 Task: Select Kindle E-Readers from Kindle E-readers & Books. Add to cart Kindle Fire HD Kids Edition-1. Place order for _x000D_
365 Crescent St_x000D_
Brockton, Massachusetts(MA), 02302, Cell Number (508) 897-0853
Action: Mouse moved to (17, 109)
Screenshot: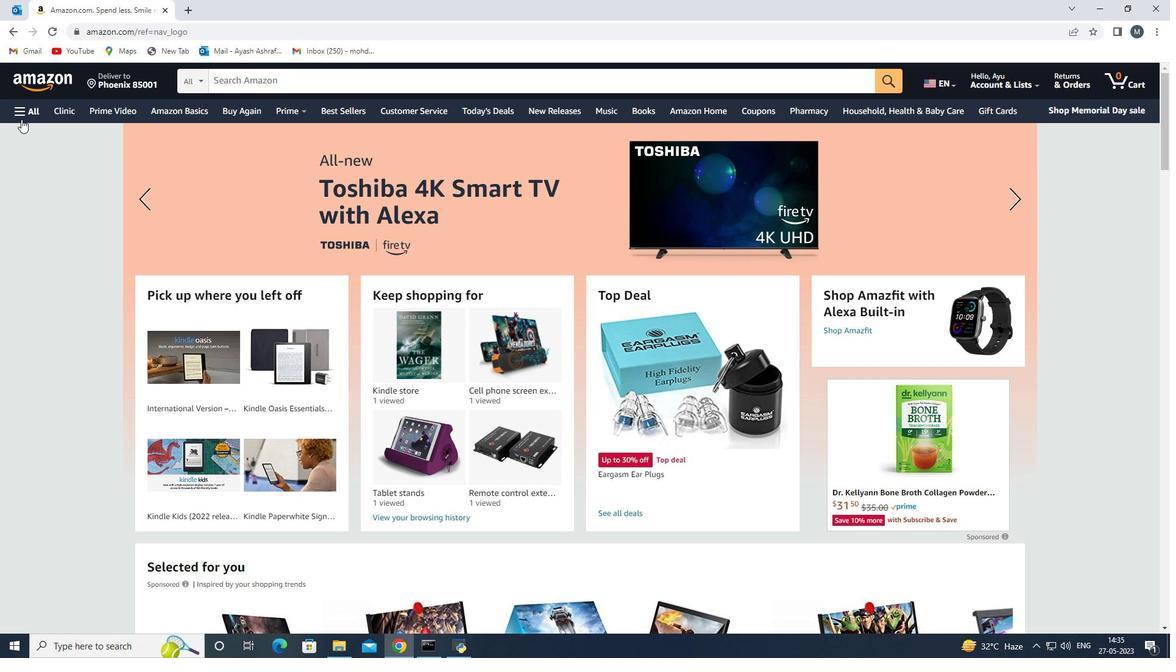 
Action: Mouse pressed left at (17, 109)
Screenshot: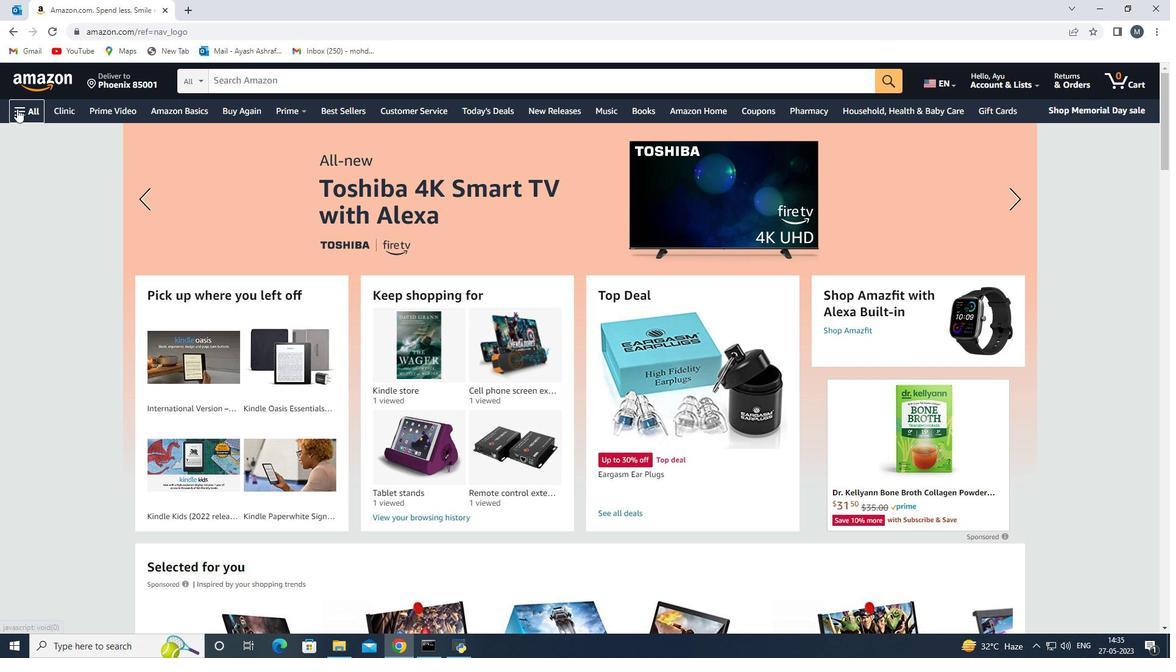 
Action: Mouse moved to (110, 385)
Screenshot: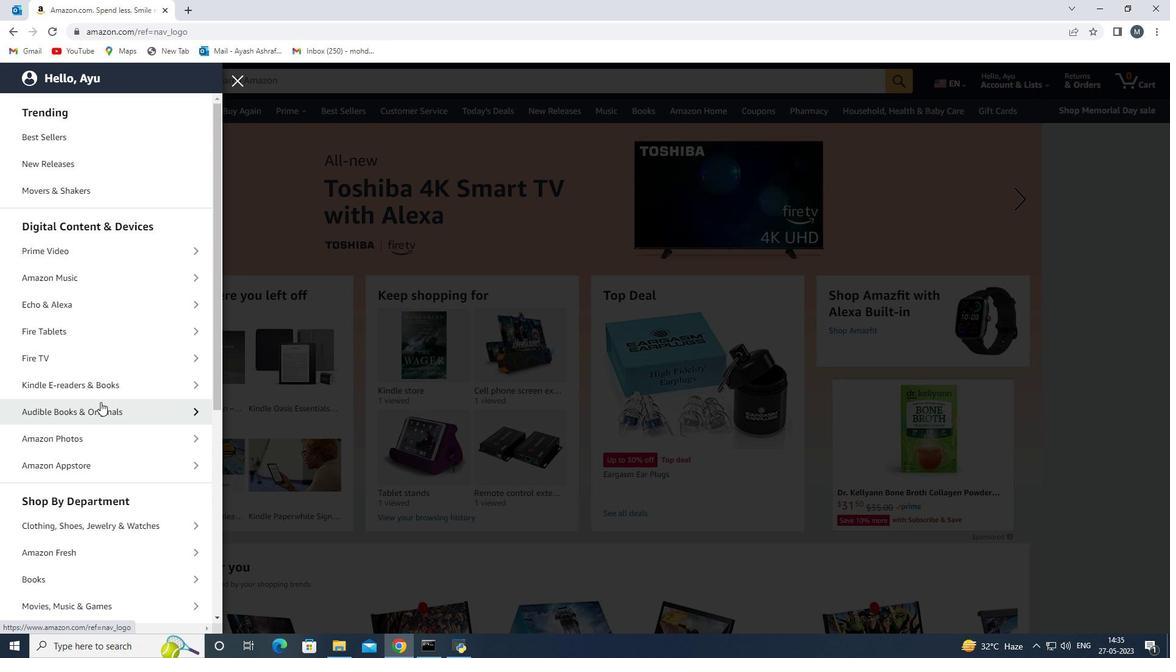 
Action: Mouse pressed left at (110, 385)
Screenshot: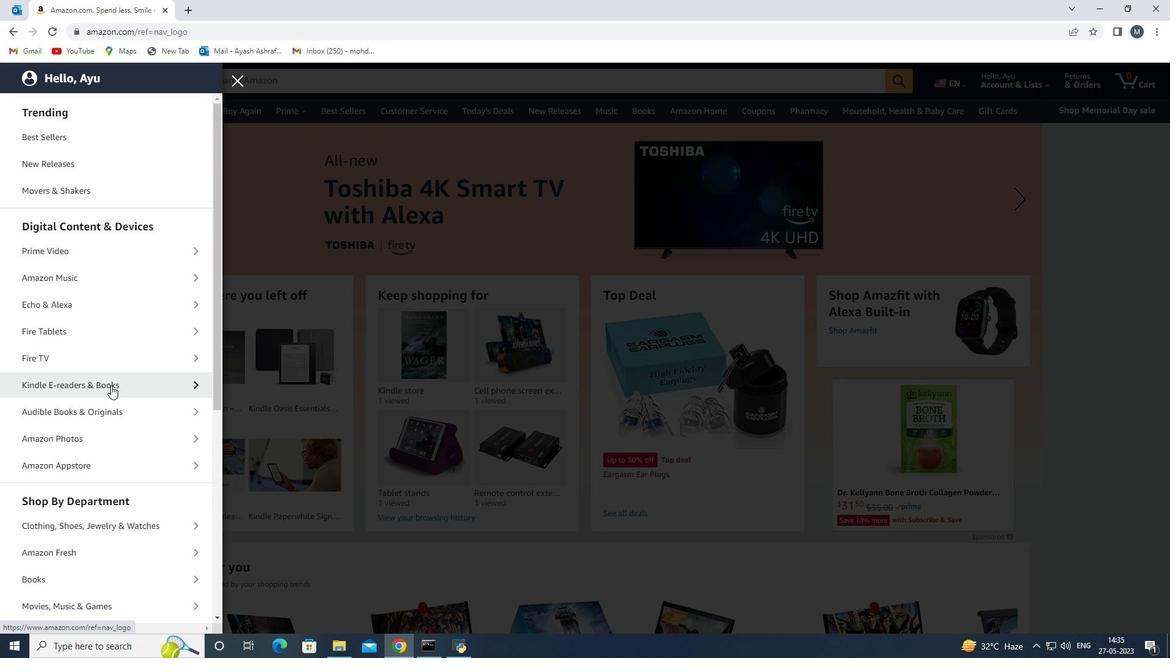 
Action: Mouse pressed left at (110, 385)
Screenshot: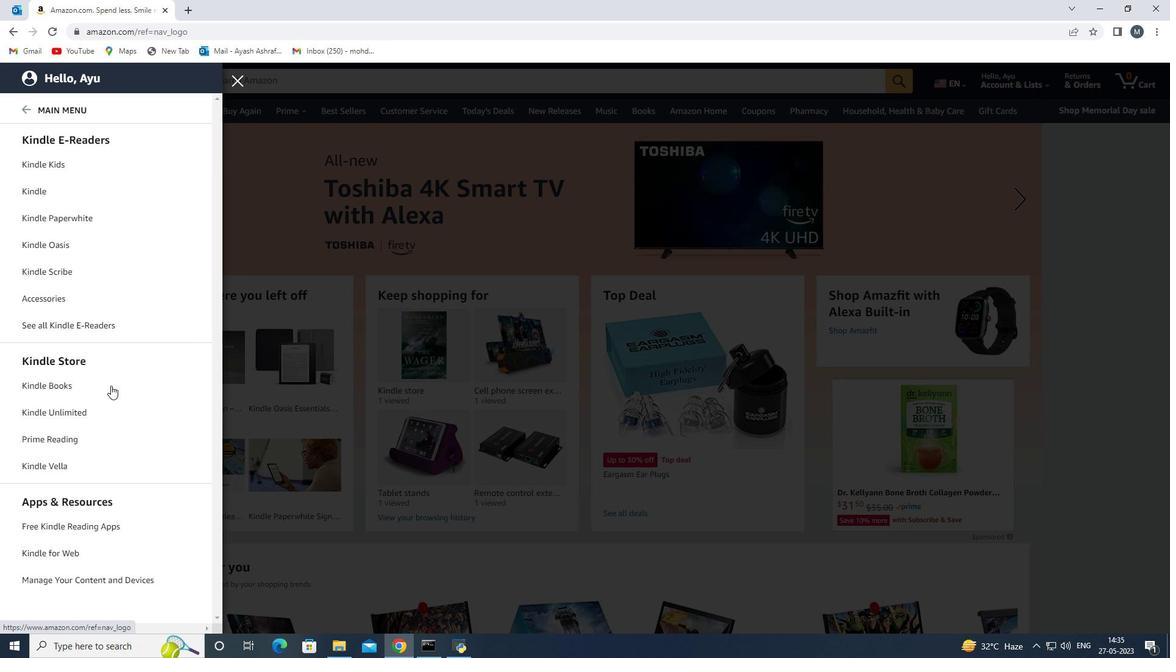 
Action: Mouse moved to (330, 81)
Screenshot: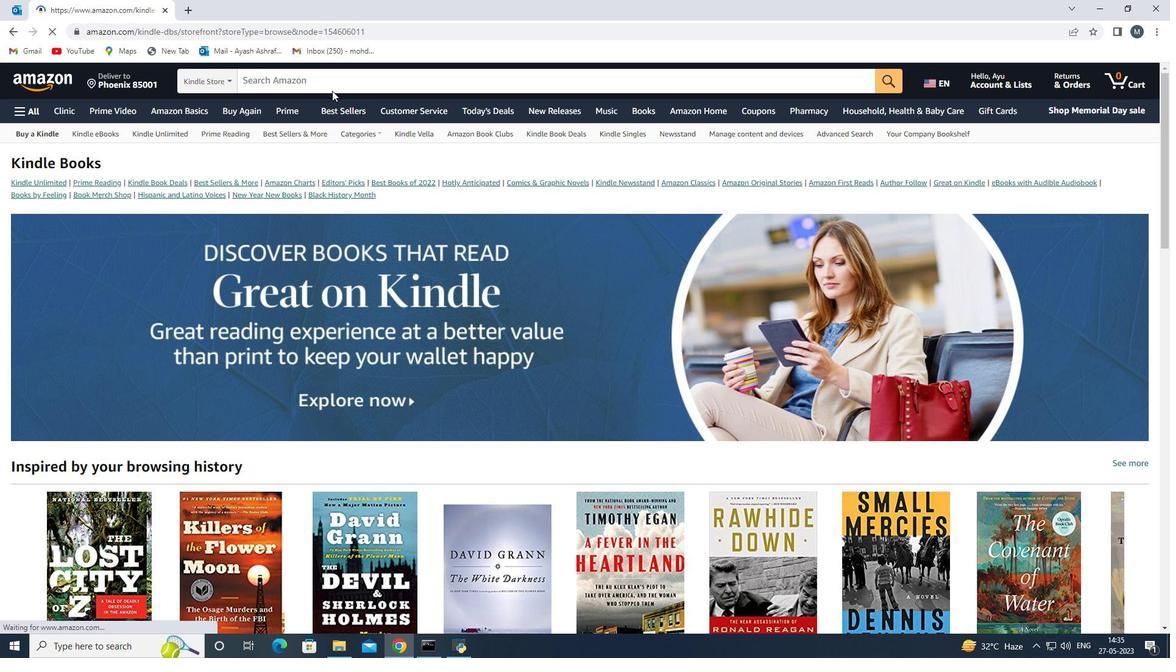 
Action: Mouse pressed left at (330, 81)
Screenshot: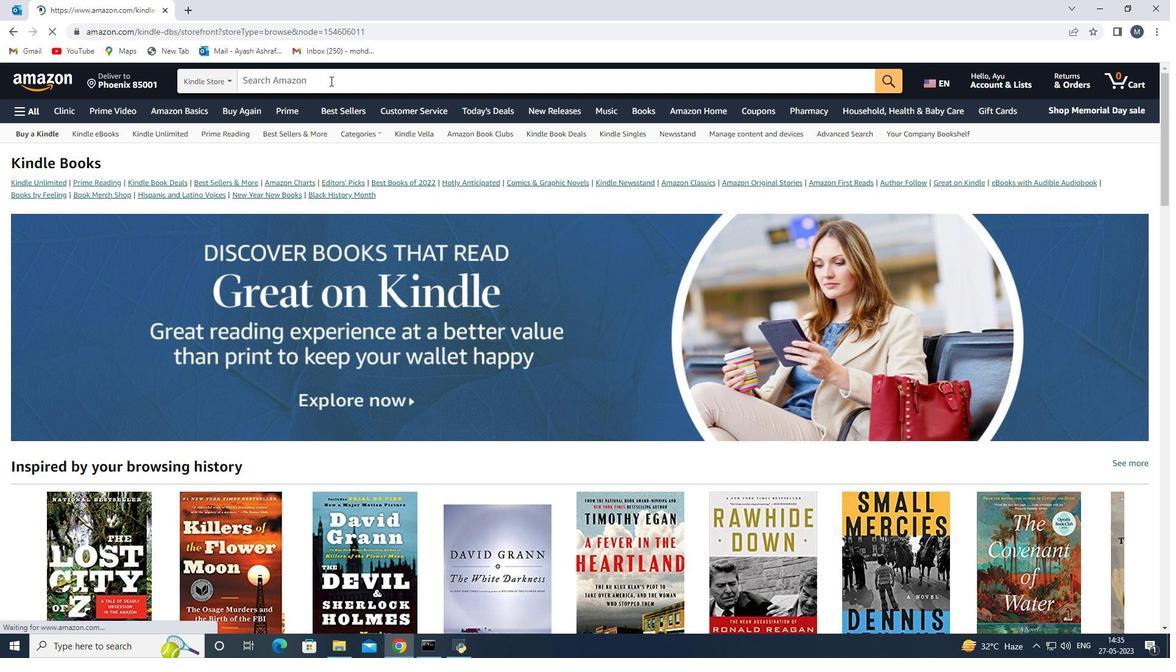 
Action: Key pressed <Key.shift>Kindle<Key.space><Key.shift>Fire<Key.space><Key.shift>Hd<Key.space>kids<Key.space><Key.shift>edition<Key.enter>
Screenshot: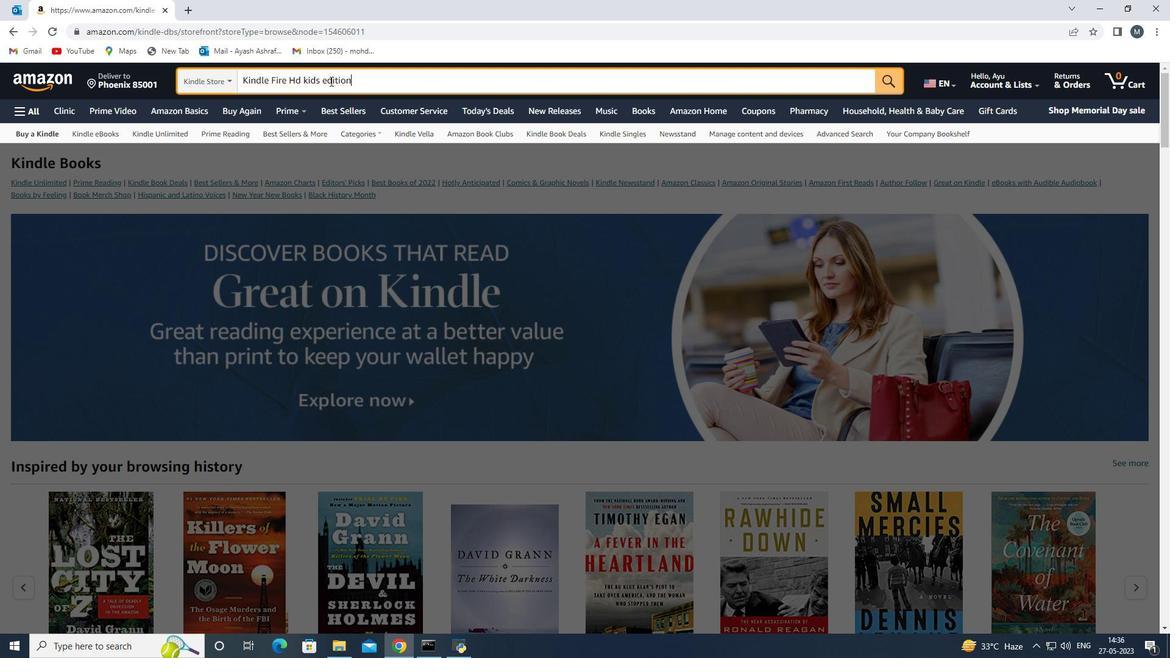 
Action: Mouse moved to (434, 281)
Screenshot: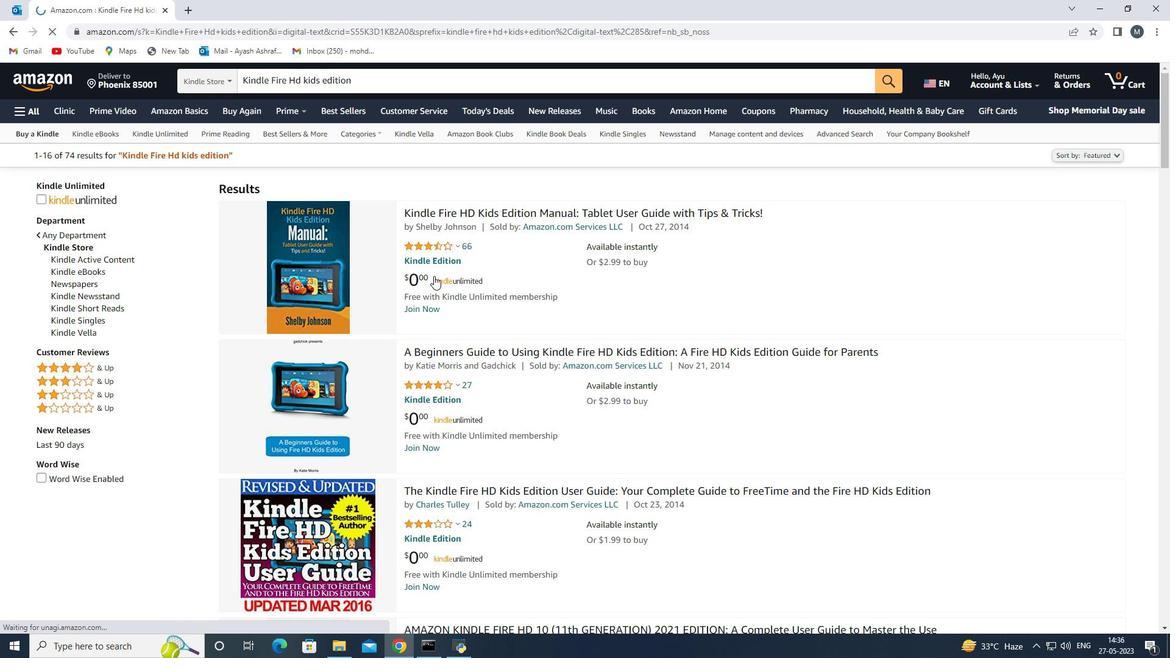 
Action: Mouse scrolled (434, 280) with delta (0, 0)
Screenshot: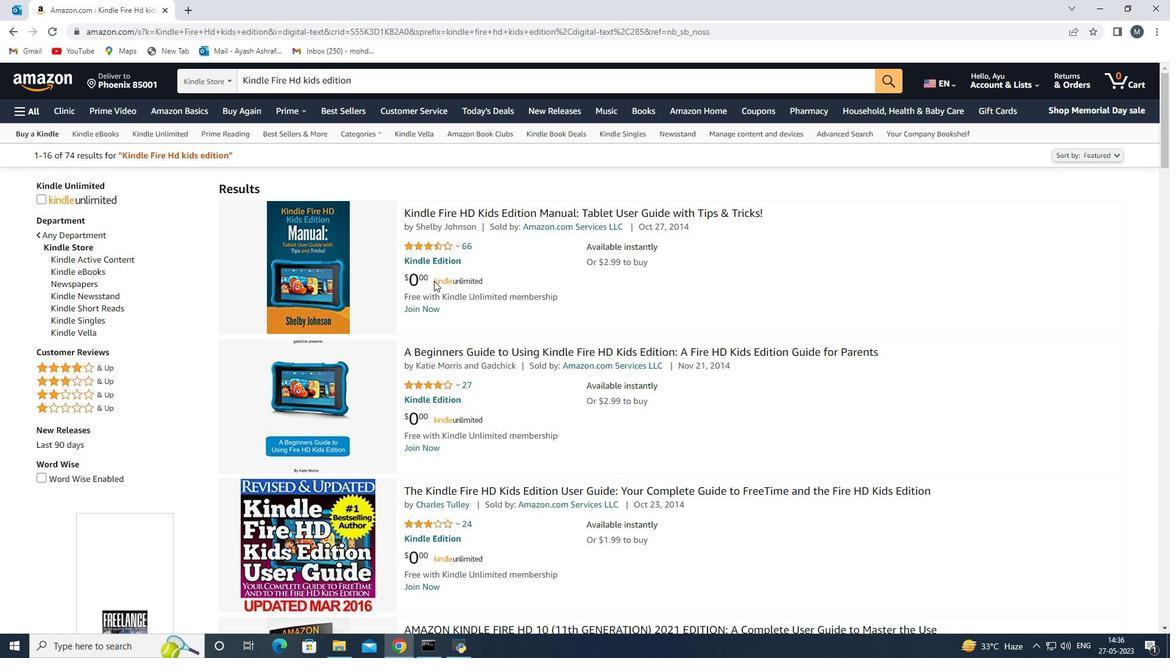 
Action: Mouse scrolled (434, 280) with delta (0, 0)
Screenshot: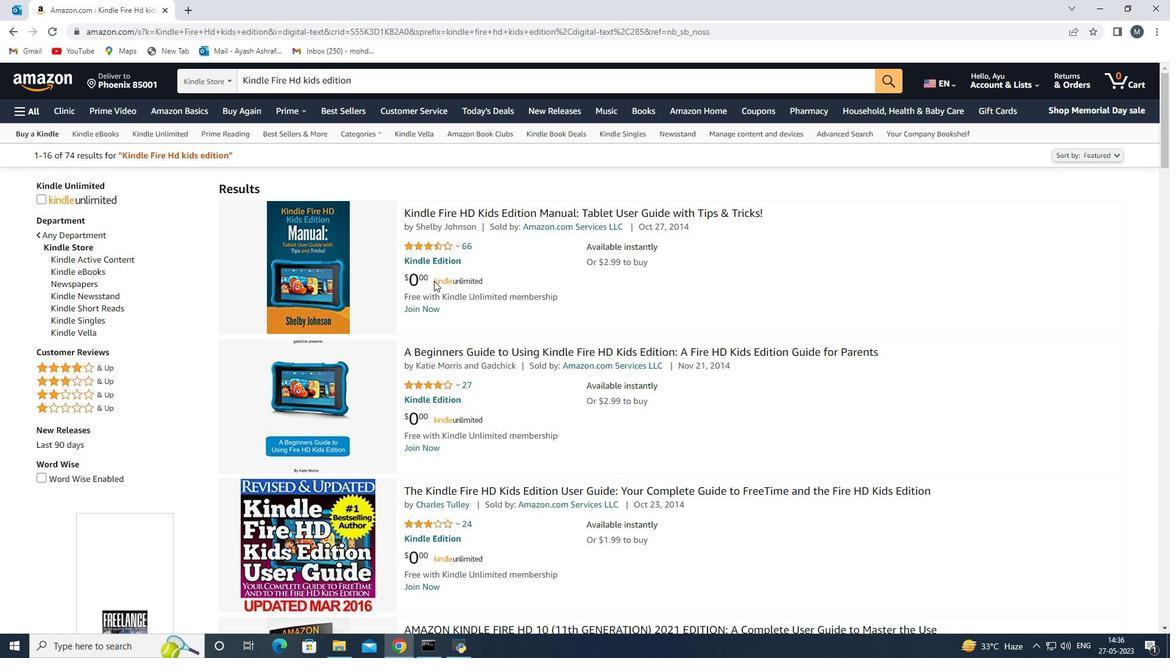 
Action: Mouse scrolled (434, 280) with delta (0, 0)
Screenshot: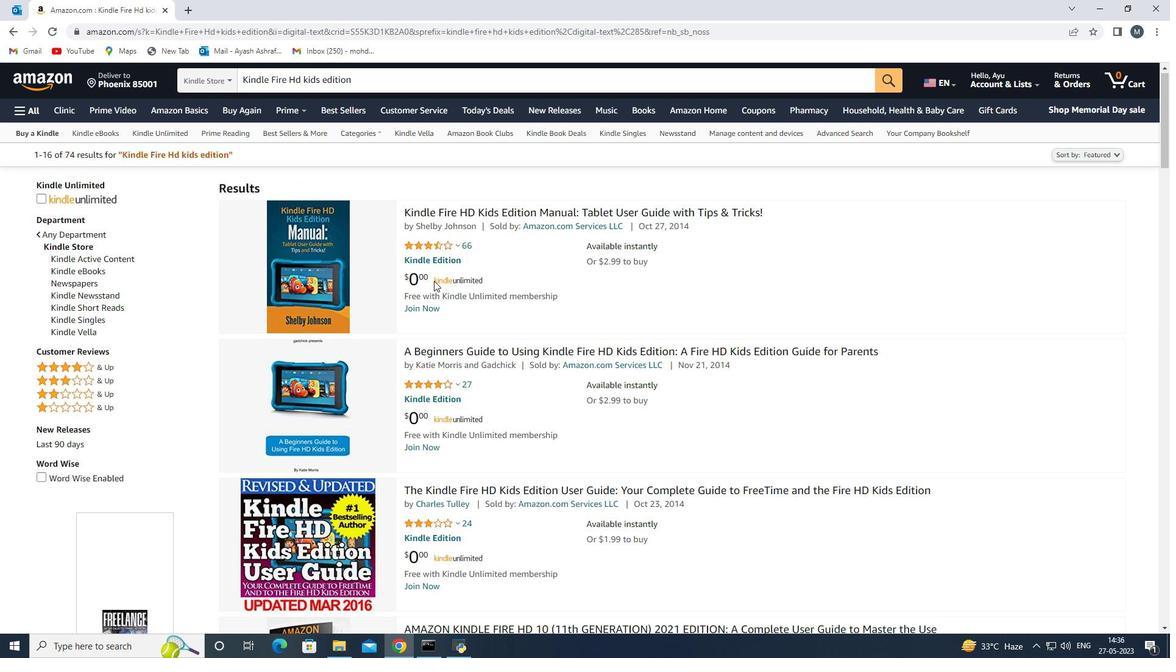 
Action: Mouse scrolled (434, 280) with delta (0, 0)
Screenshot: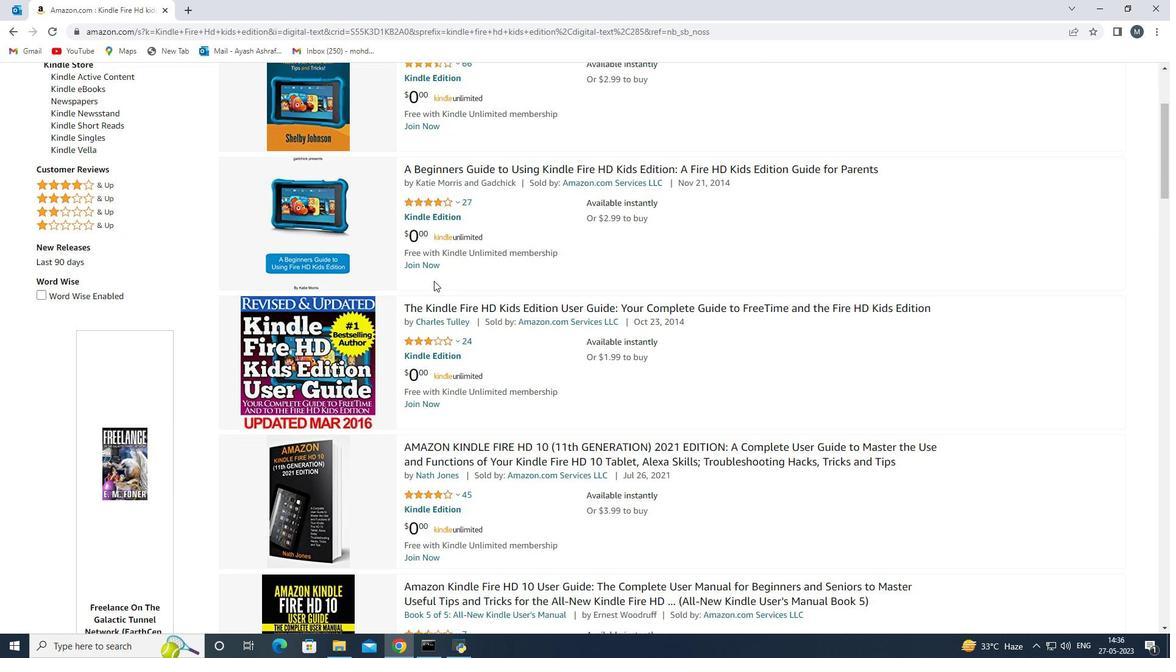 
Action: Mouse scrolled (434, 280) with delta (0, 0)
Screenshot: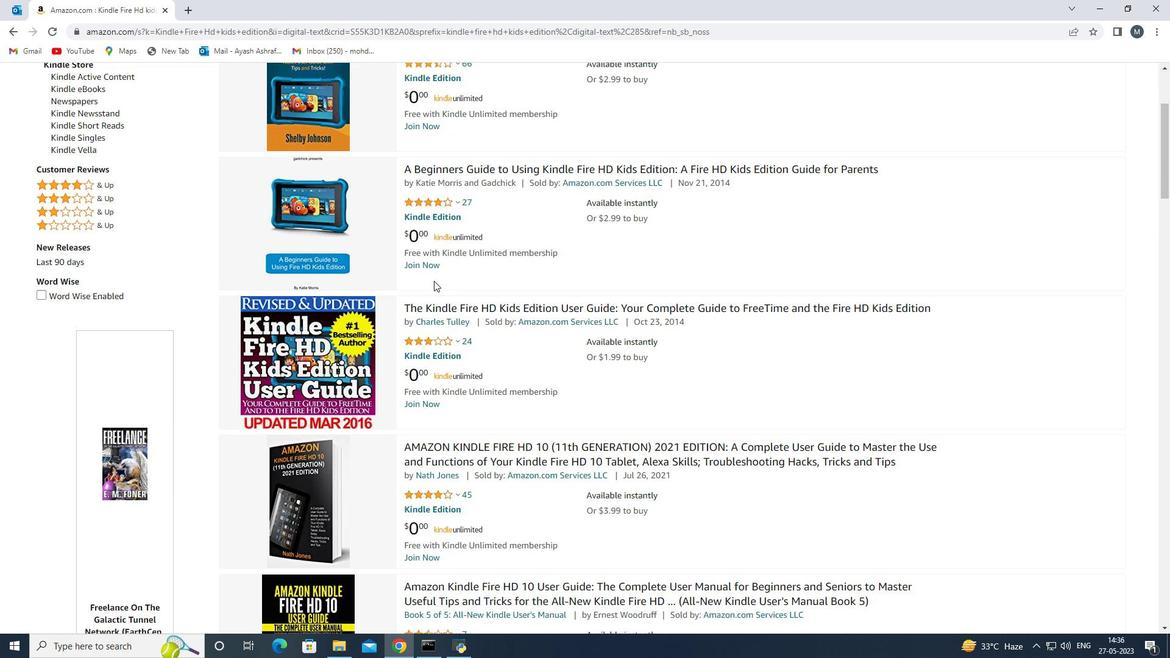 
Action: Mouse scrolled (434, 280) with delta (0, 0)
Screenshot: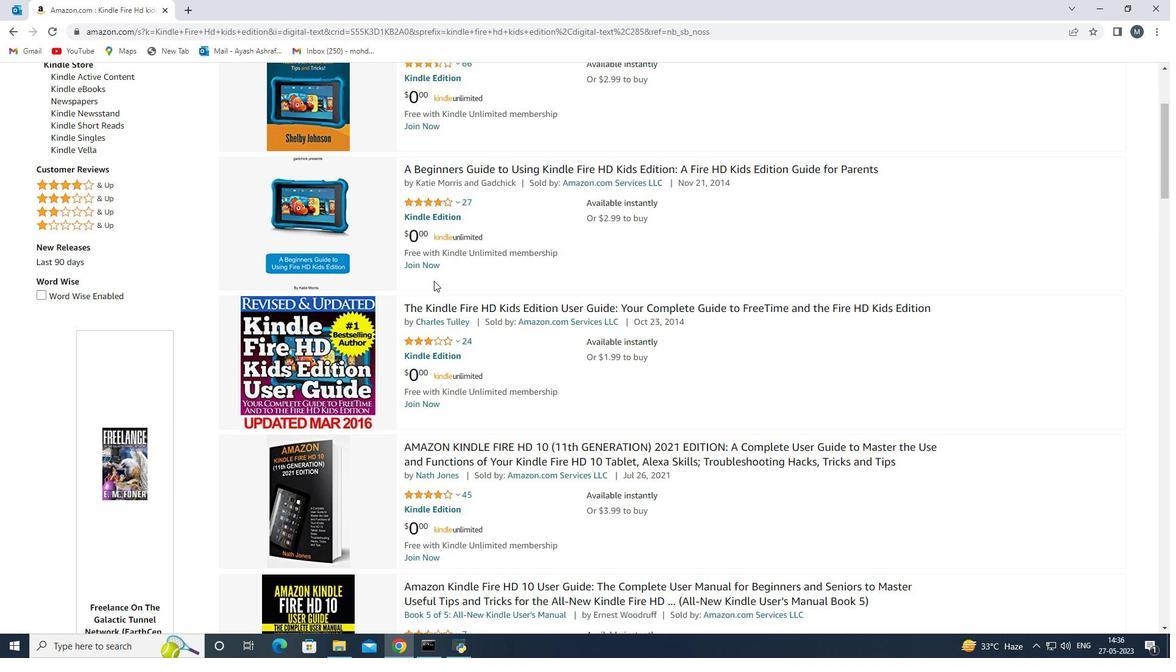 
Action: Mouse scrolled (434, 280) with delta (0, 0)
Screenshot: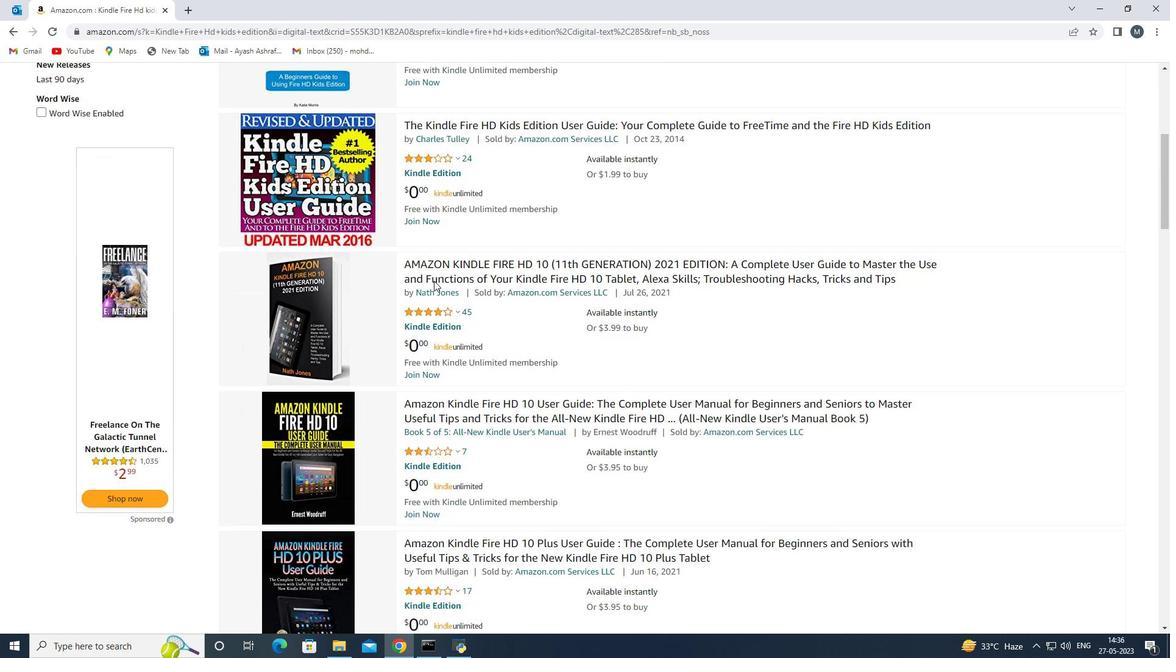 
Action: Mouse scrolled (434, 280) with delta (0, 0)
Screenshot: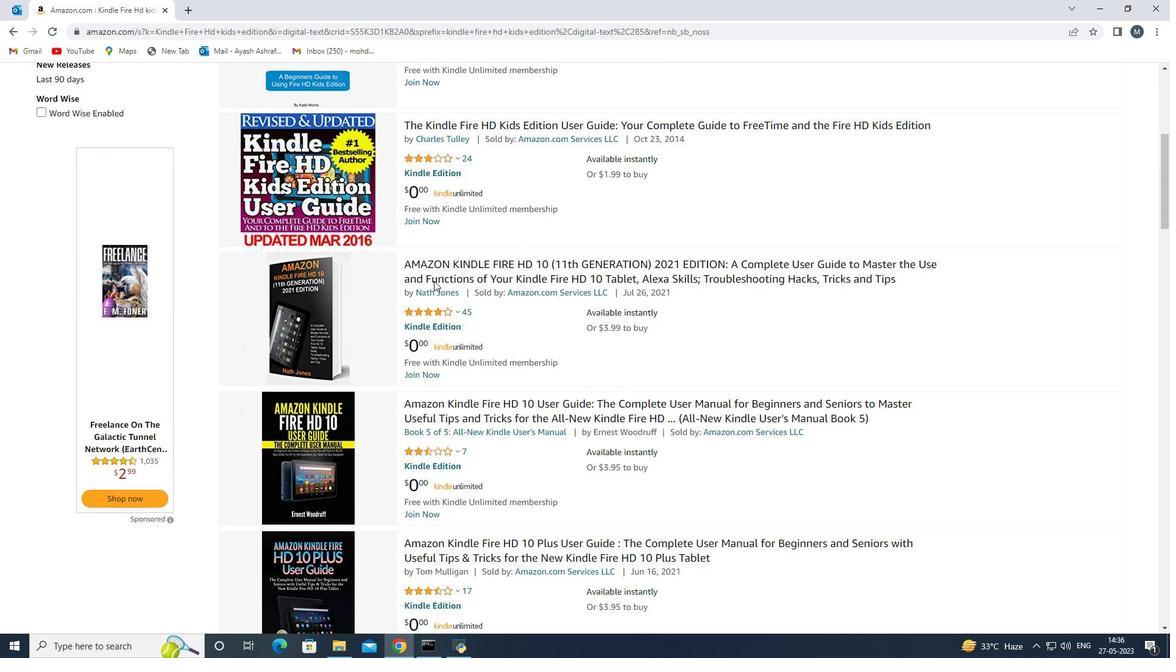 
Action: Mouse scrolled (434, 280) with delta (0, 0)
Screenshot: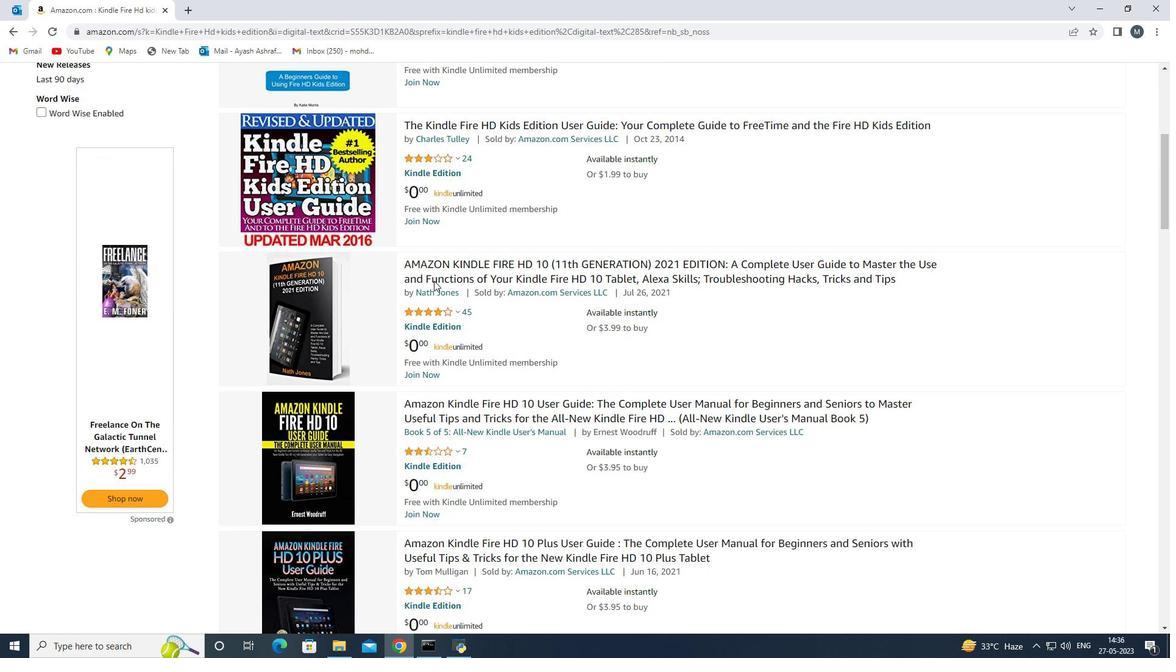 
Action: Mouse scrolled (434, 280) with delta (0, 0)
Screenshot: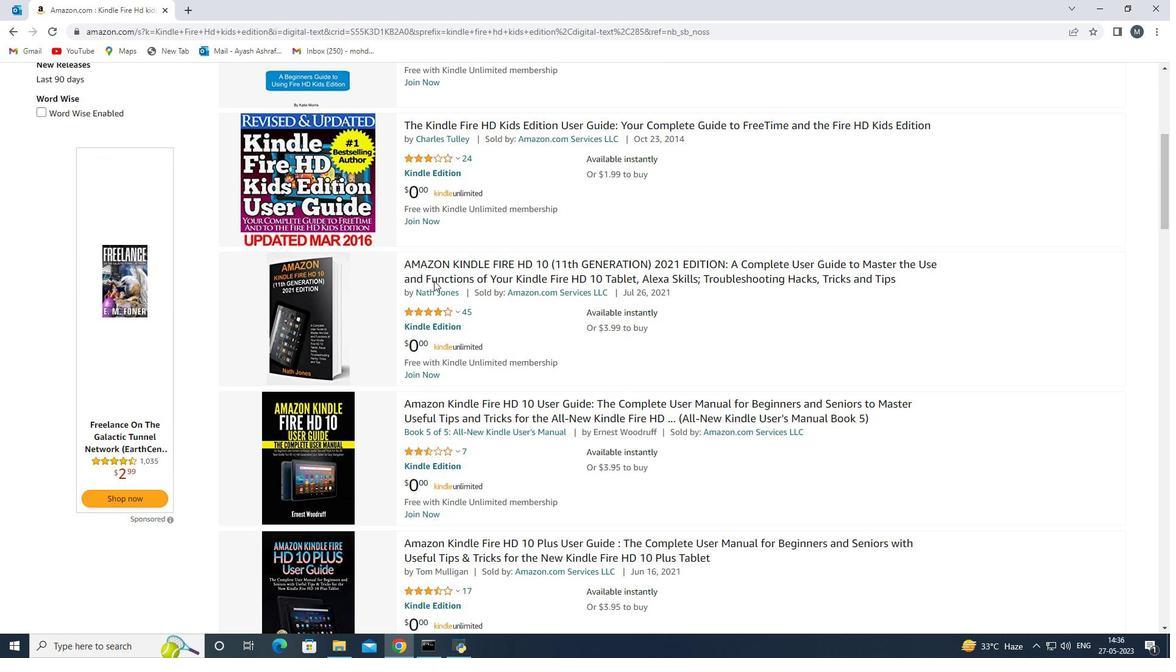 
Action: Mouse scrolled (434, 281) with delta (0, 0)
Screenshot: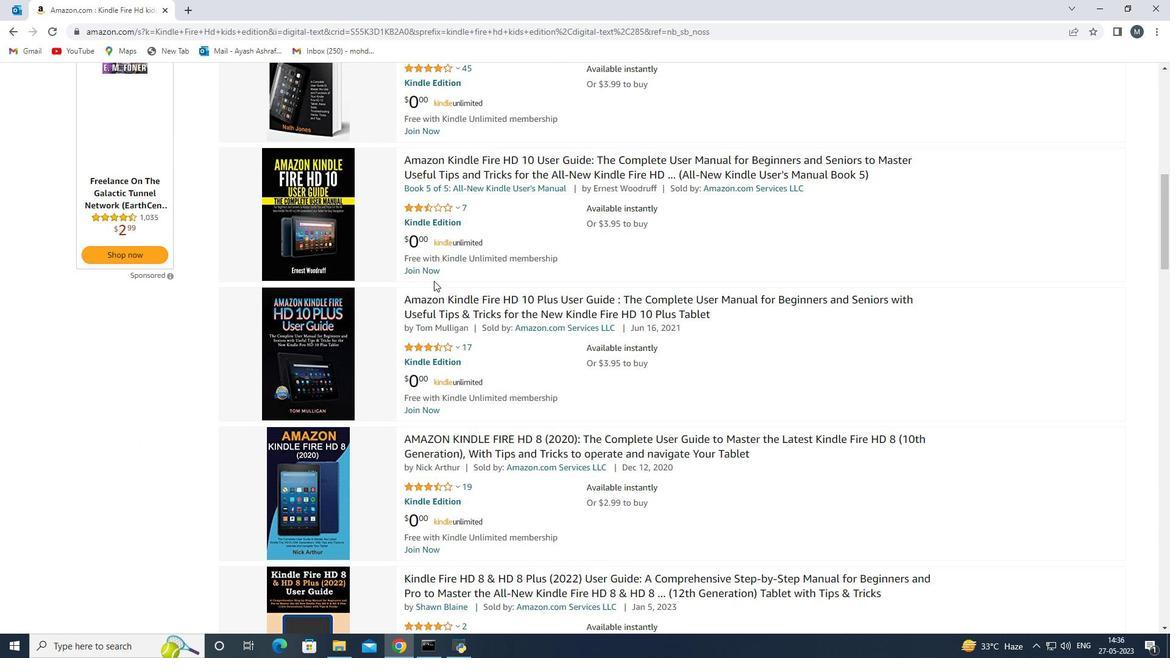 
Action: Mouse scrolled (434, 281) with delta (0, 0)
Screenshot: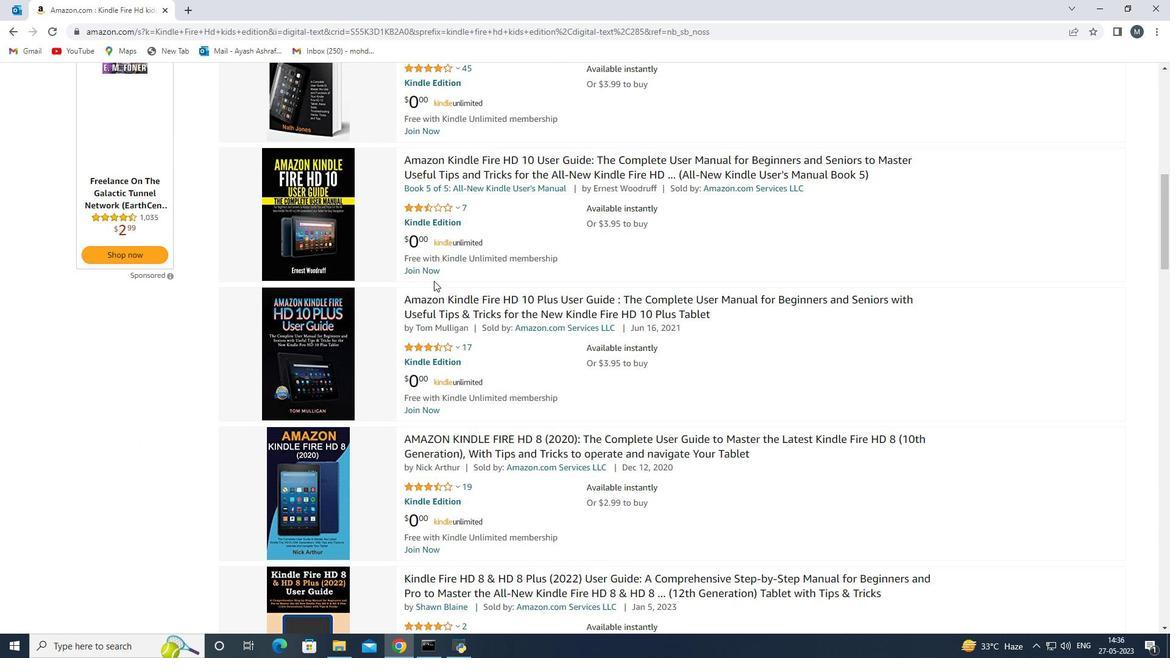 
Action: Mouse scrolled (434, 281) with delta (0, 0)
Screenshot: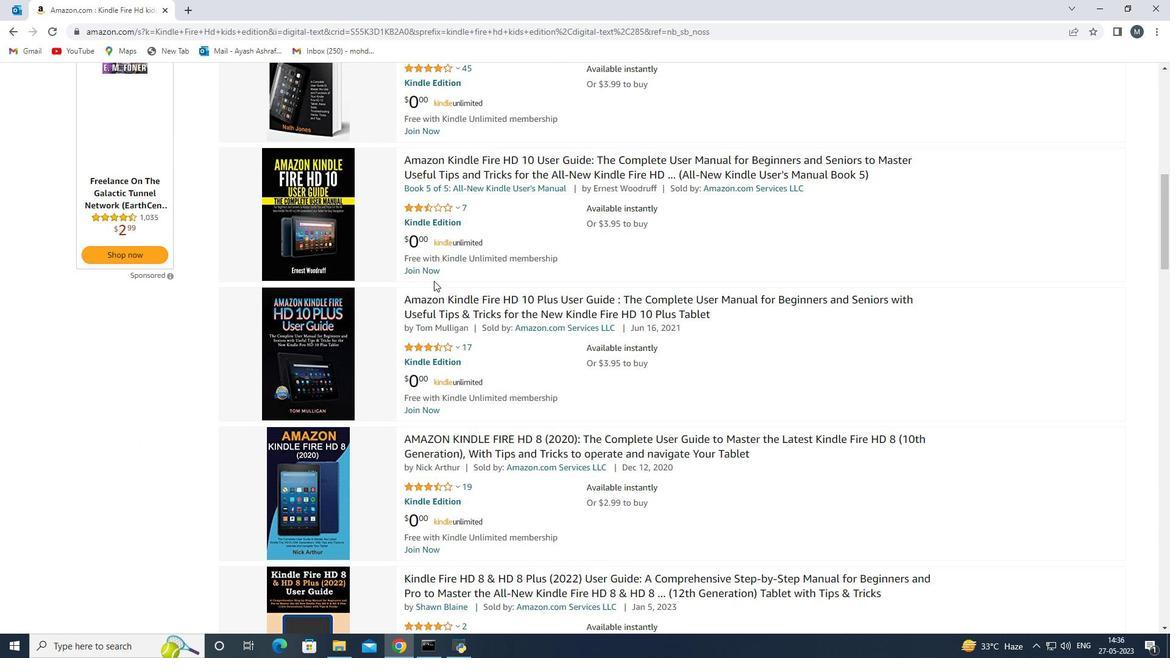 
Action: Mouse scrolled (434, 281) with delta (0, 0)
Screenshot: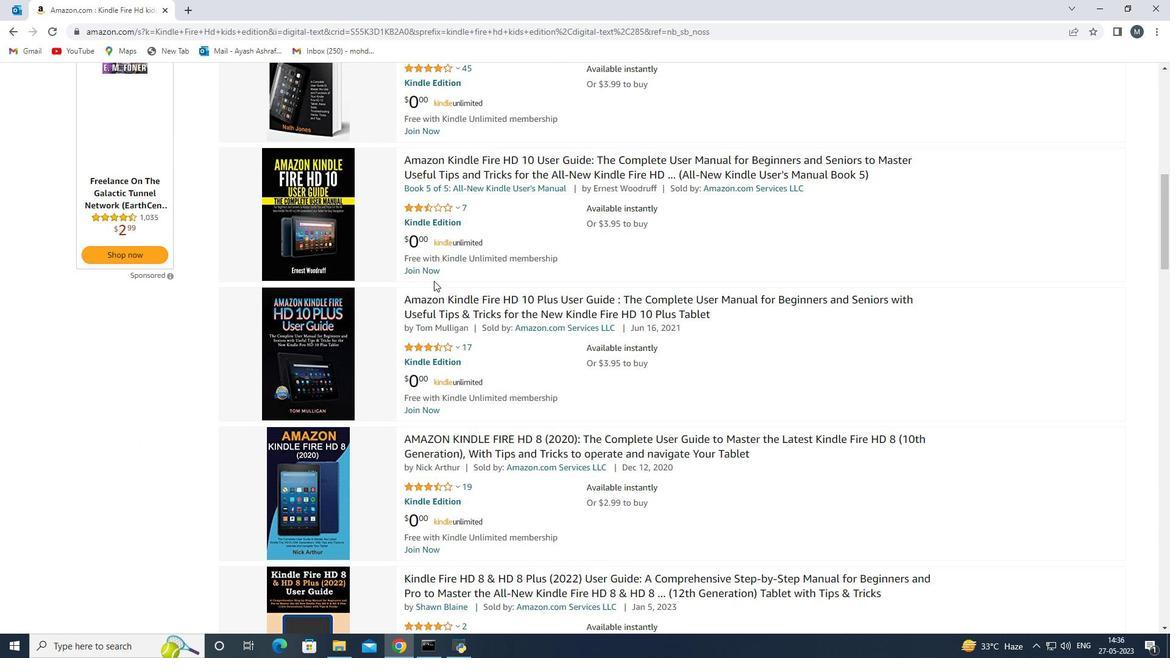 
Action: Mouse scrolled (434, 281) with delta (0, 0)
Screenshot: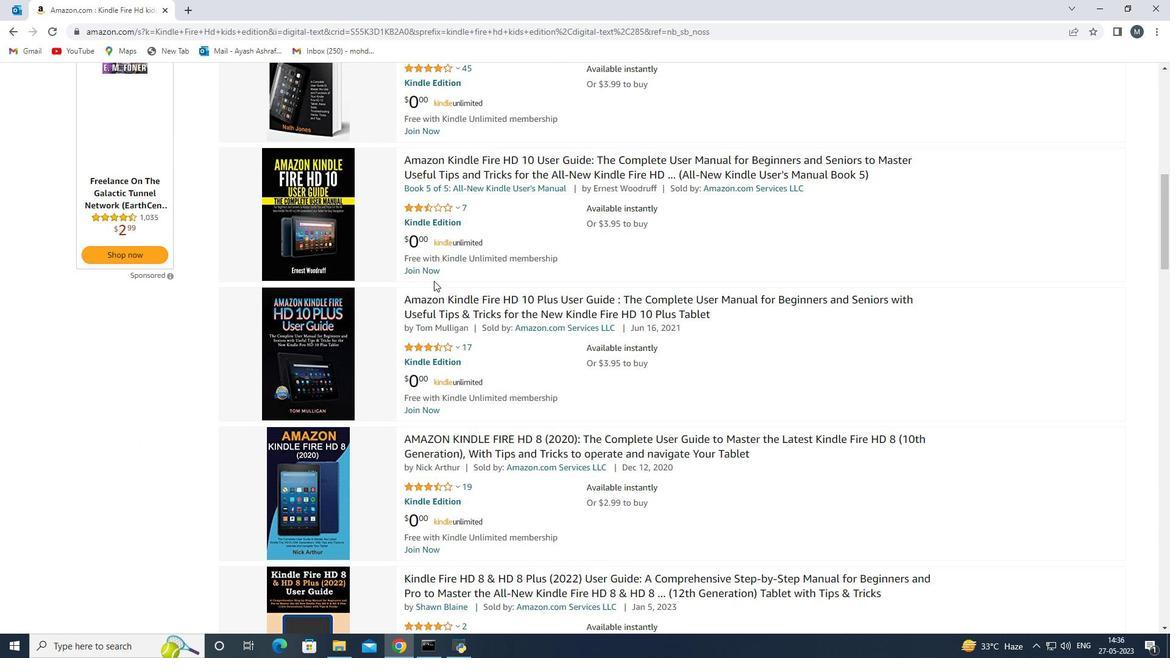 
Action: Mouse scrolled (434, 281) with delta (0, 0)
Screenshot: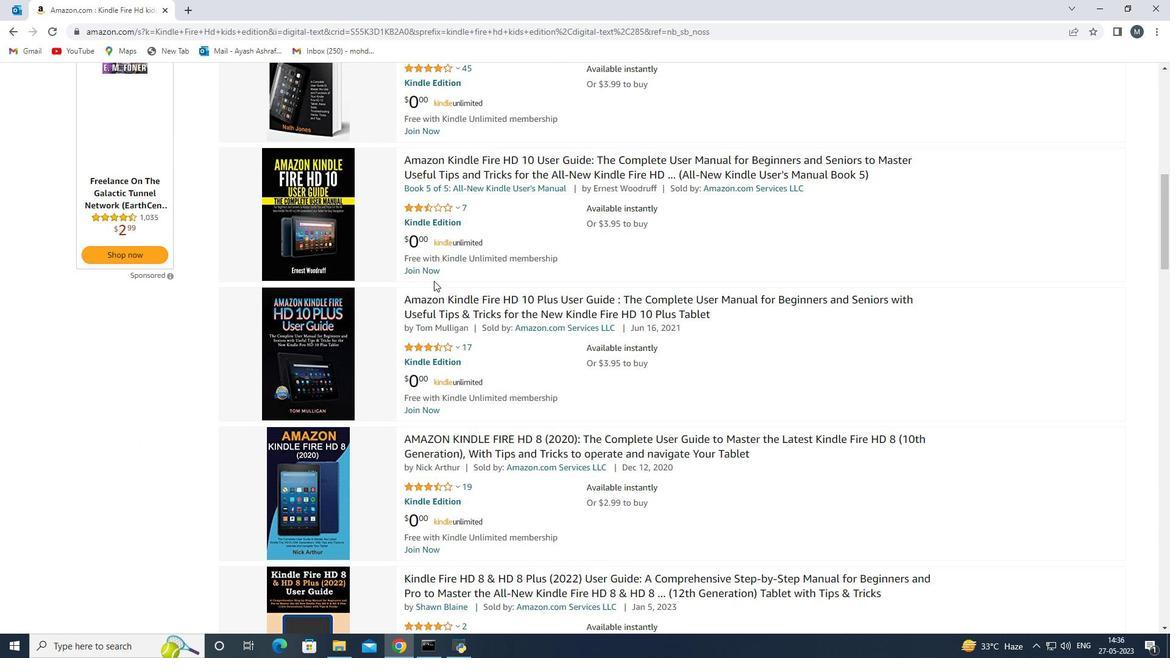 
Action: Mouse scrolled (434, 281) with delta (0, 0)
Screenshot: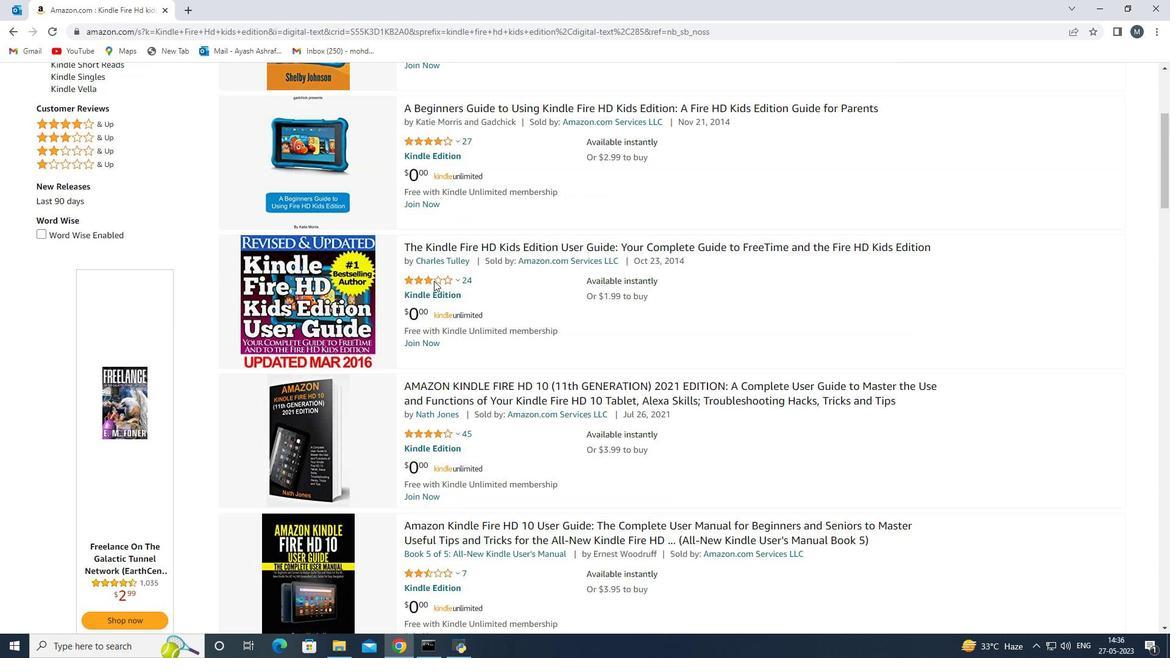
Action: Mouse scrolled (434, 281) with delta (0, 0)
Screenshot: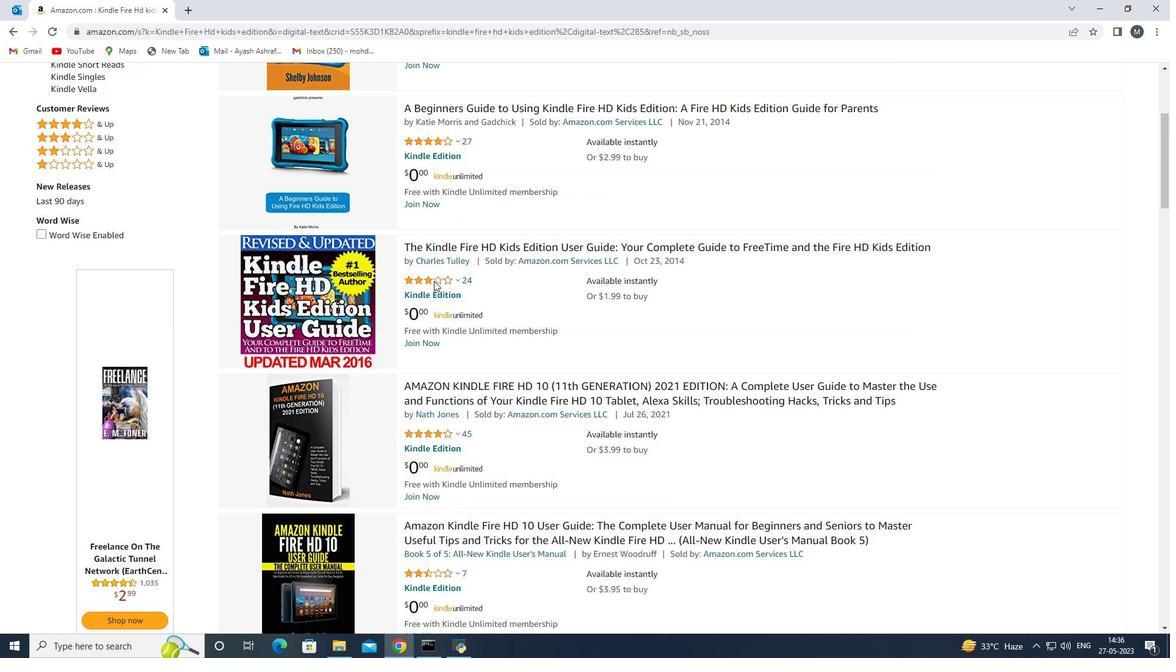
Action: Mouse scrolled (434, 281) with delta (0, 0)
Screenshot: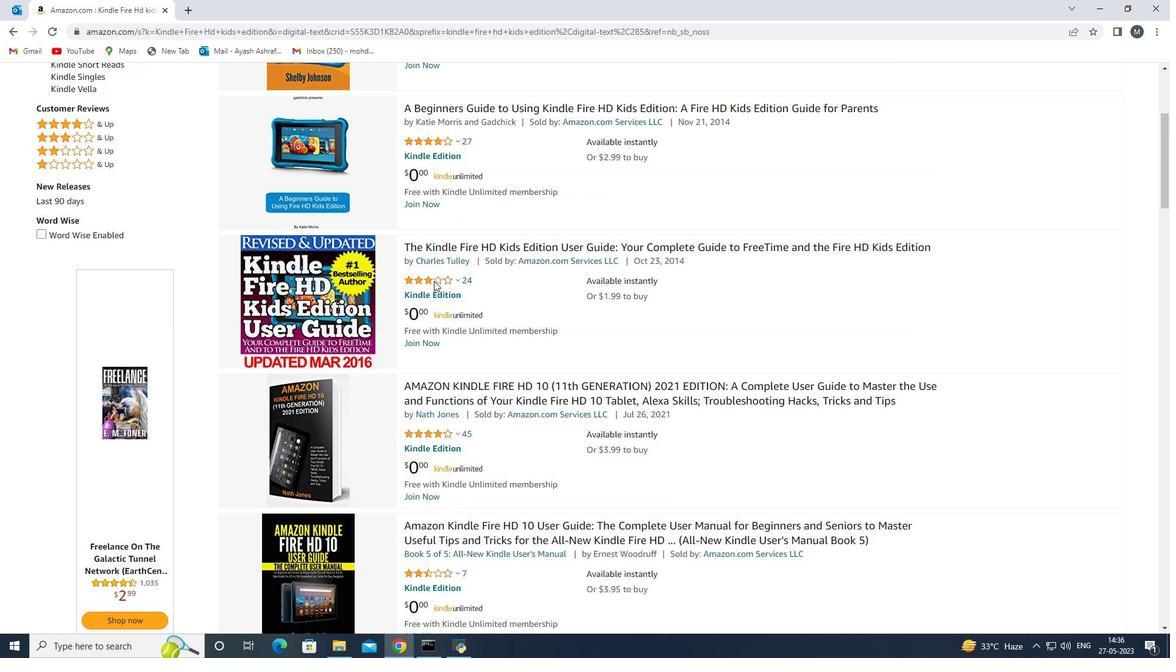 
Action: Mouse scrolled (434, 281) with delta (0, 0)
Screenshot: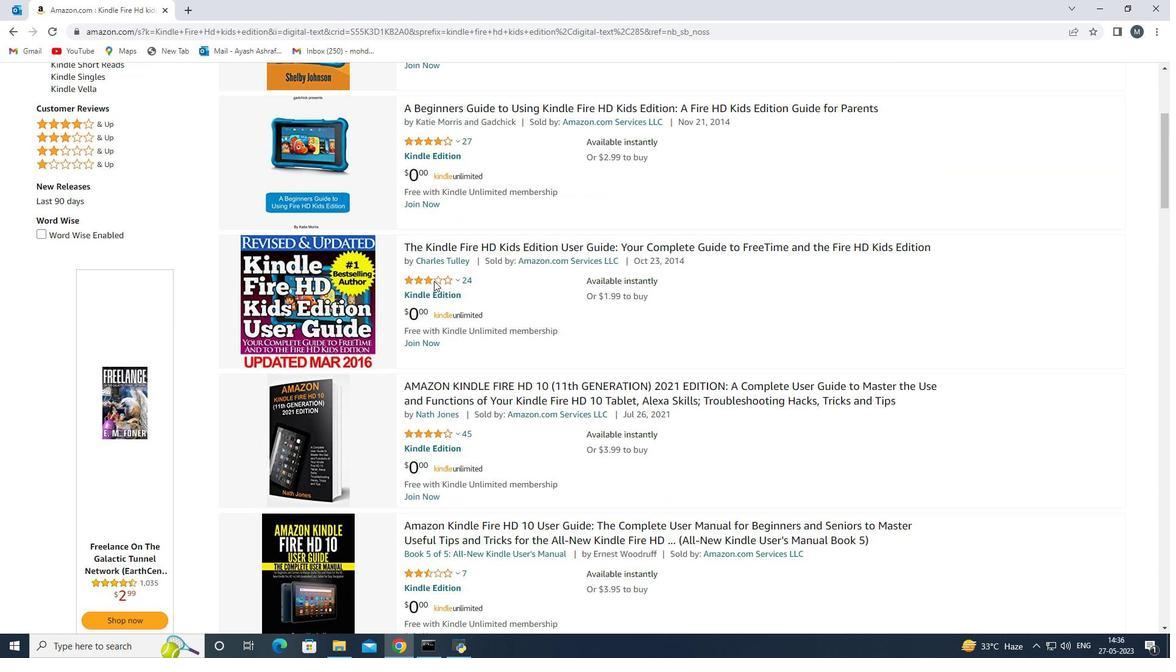 
Action: Mouse scrolled (434, 281) with delta (0, 0)
Screenshot: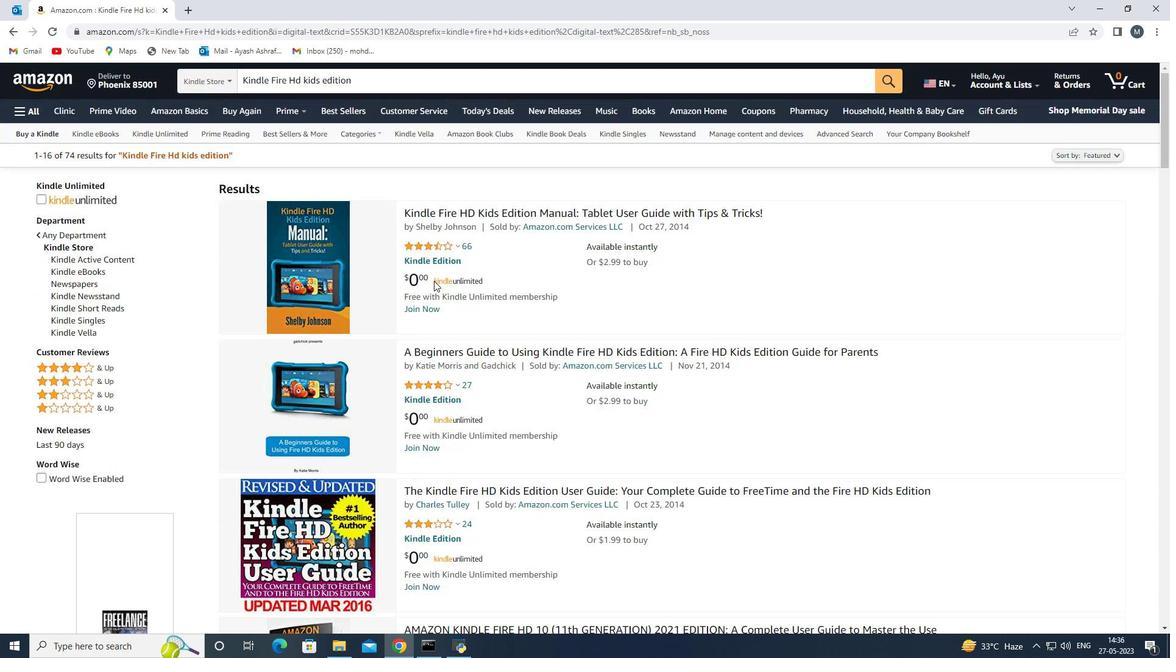 
Action: Mouse scrolled (434, 281) with delta (0, 0)
Screenshot: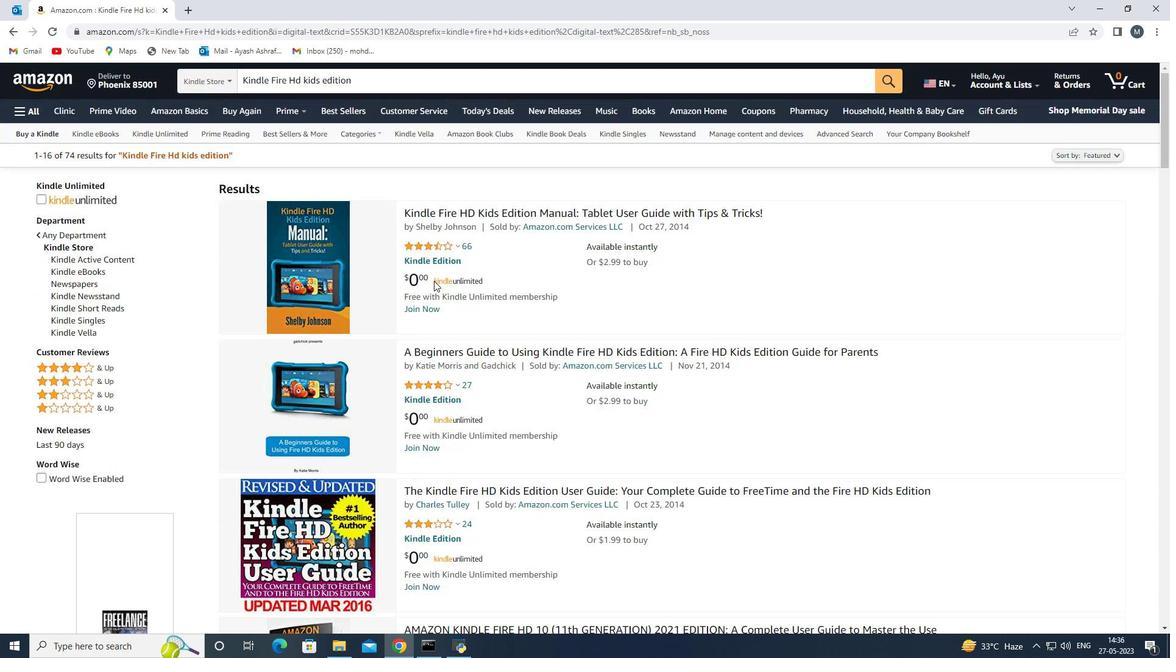 
Action: Mouse scrolled (434, 281) with delta (0, 0)
Screenshot: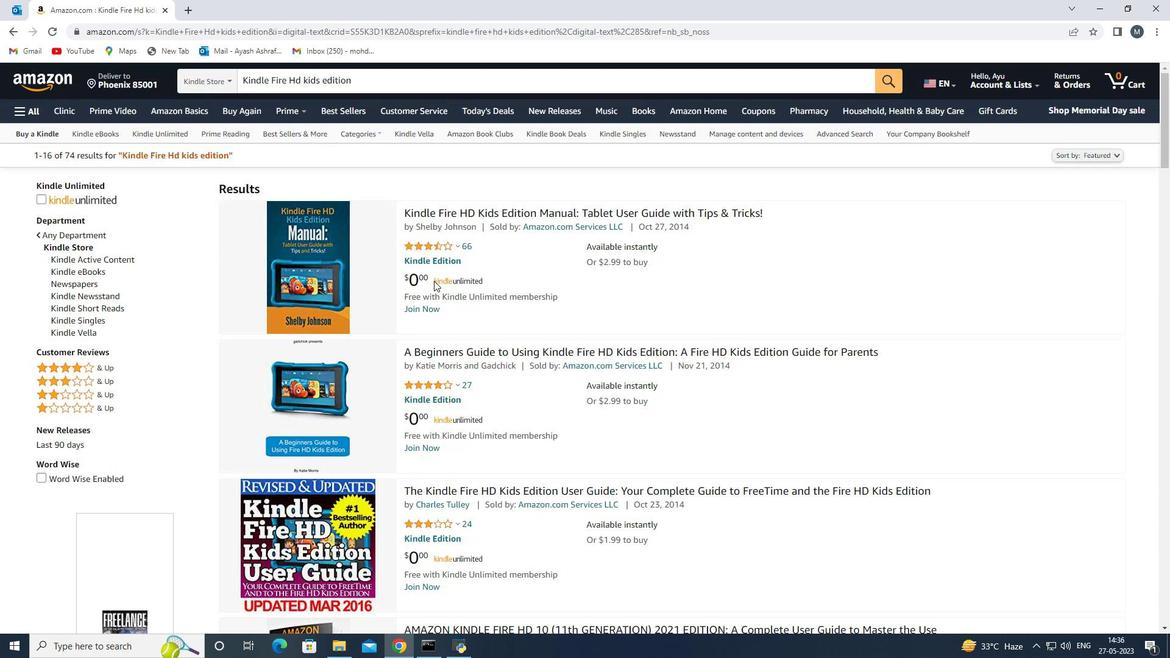 
Action: Mouse scrolled (434, 281) with delta (0, 0)
Screenshot: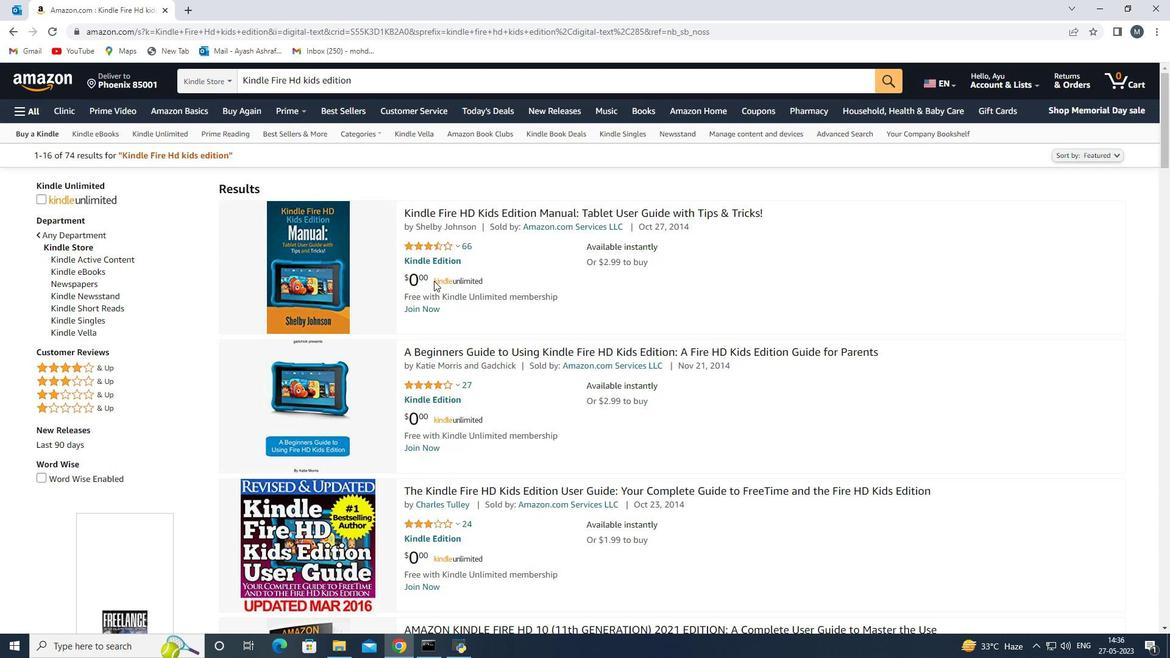 
Action: Mouse moved to (347, 271)
Screenshot: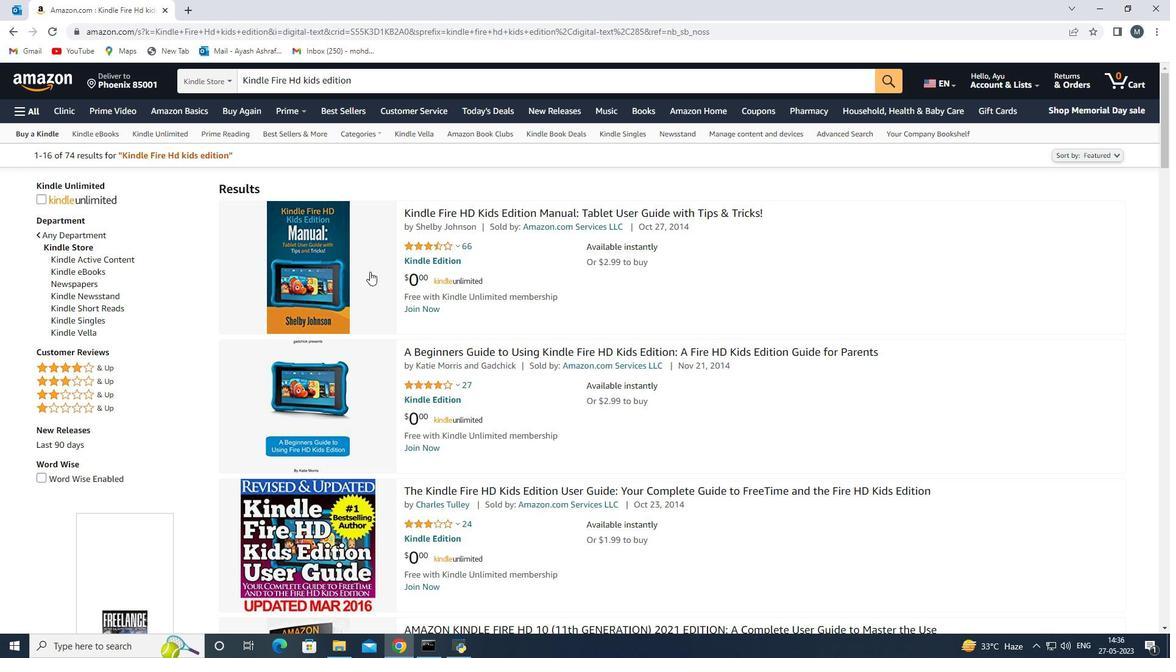 
Action: Mouse pressed left at (347, 271)
Screenshot: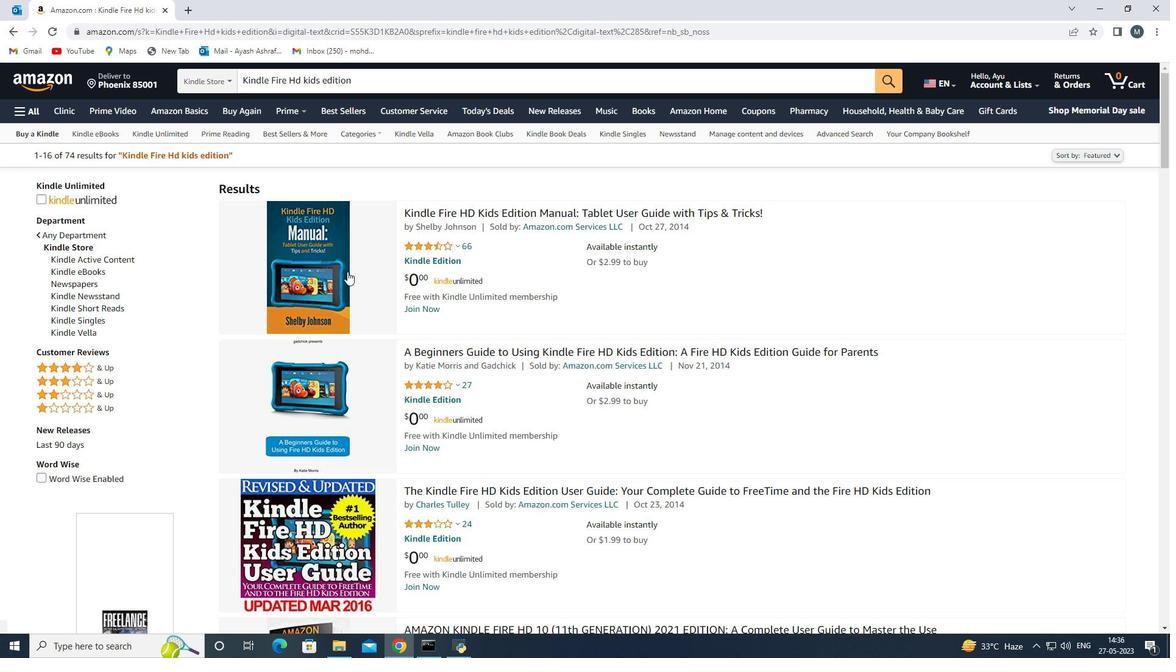 
Action: Mouse moved to (334, 444)
Screenshot: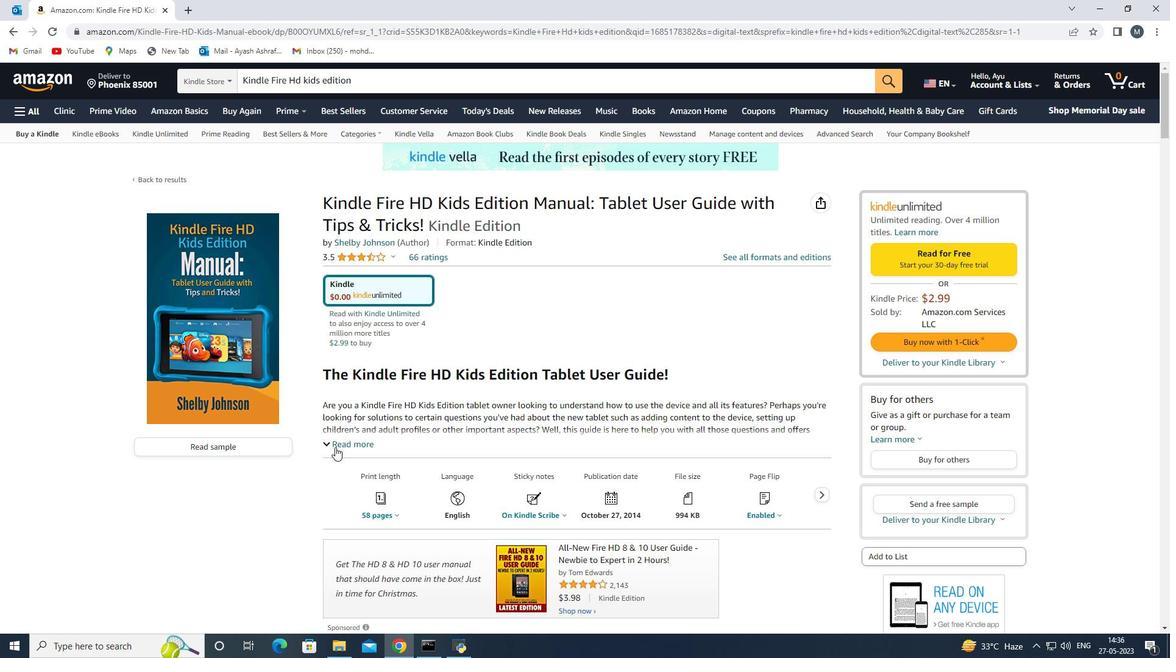 
Action: Mouse pressed left at (334, 444)
Screenshot: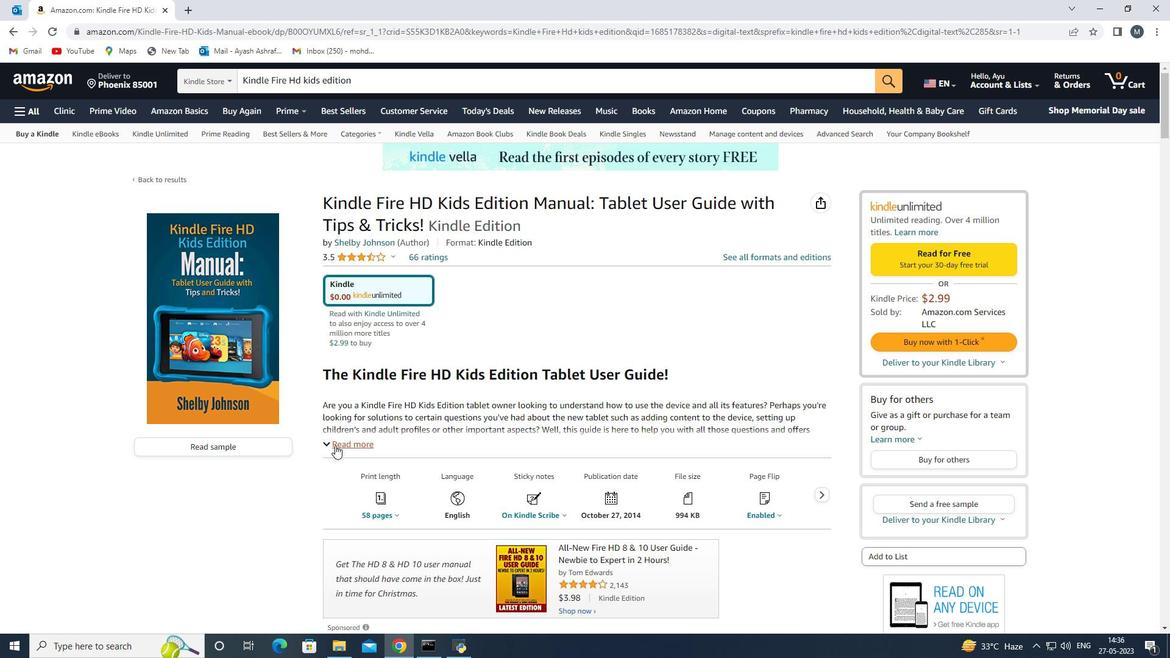 
Action: Mouse moved to (420, 375)
Screenshot: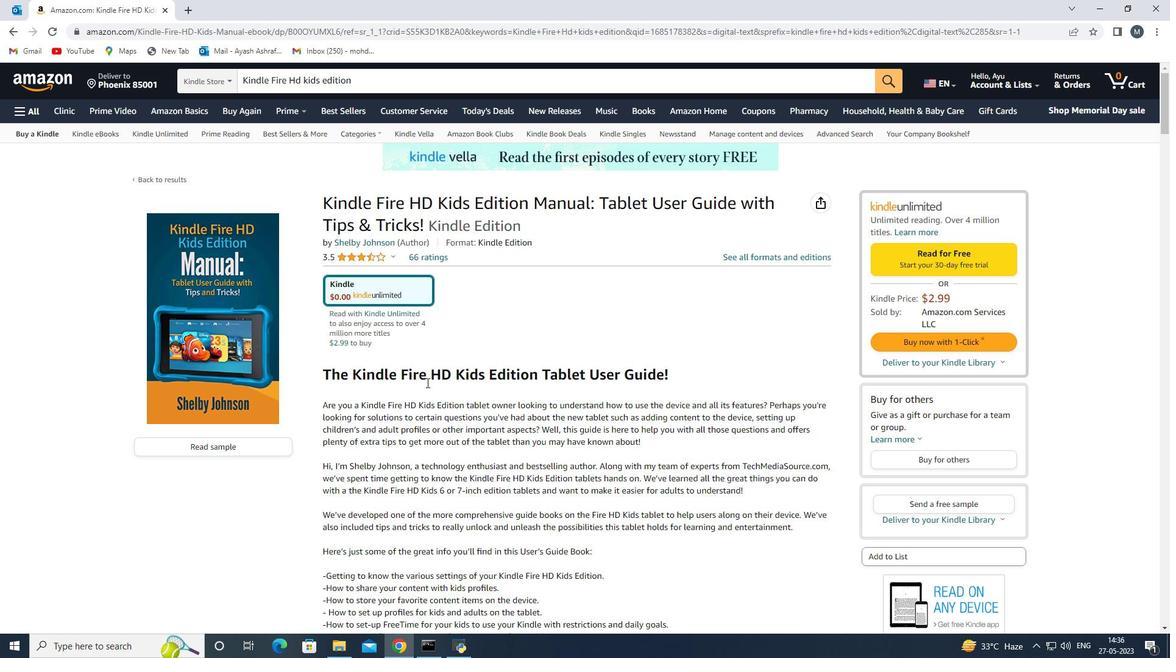 
Action: Mouse scrolled (420, 374) with delta (0, 0)
Screenshot: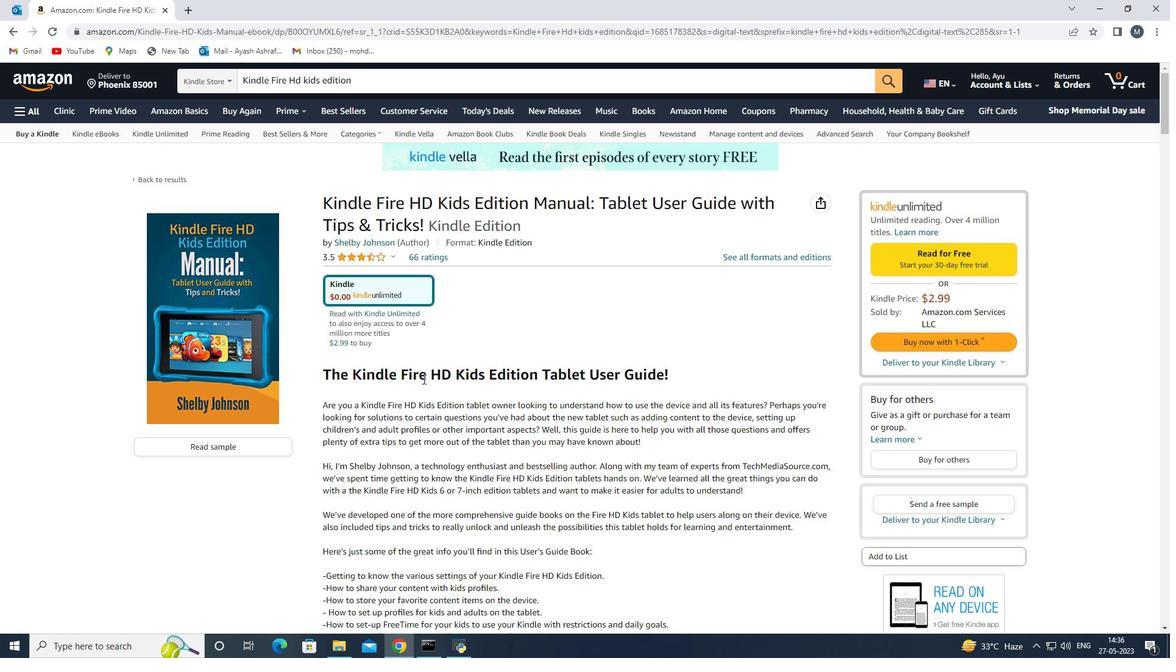 
Action: Mouse moved to (473, 357)
Screenshot: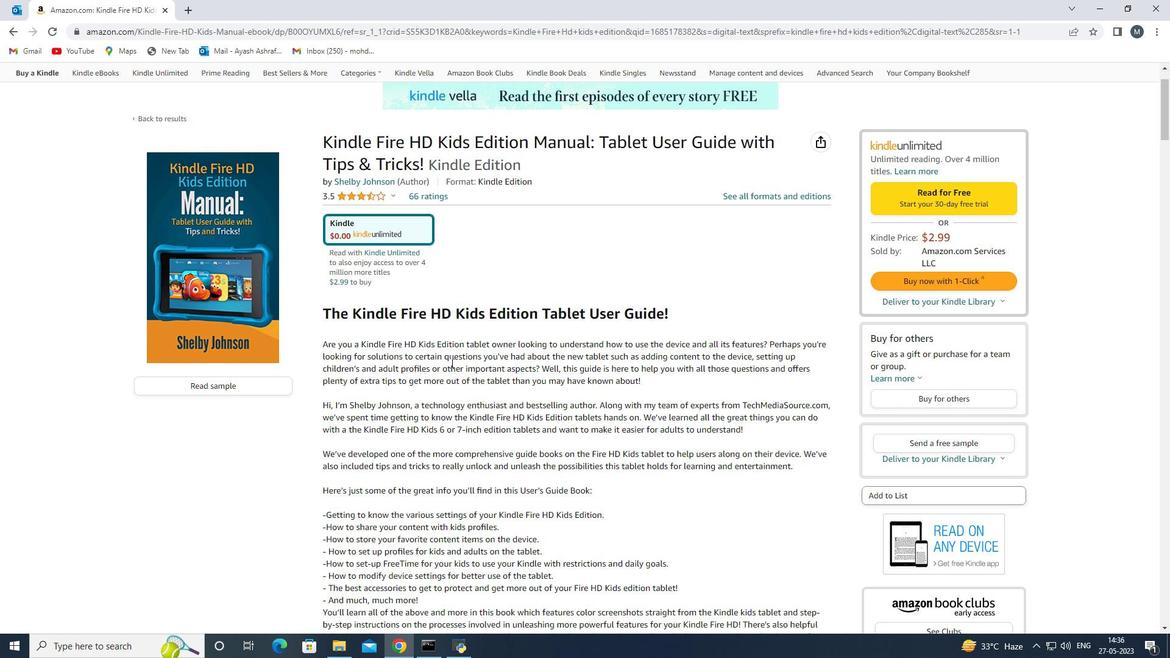 
Action: Mouse pressed left at (473, 357)
Screenshot: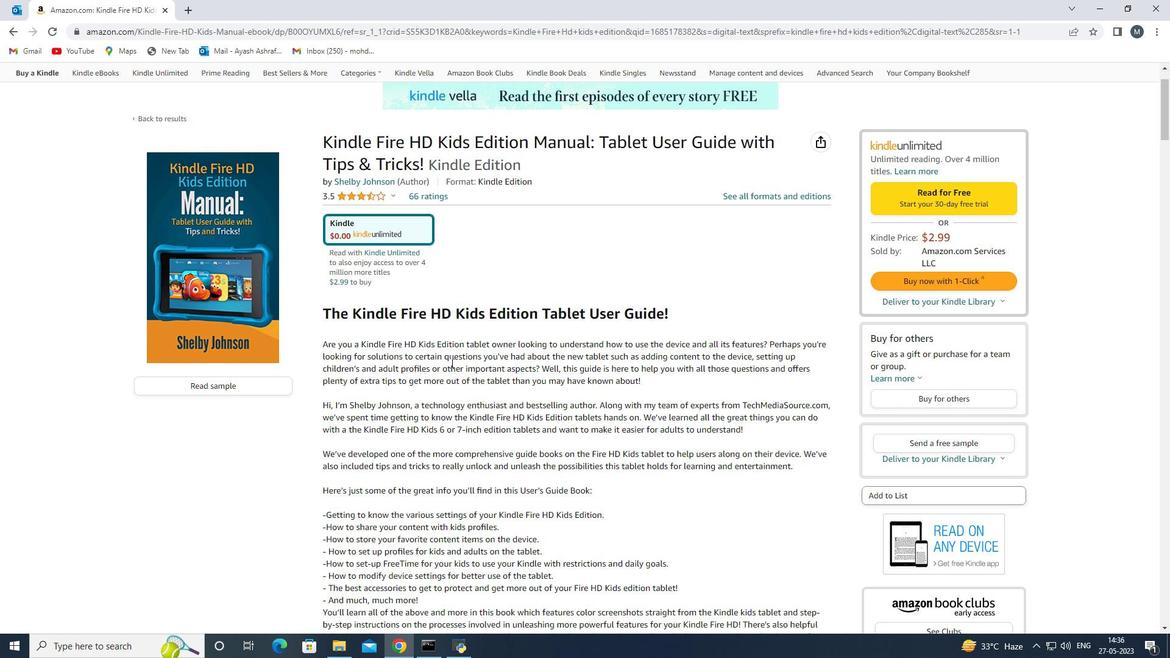 
Action: Mouse moved to (587, 370)
Screenshot: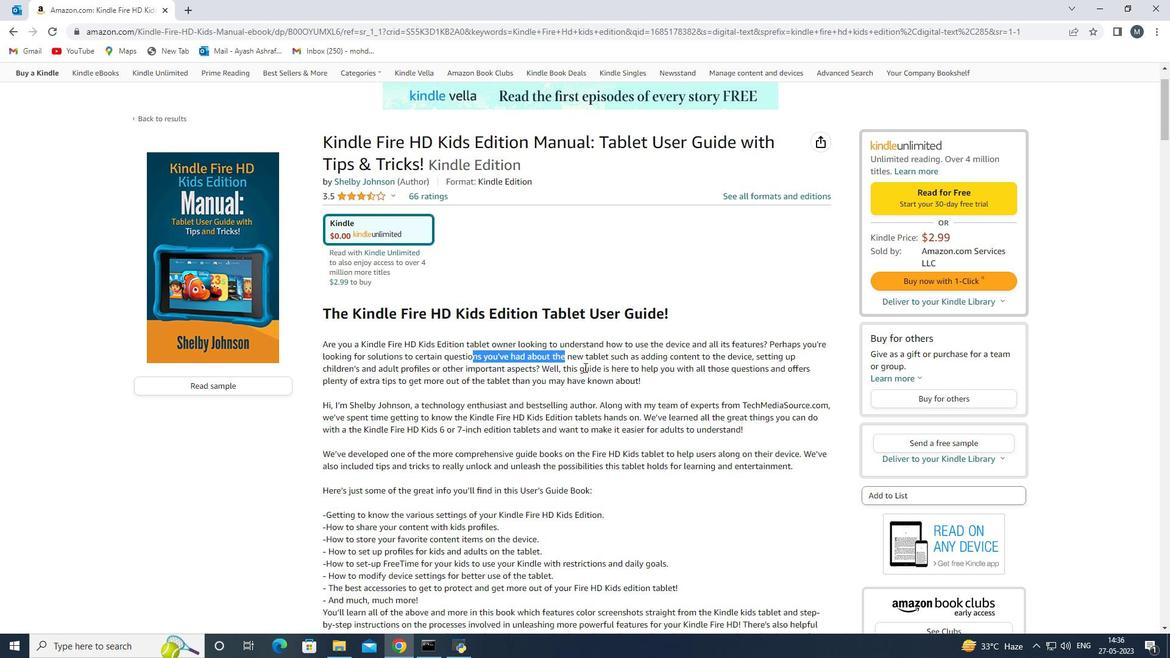 
Action: Mouse pressed left at (587, 370)
Screenshot: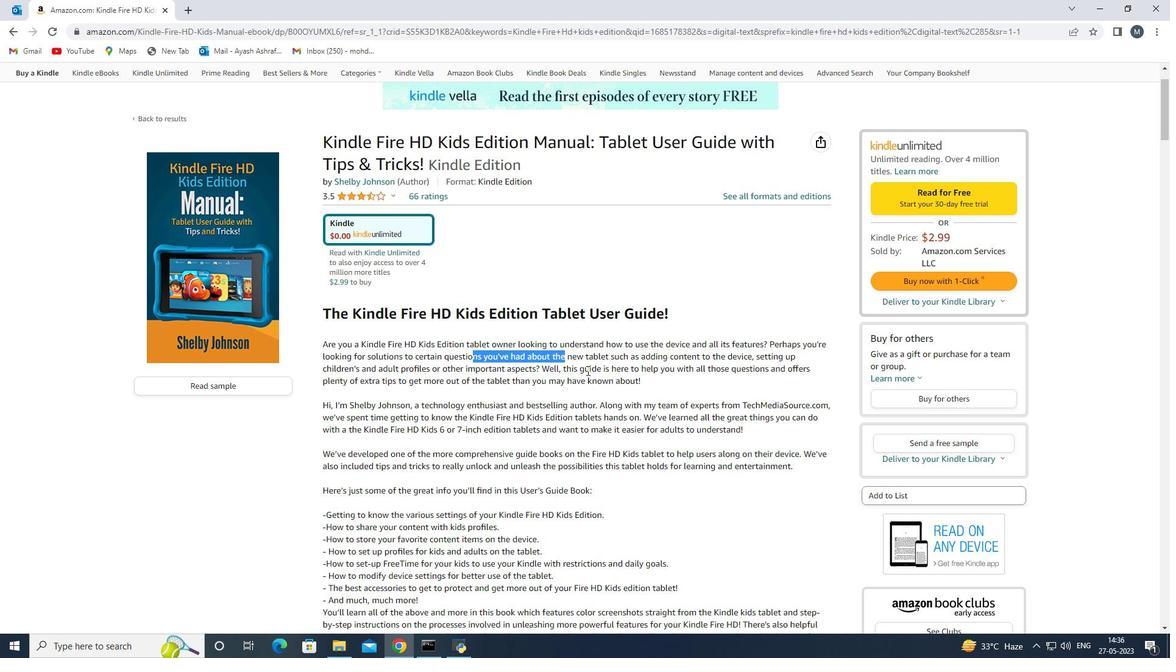 
Action: Mouse moved to (627, 347)
Screenshot: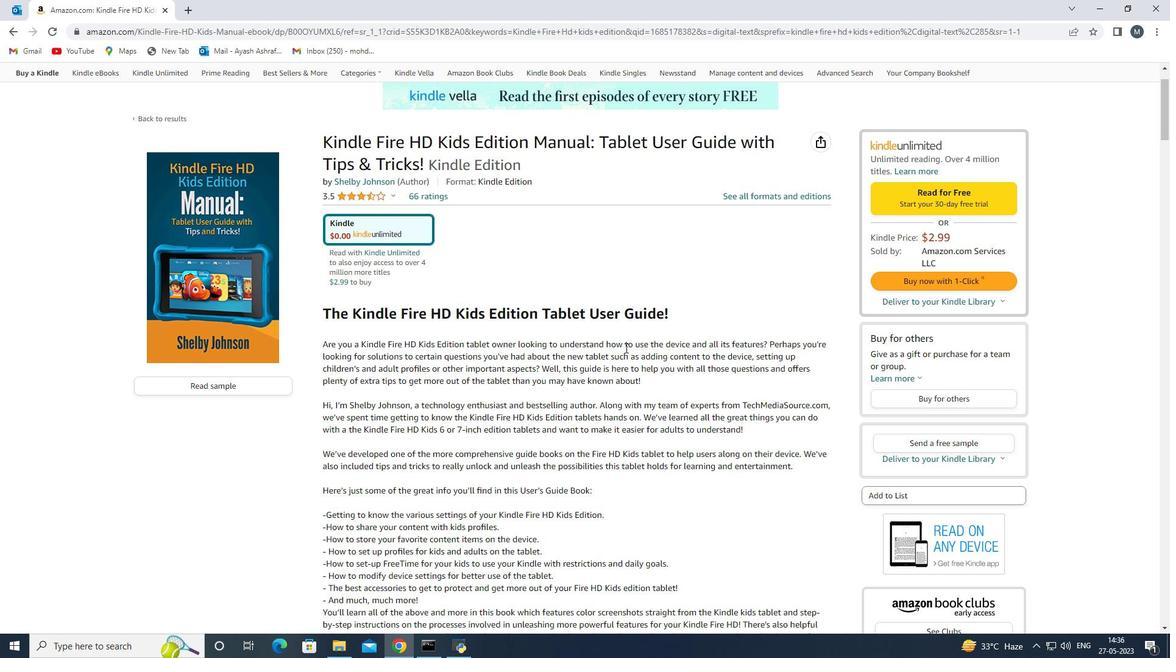 
Action: Mouse pressed left at (627, 347)
Screenshot: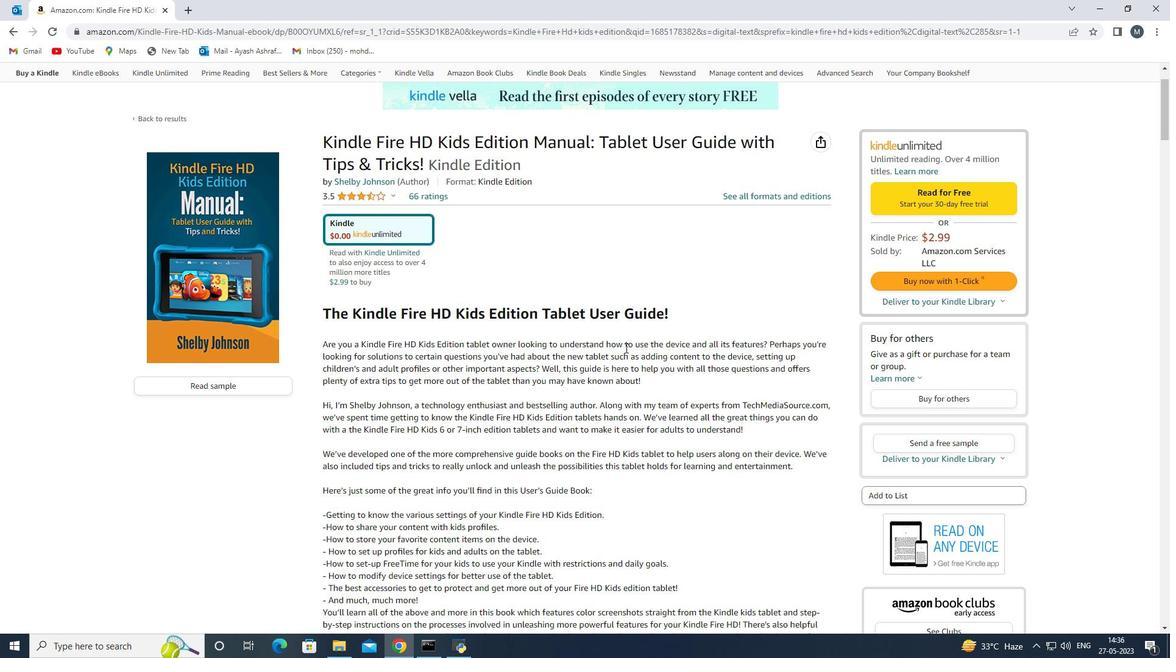 
Action: Mouse moved to (804, 345)
Screenshot: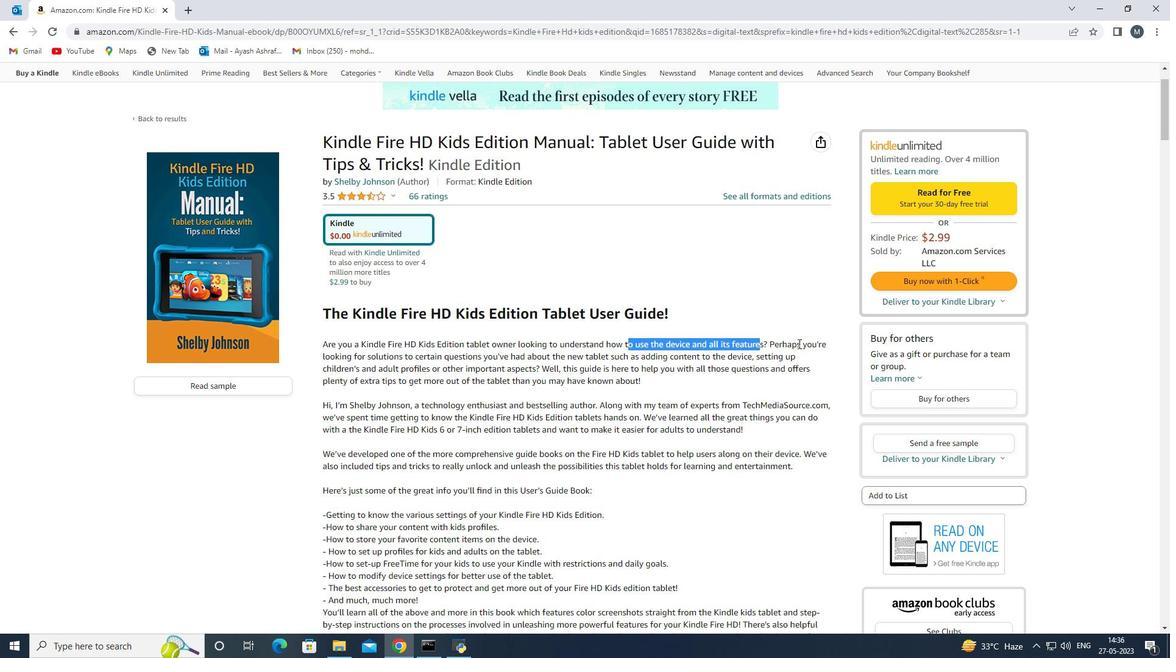 
Action: Mouse pressed left at (804, 345)
Screenshot: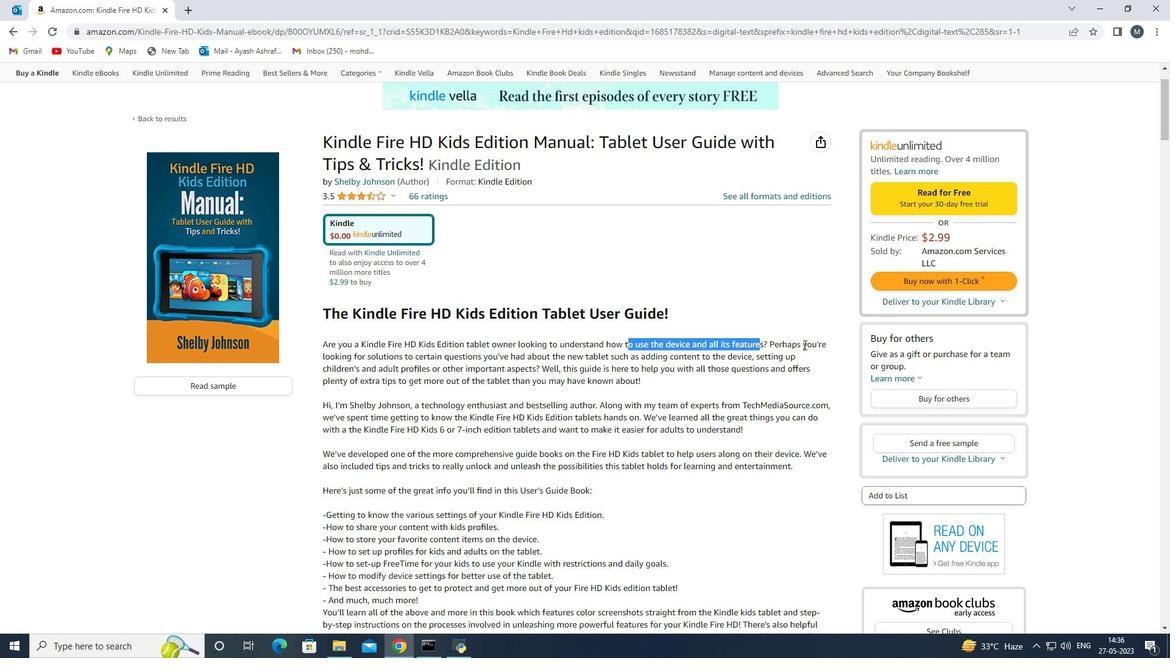 
Action: Mouse moved to (383, 381)
Screenshot: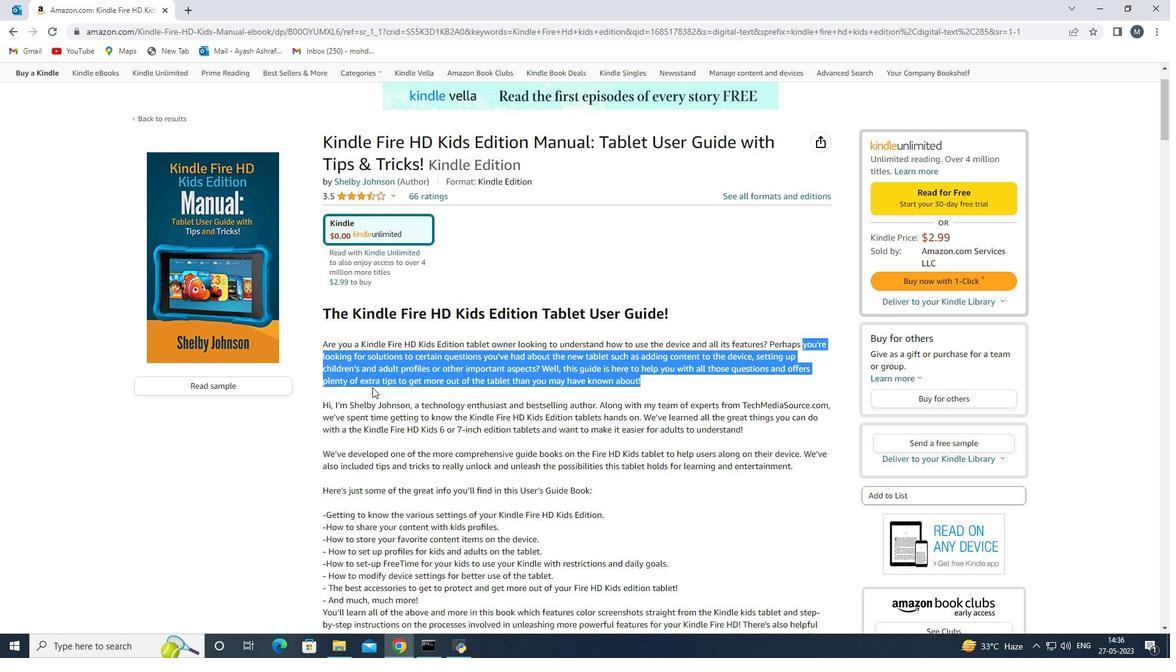 
Action: Mouse scrolled (383, 381) with delta (0, 0)
Screenshot: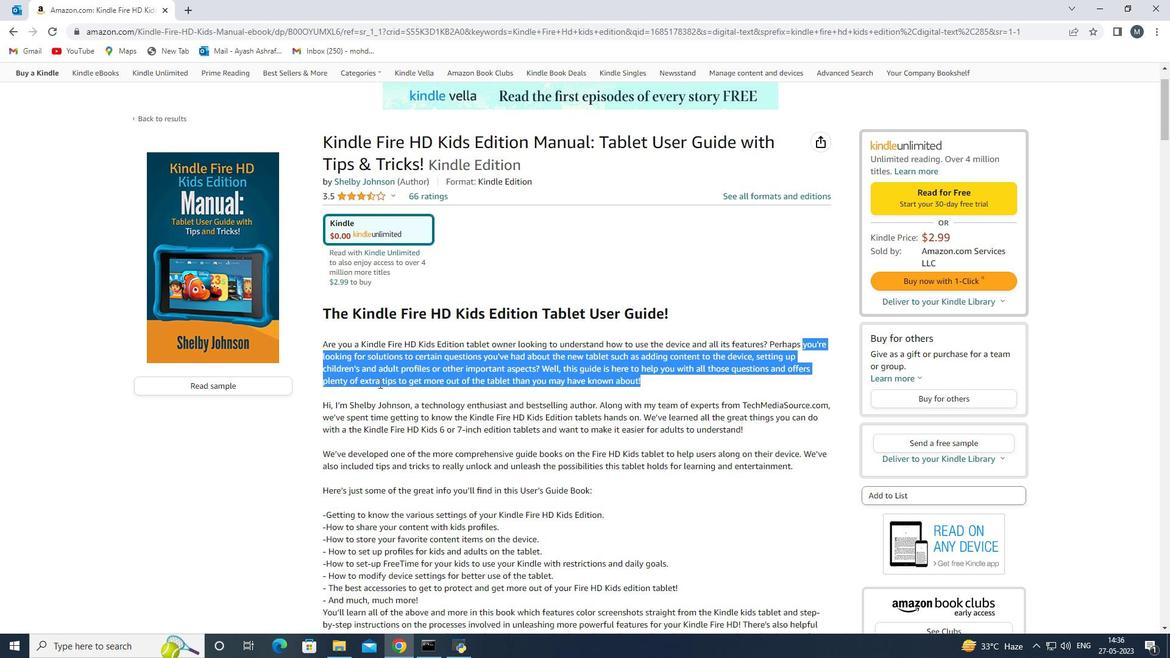 
Action: Mouse moved to (420, 343)
Screenshot: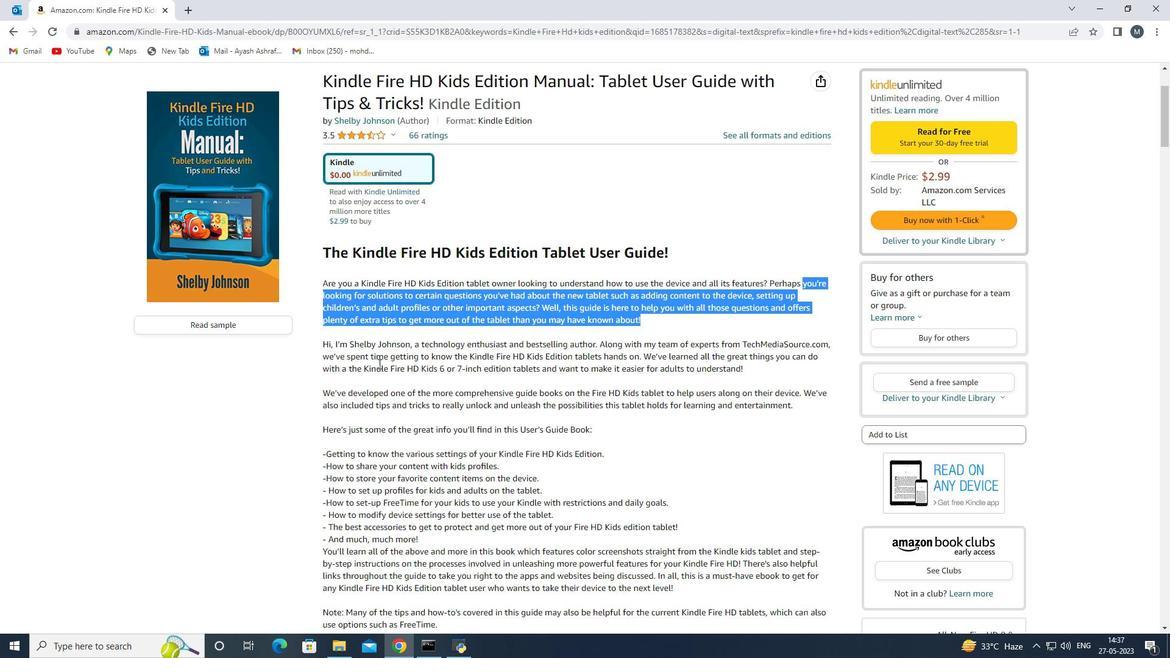 
Action: Mouse scrolled (420, 343) with delta (0, 0)
Screenshot: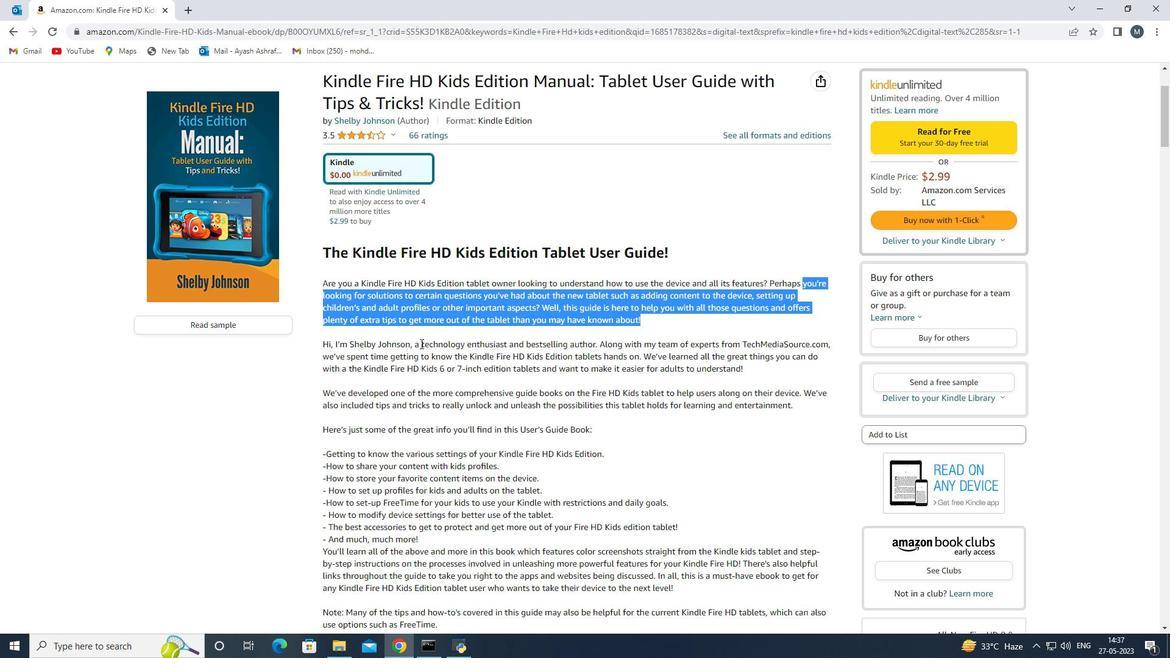 
Action: Mouse scrolled (420, 343) with delta (0, 0)
Screenshot: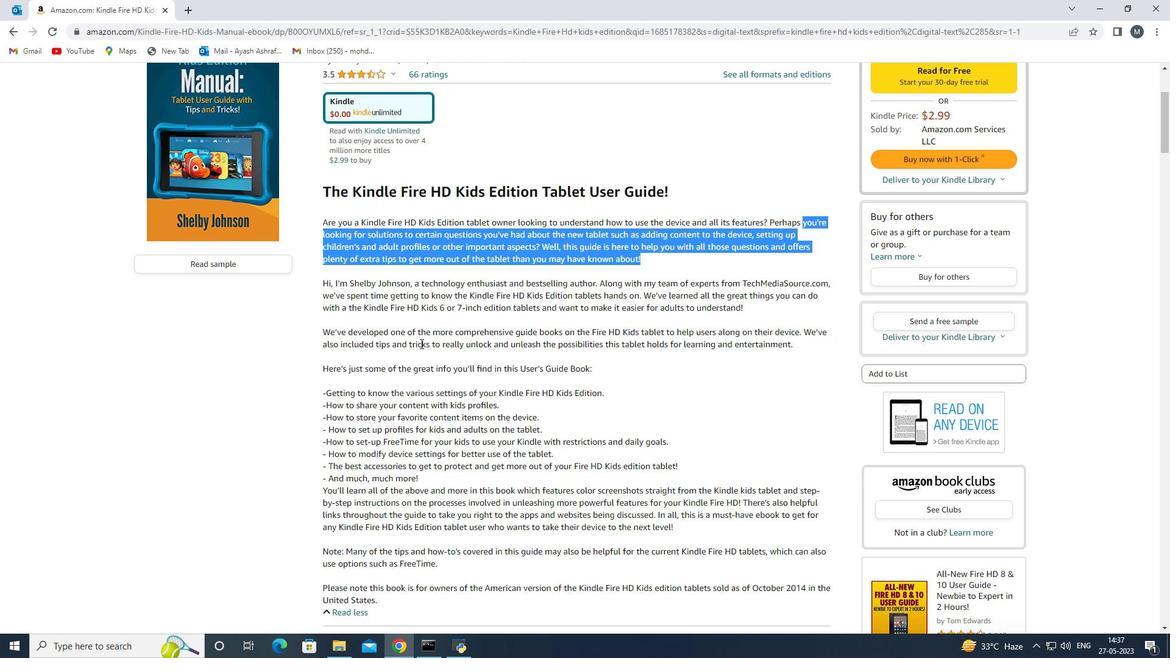 
Action: Mouse moved to (420, 343)
Screenshot: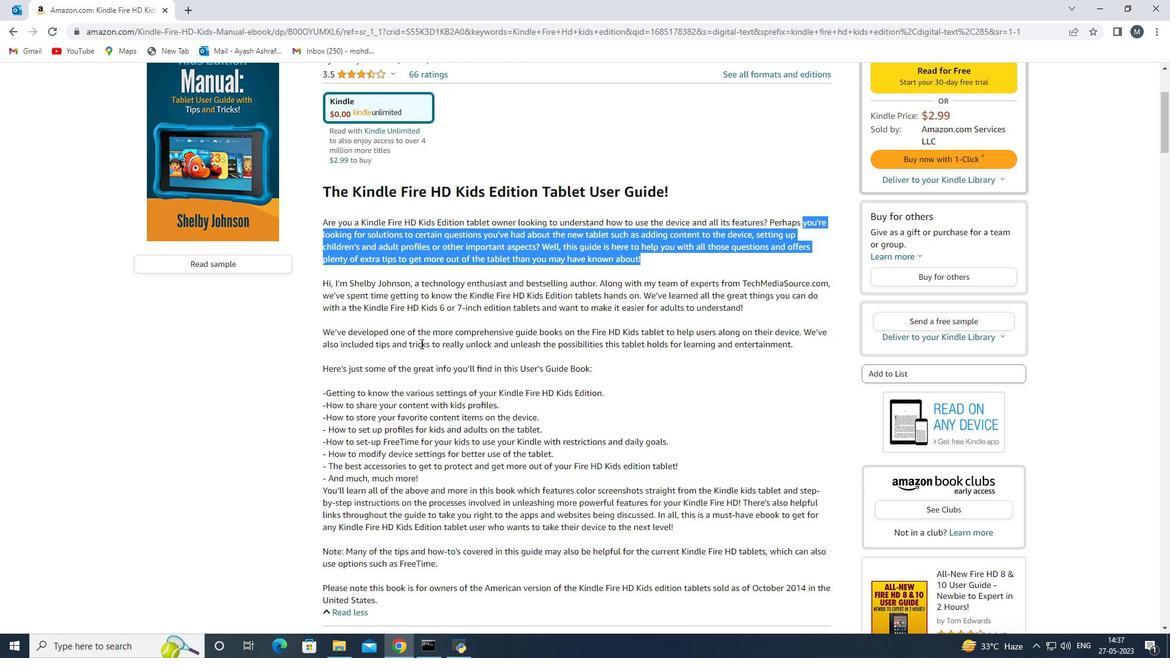 
Action: Mouse scrolled (420, 343) with delta (0, 0)
Screenshot: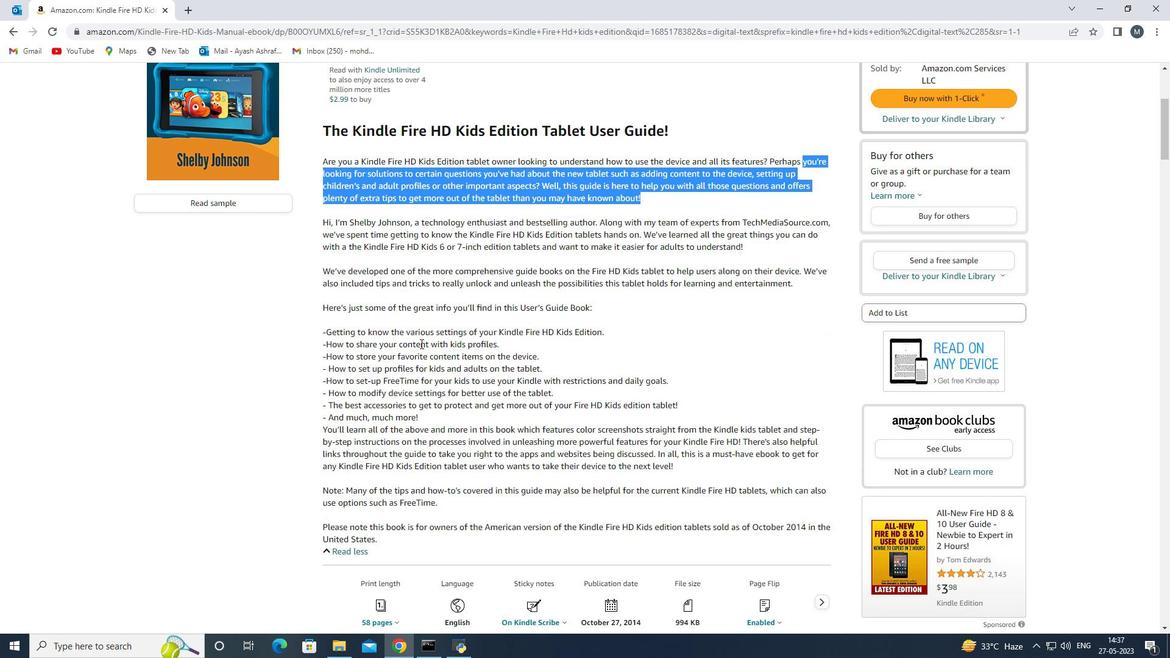 
Action: Mouse moved to (412, 347)
Screenshot: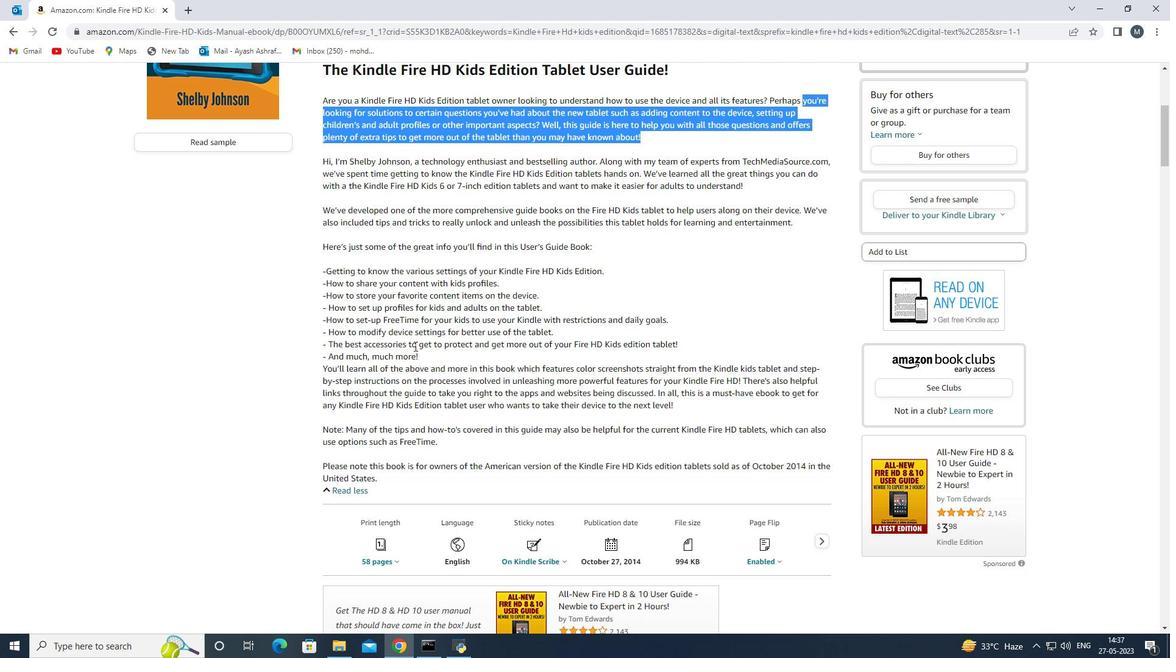 
Action: Mouse scrolled (412, 348) with delta (0, 0)
Screenshot: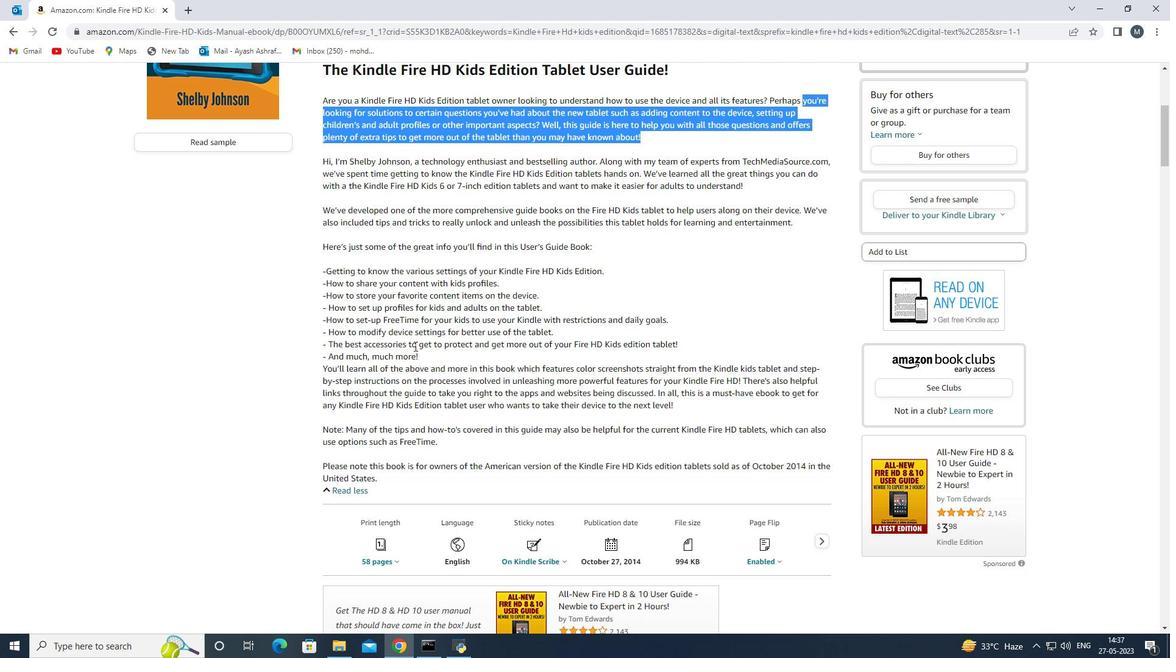 
Action: Mouse scrolled (412, 348) with delta (0, 0)
Screenshot: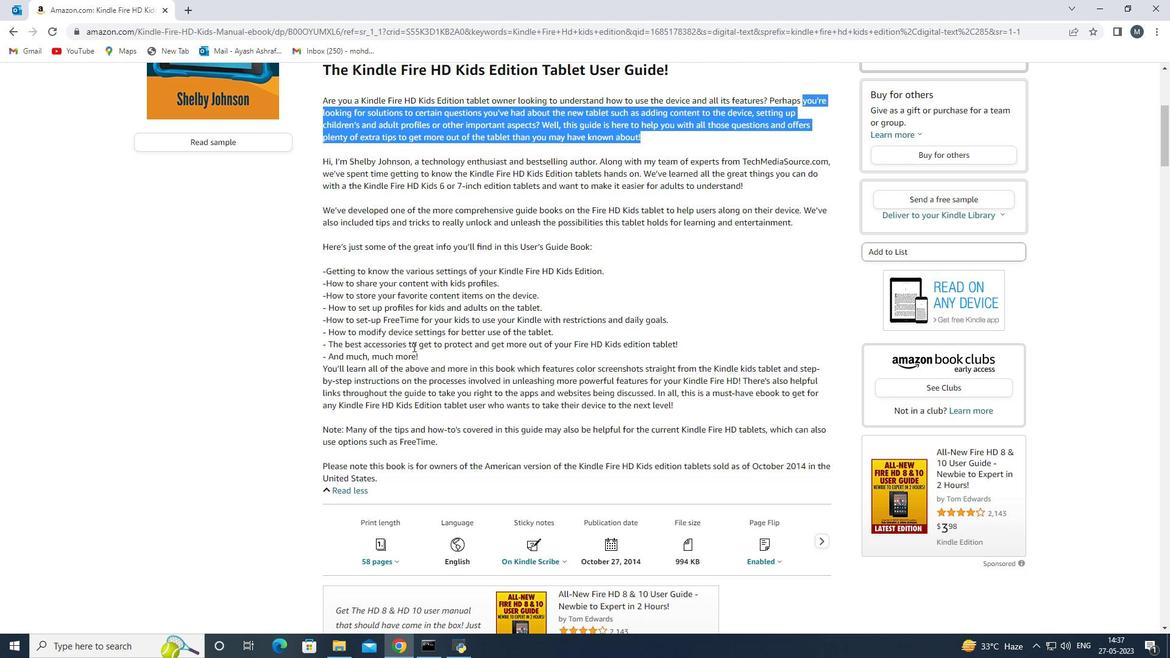 
Action: Mouse moved to (378, 281)
Screenshot: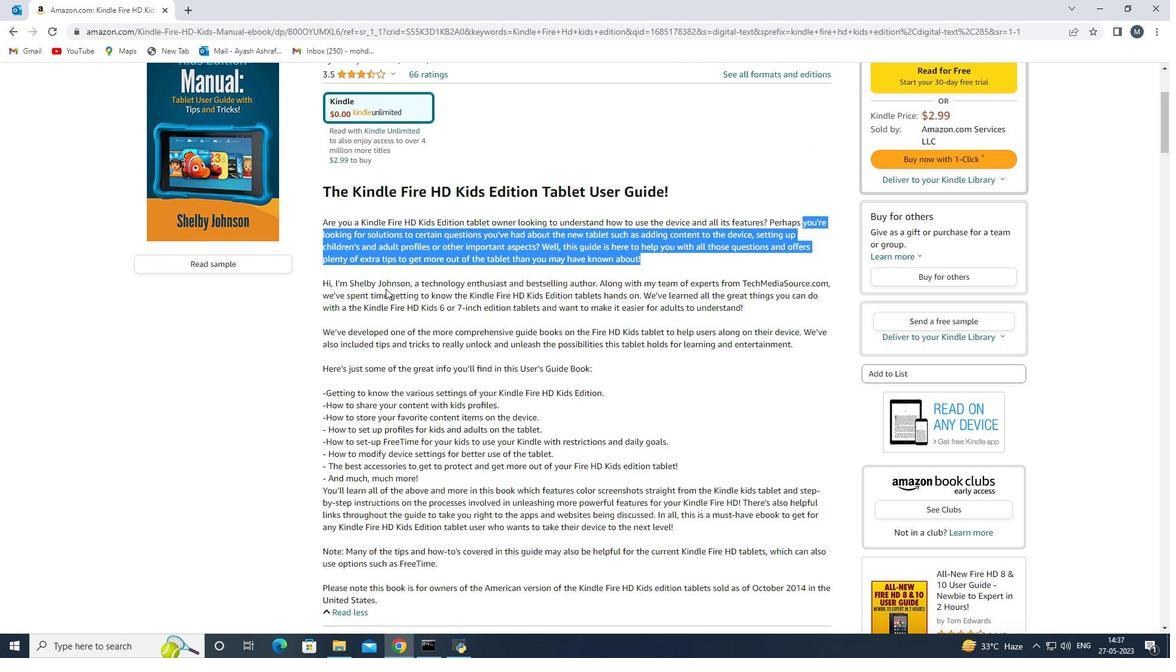 
Action: Mouse pressed left at (378, 281)
Screenshot: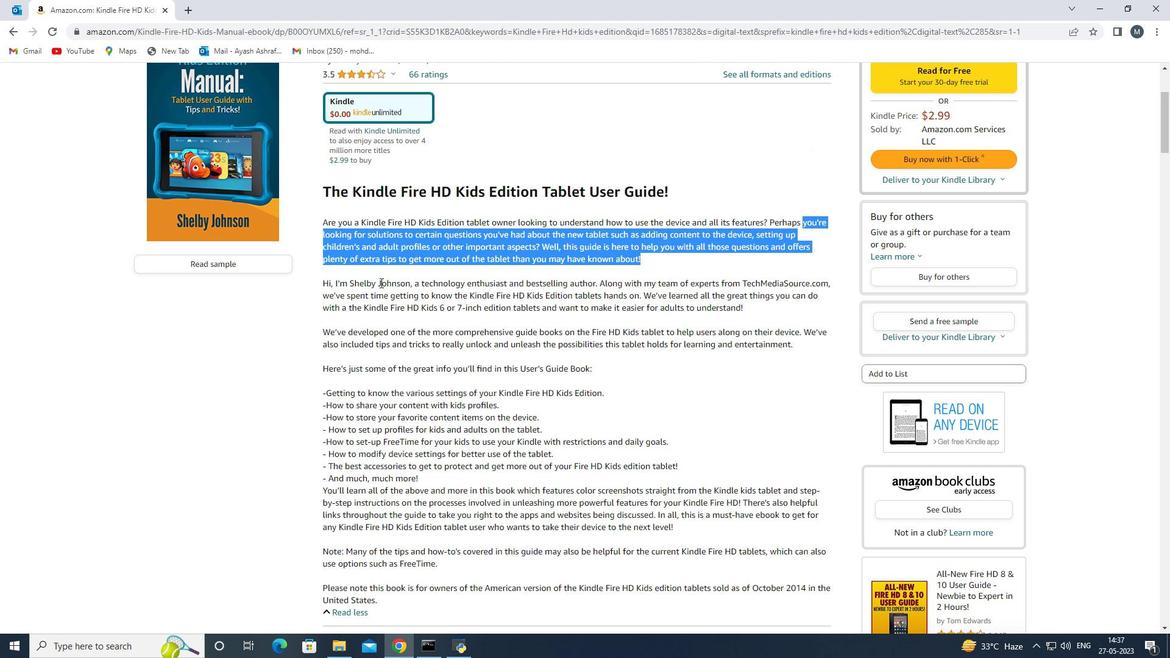 
Action: Mouse moved to (336, 284)
Screenshot: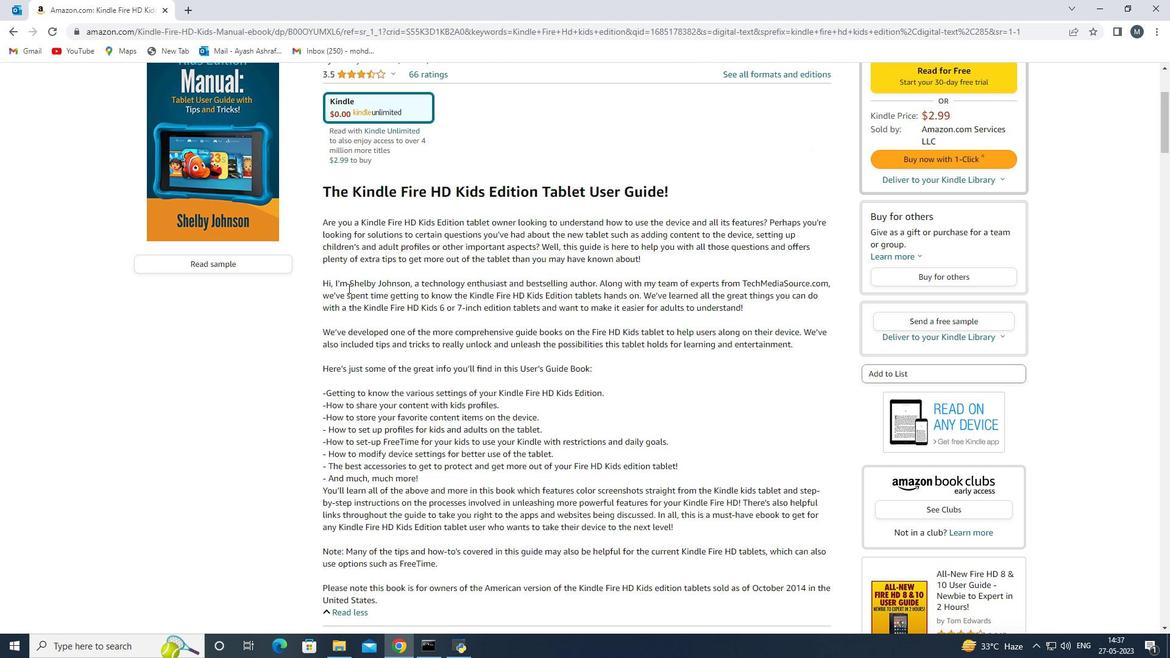 
Action: Mouse pressed left at (336, 284)
Screenshot: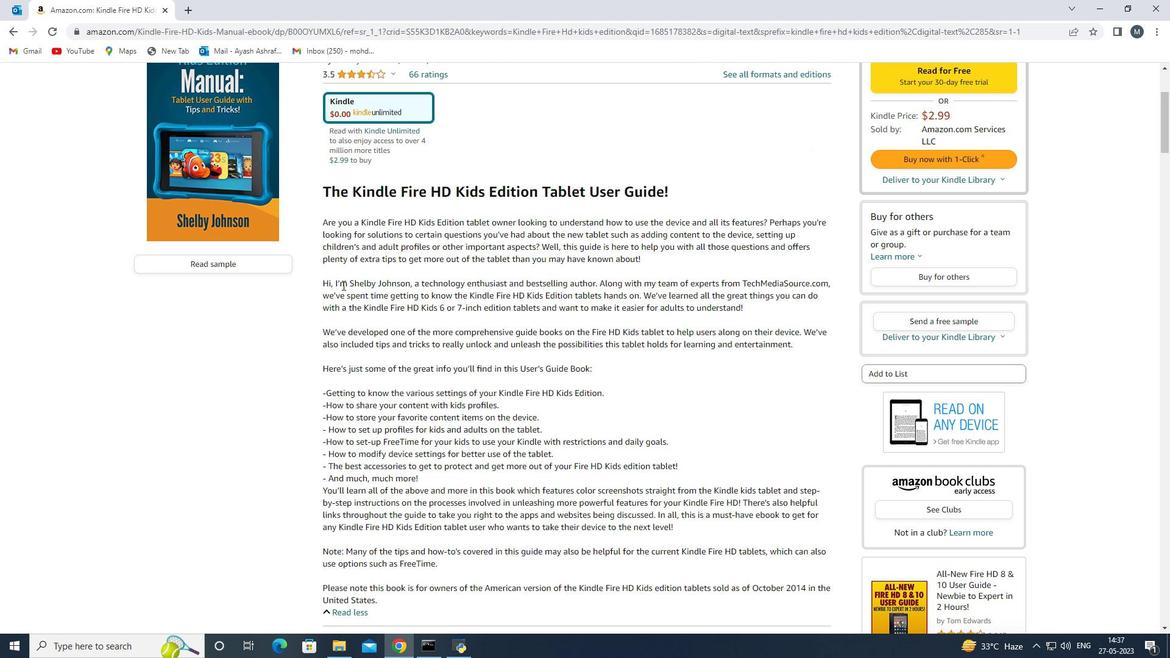 
Action: Mouse moved to (515, 287)
Screenshot: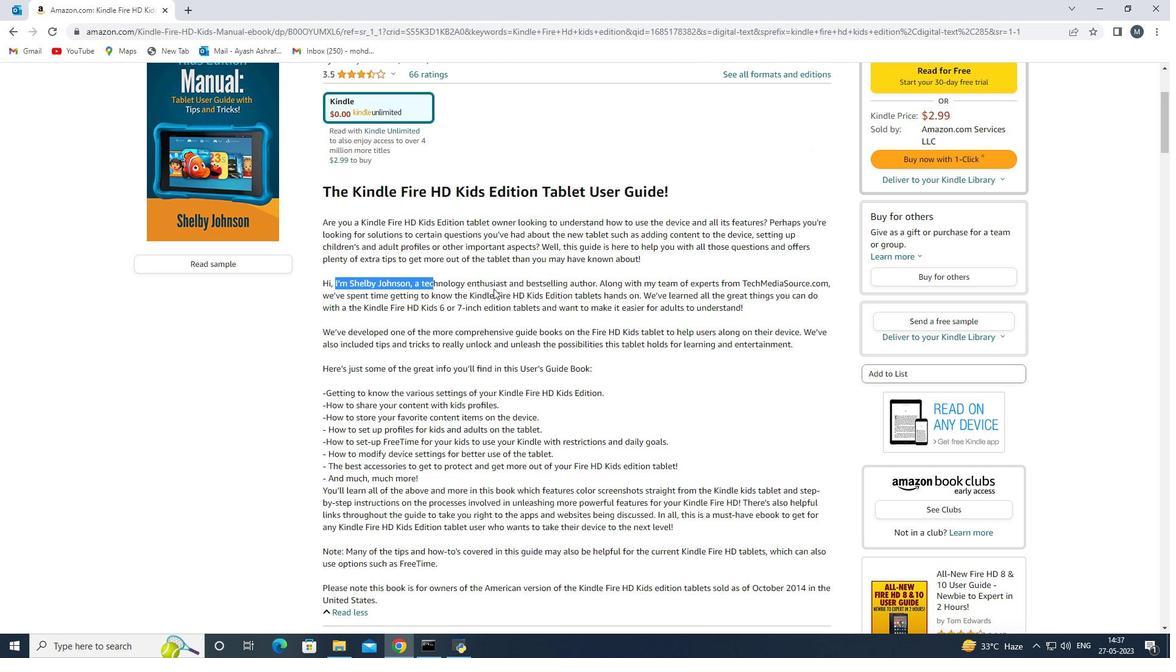 
Action: Mouse pressed left at (515, 287)
Screenshot: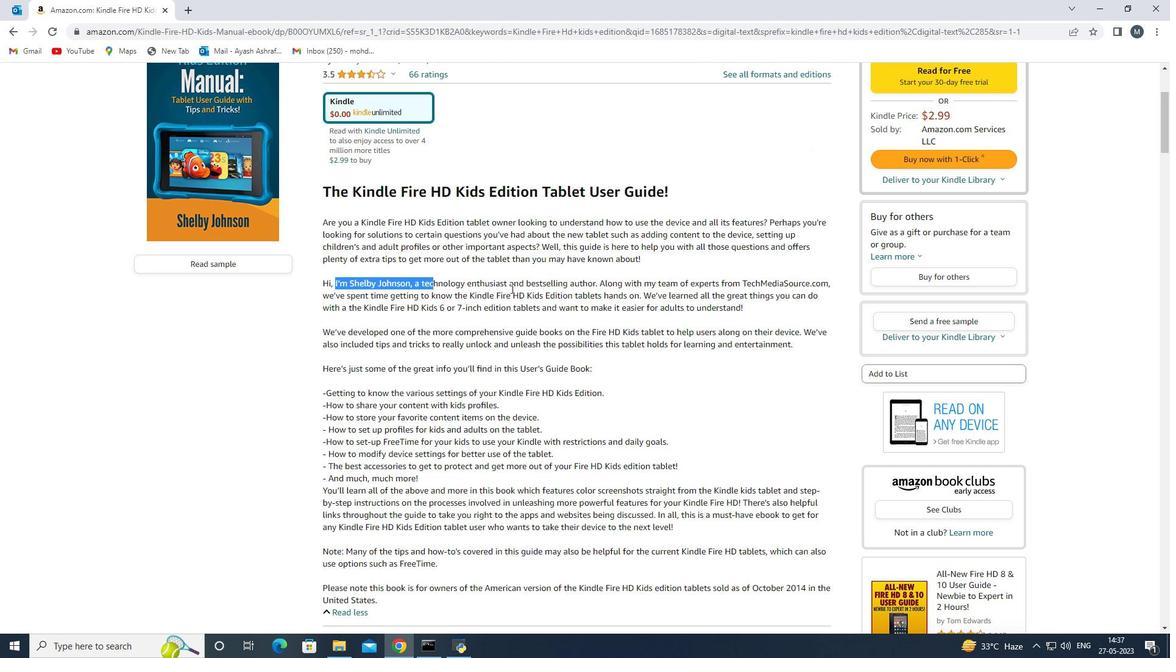 
Action: Mouse moved to (677, 285)
Screenshot: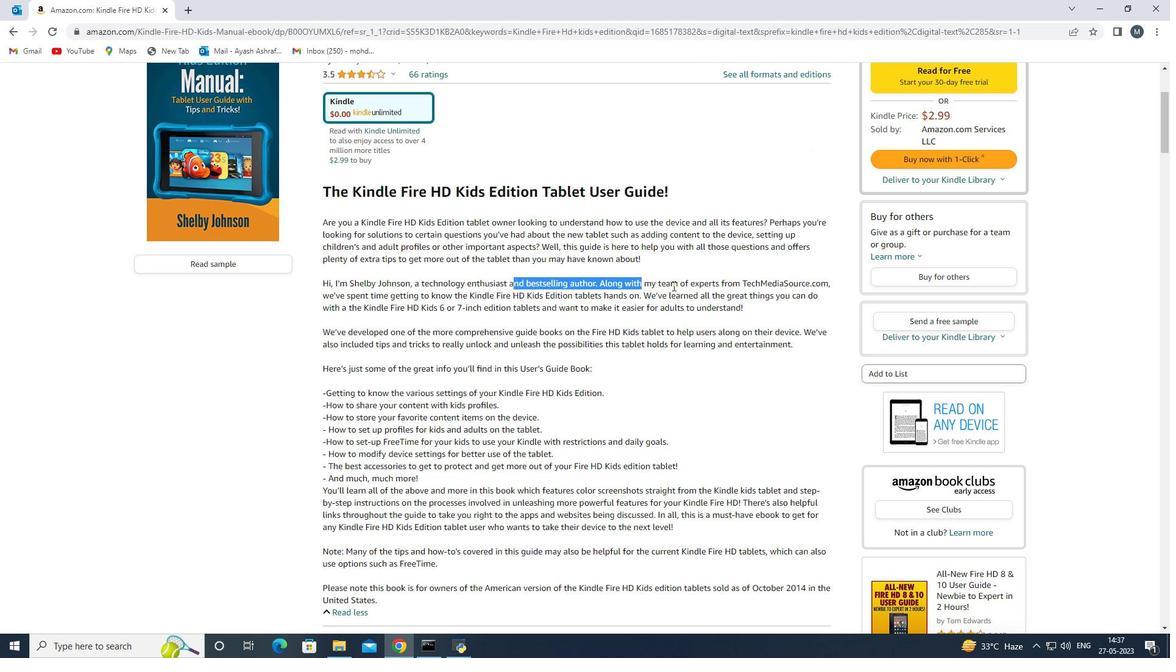 
Action: Mouse pressed left at (677, 285)
Screenshot: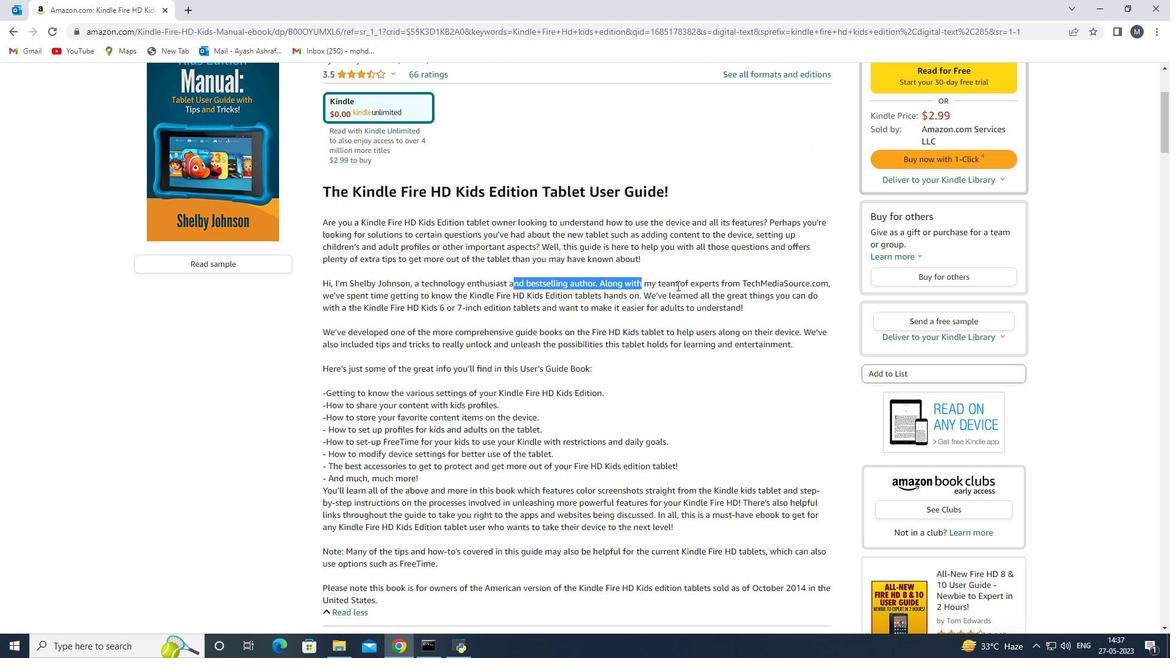 
Action: Mouse moved to (812, 288)
Screenshot: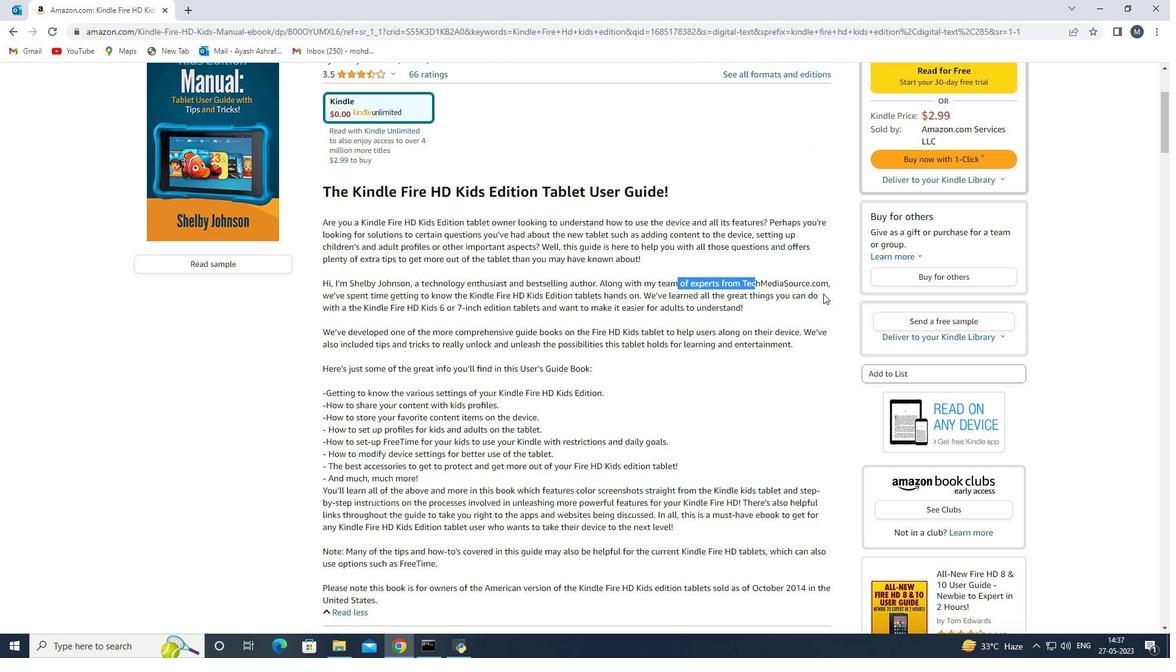 
Action: Mouse pressed left at (812, 288)
Screenshot: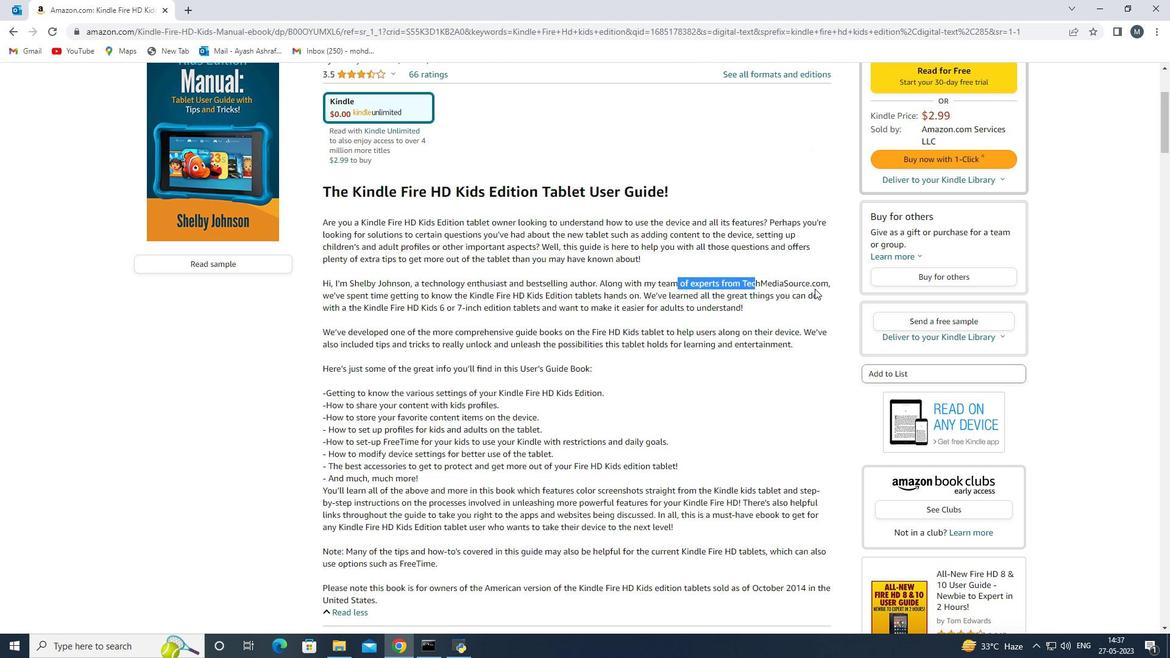 
Action: Mouse moved to (293, 309)
Screenshot: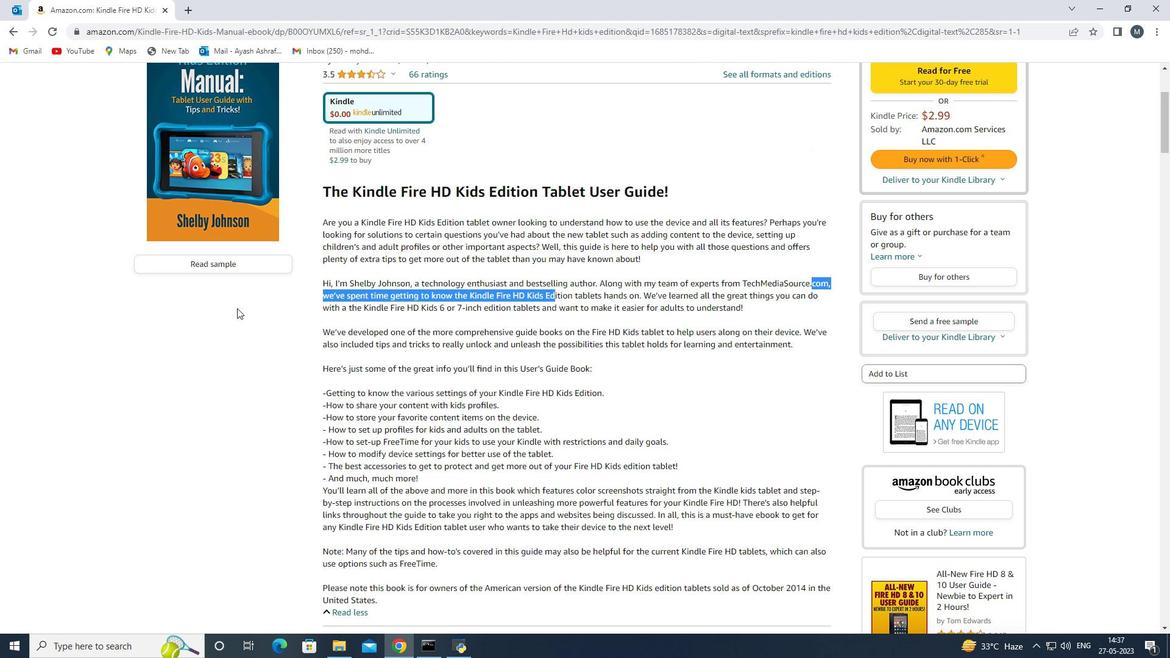 
Action: Mouse pressed left at (293, 309)
Screenshot: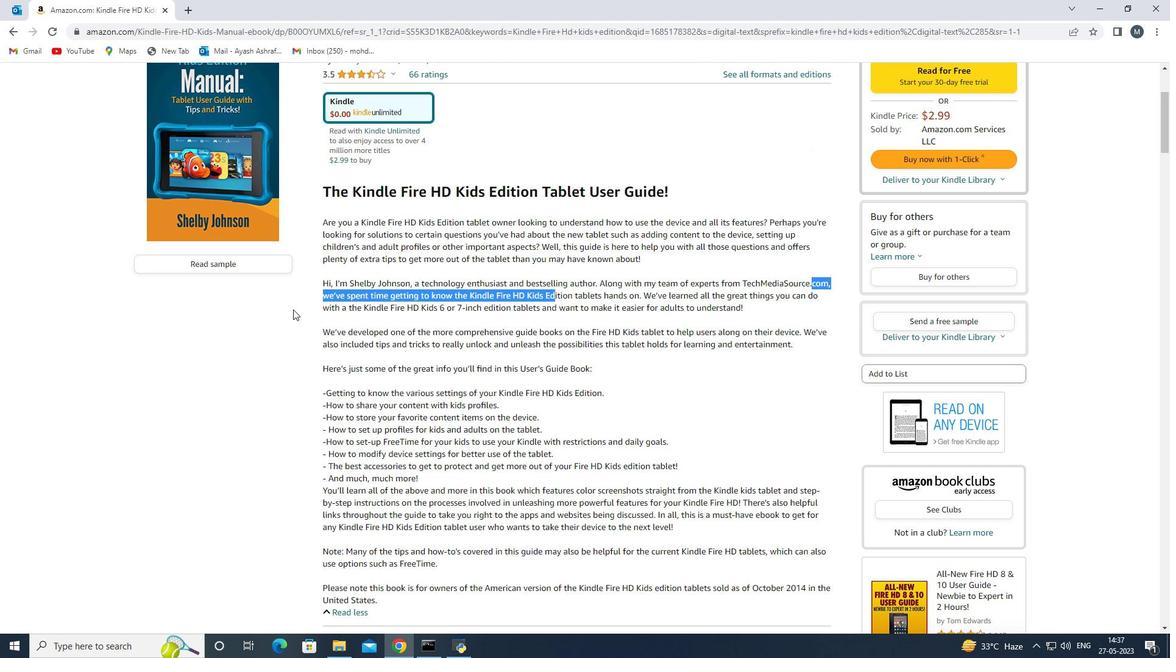 
Action: Mouse moved to (746, 310)
Screenshot: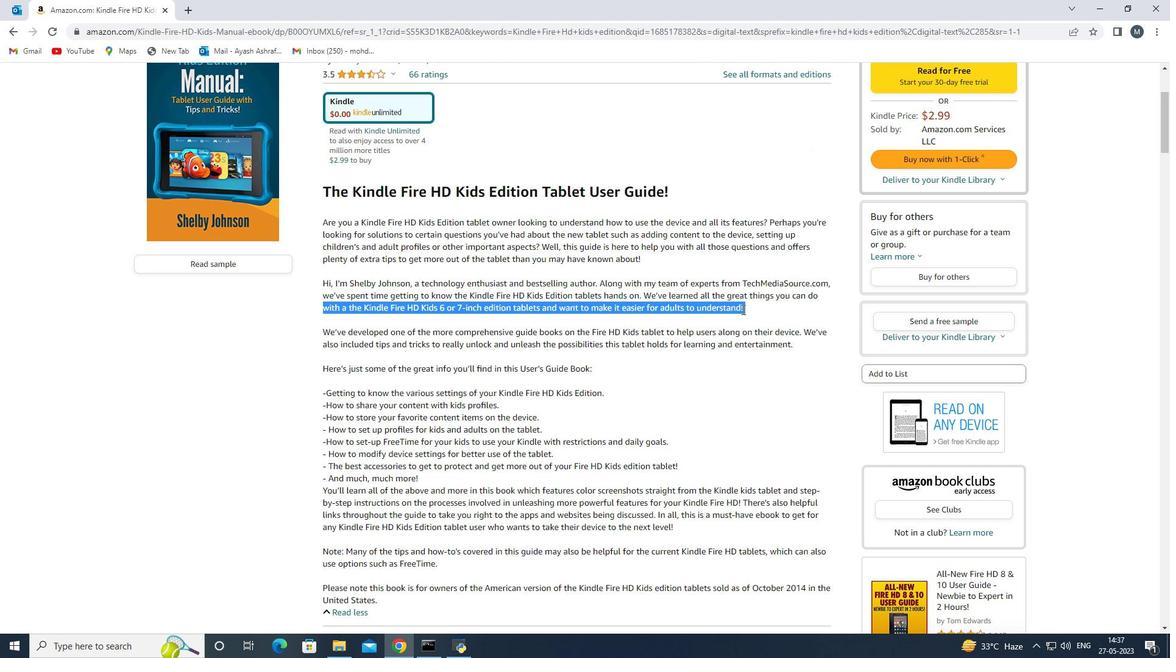 
Action: Mouse pressed left at (746, 310)
Screenshot: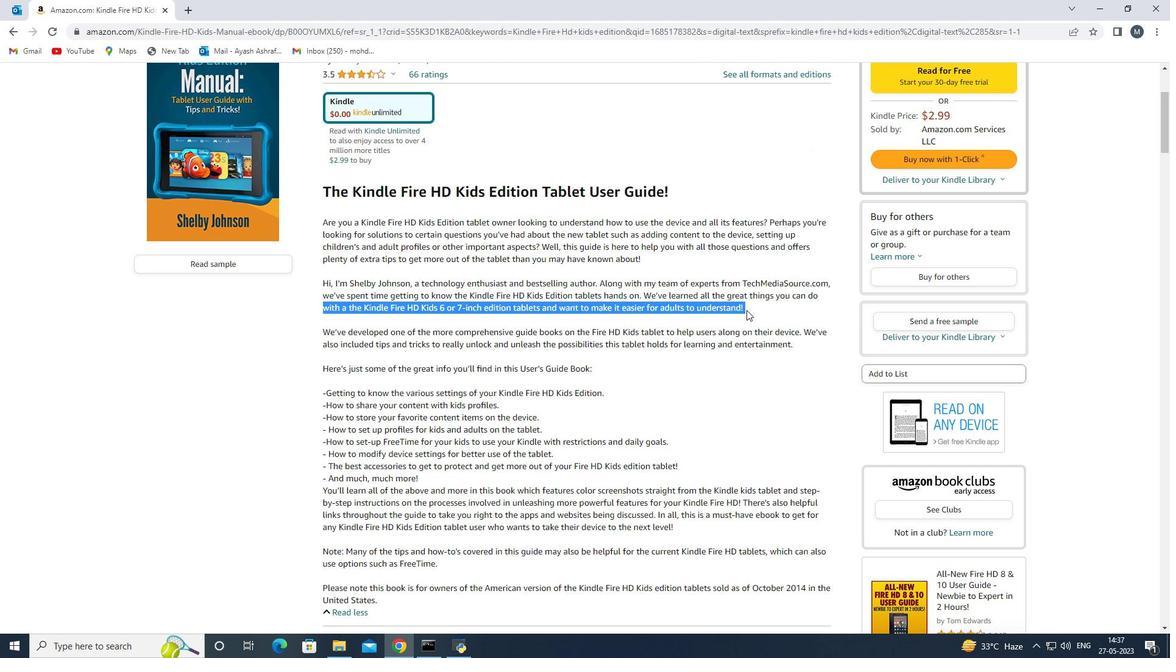 
Action: Mouse moved to (469, 334)
Screenshot: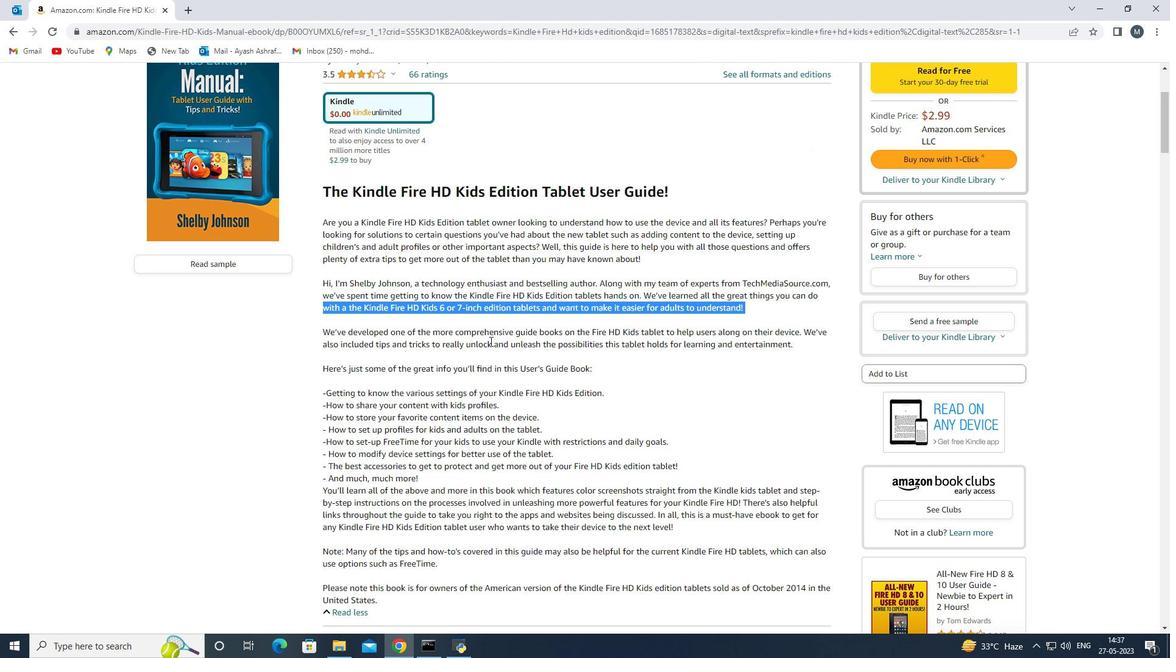 
Action: Mouse pressed left at (469, 334)
Screenshot: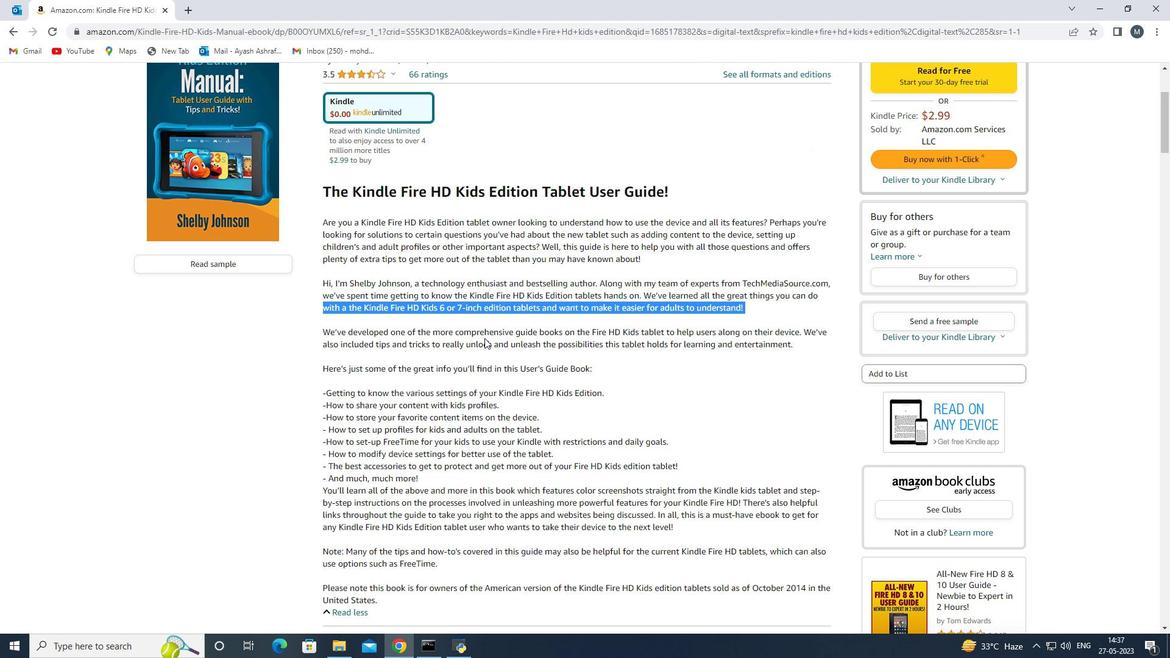 
Action: Mouse moved to (287, 326)
Screenshot: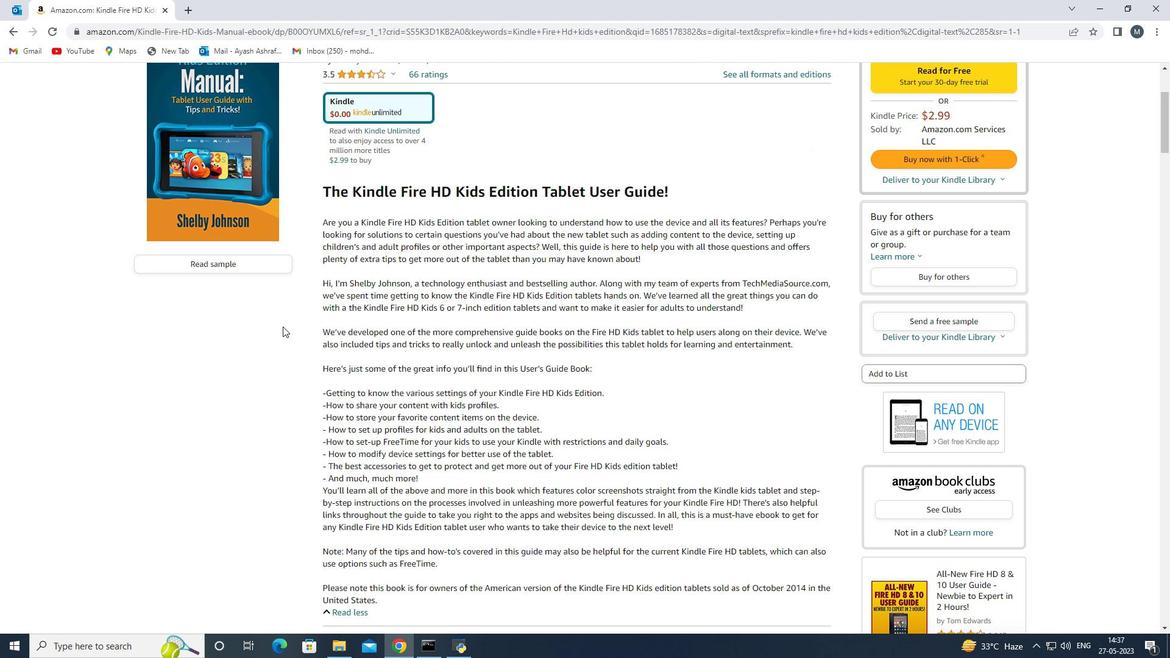 
Action: Mouse pressed left at (287, 326)
Screenshot: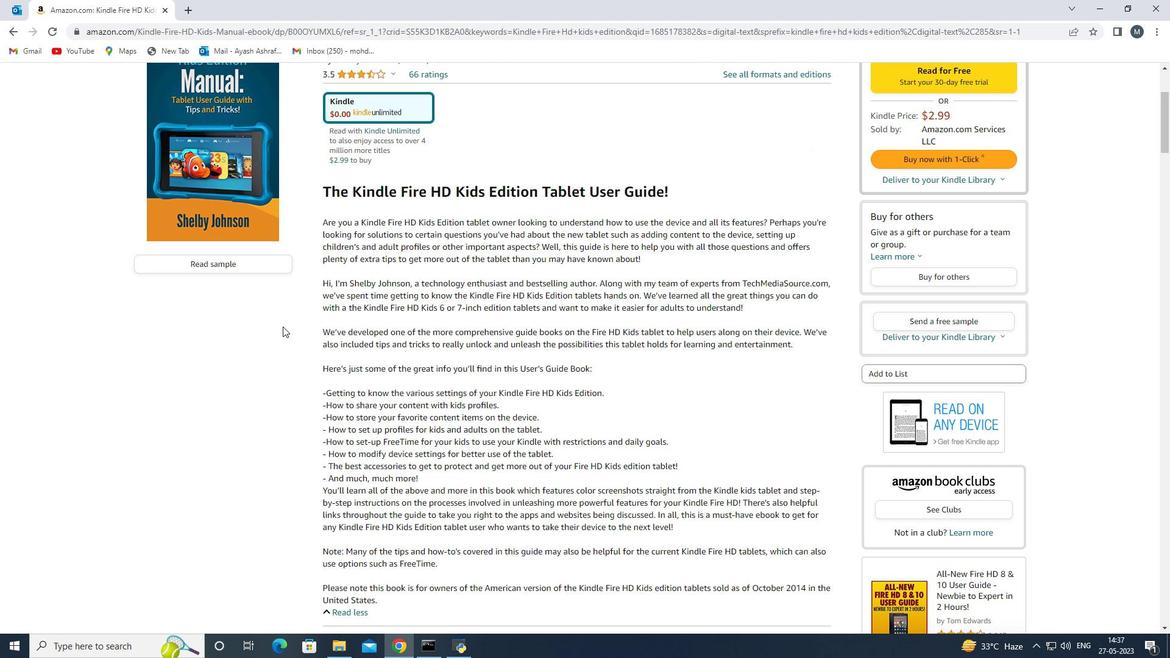 
Action: Mouse moved to (695, 342)
Screenshot: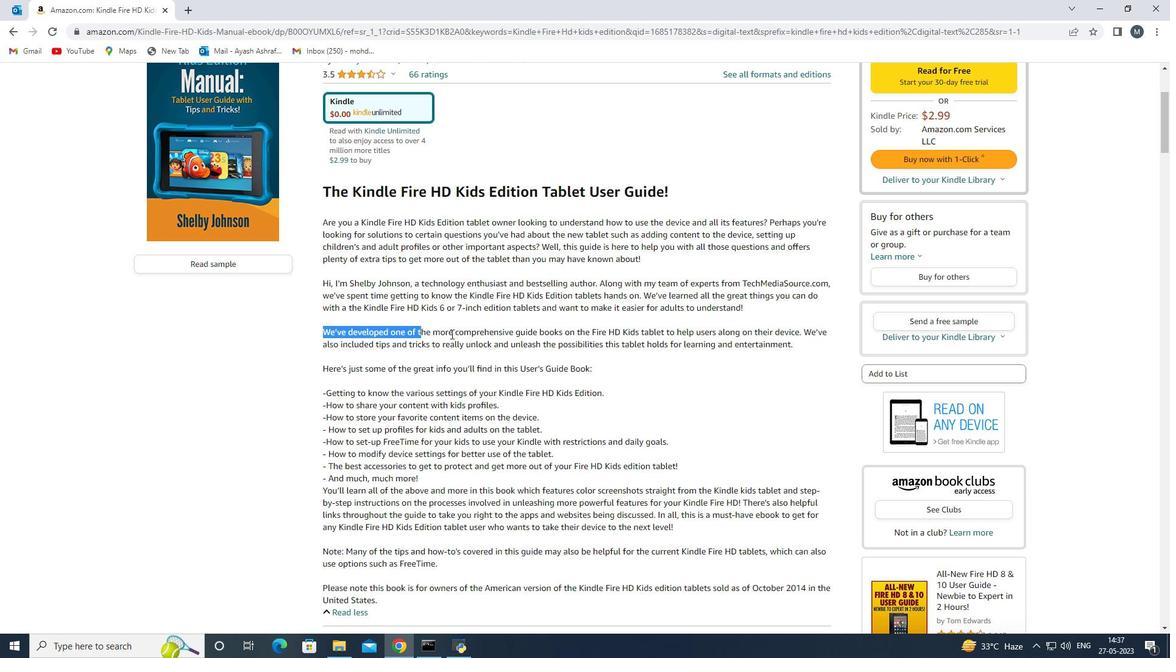 
Action: Mouse pressed left at (695, 342)
Screenshot: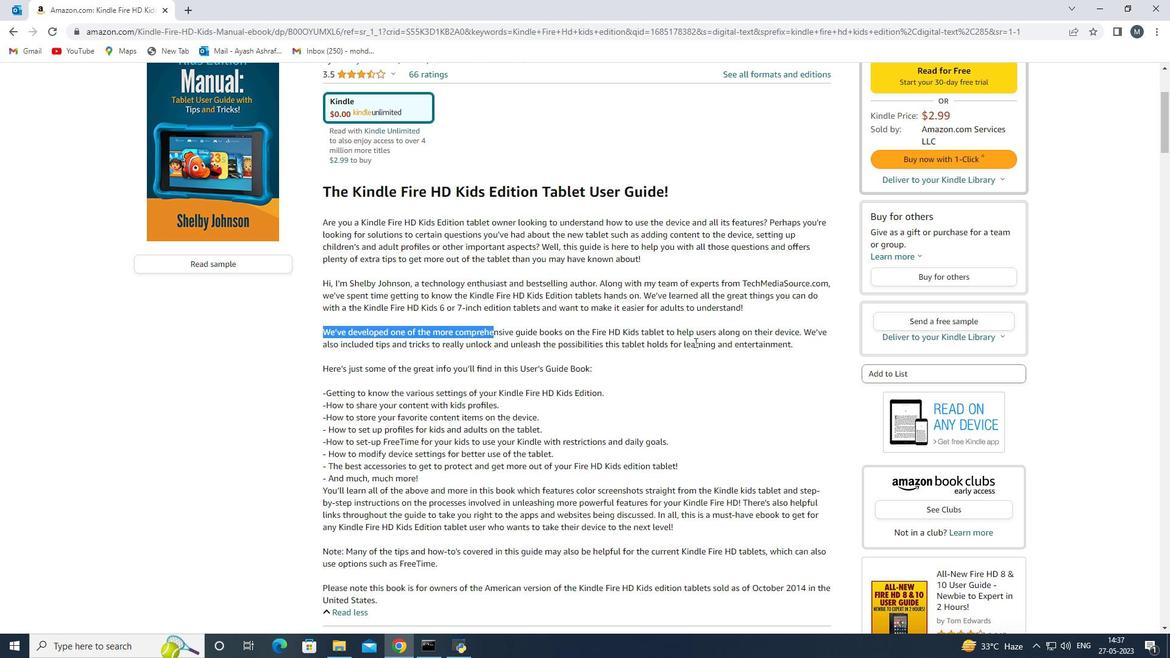 
Action: Mouse moved to (691, 335)
Screenshot: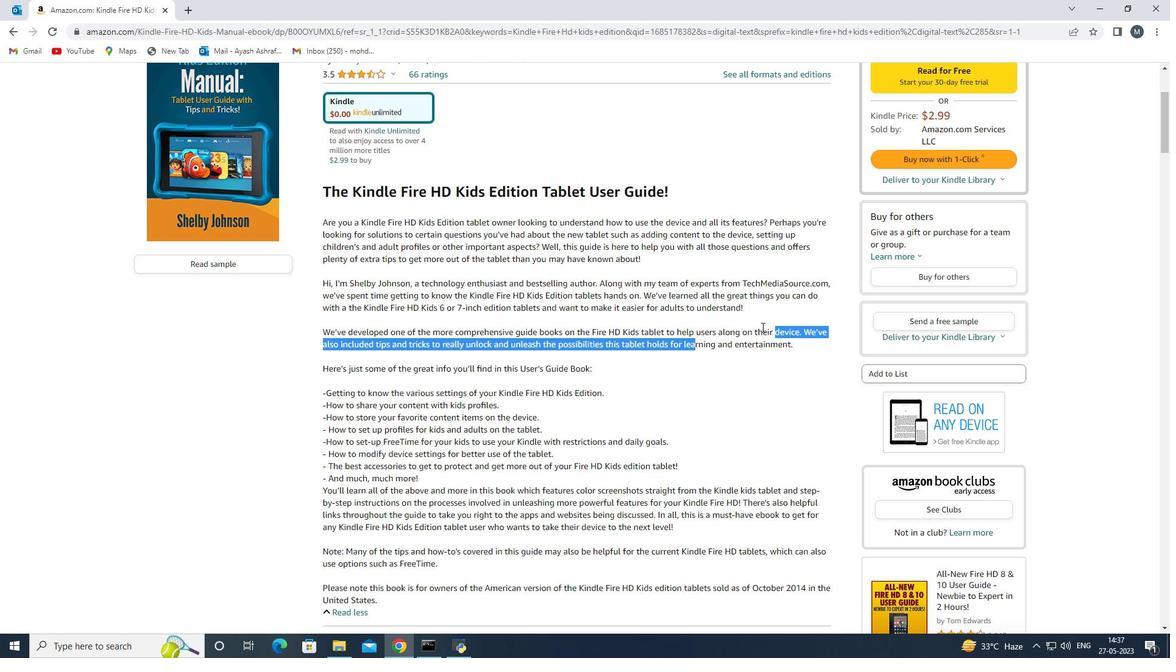 
Action: Mouse pressed left at (691, 335)
Screenshot: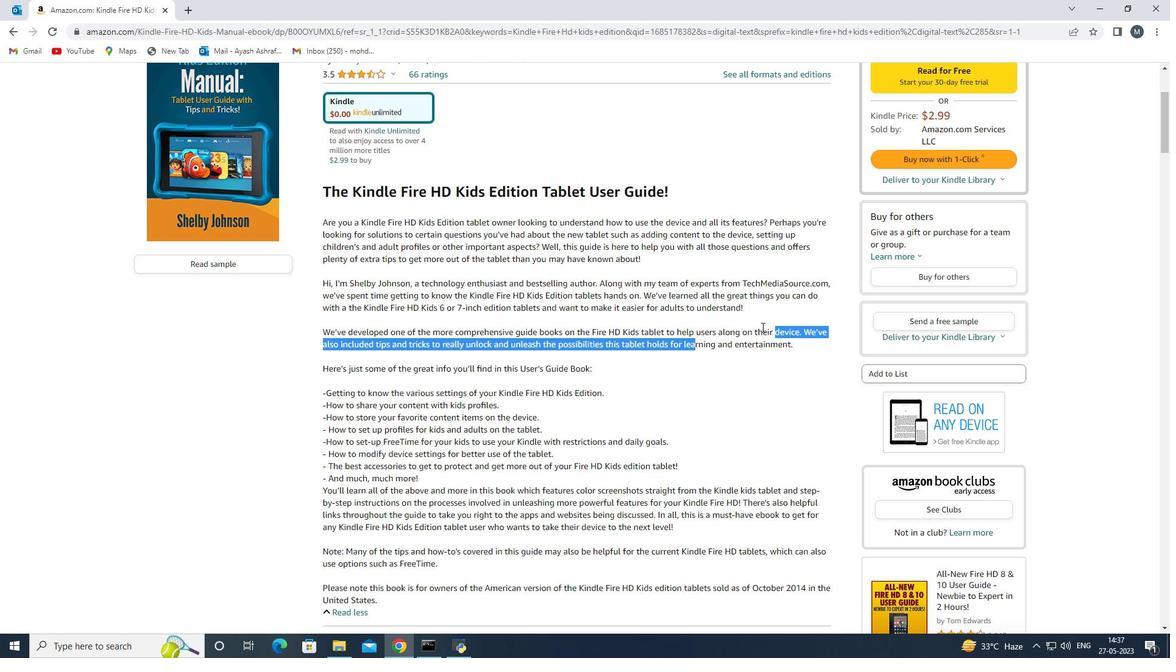 
Action: Mouse moved to (410, 338)
Screenshot: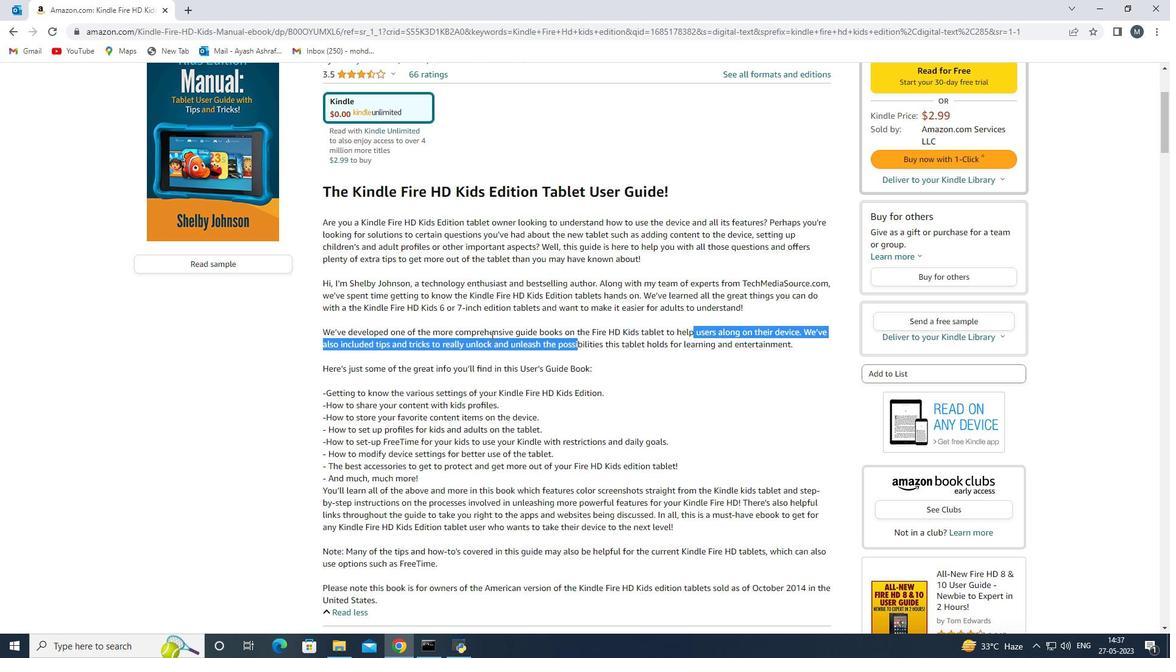 
Action: Mouse pressed left at (410, 338)
Screenshot: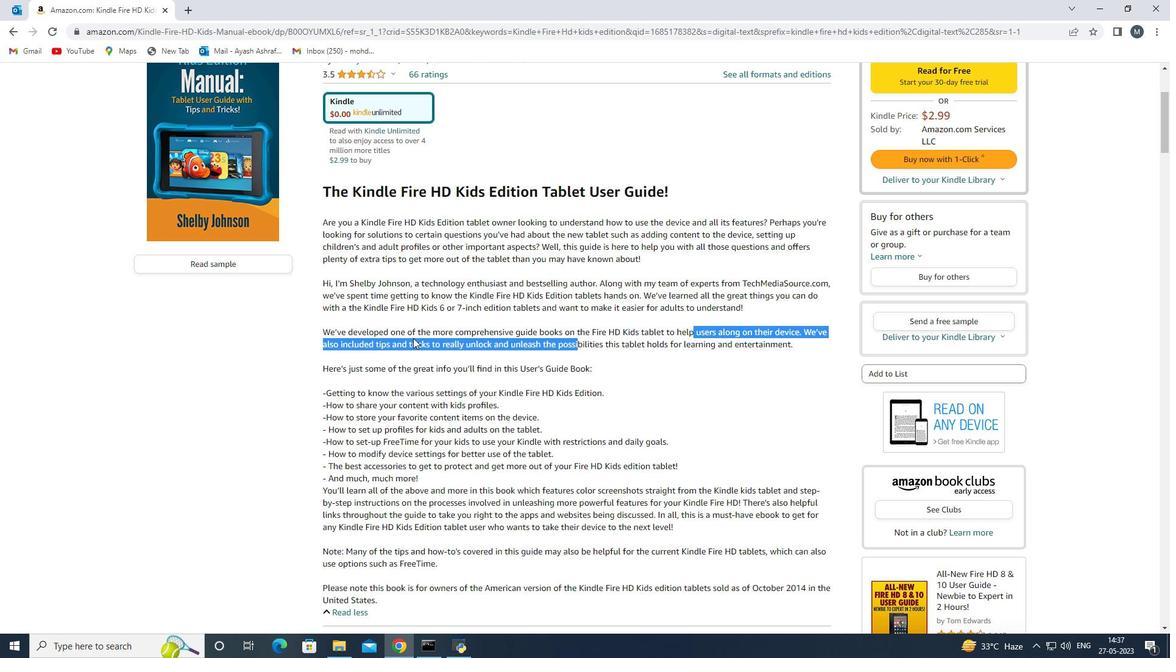 
Action: Mouse moved to (327, 368)
Screenshot: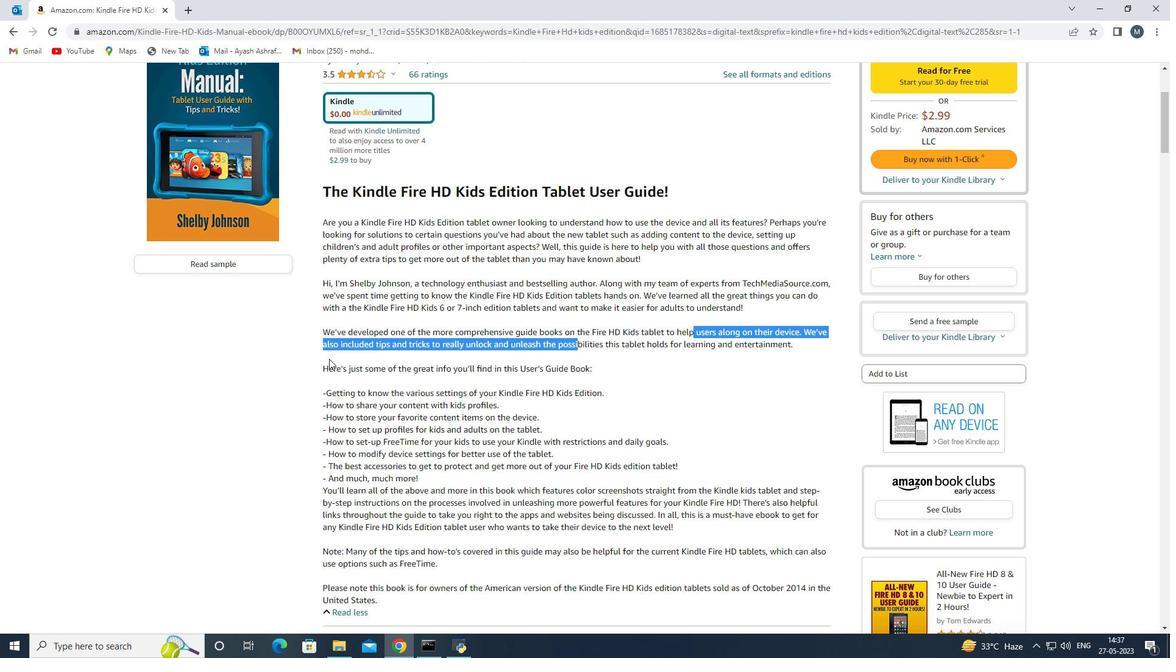 
Action: Mouse pressed left at (327, 368)
Screenshot: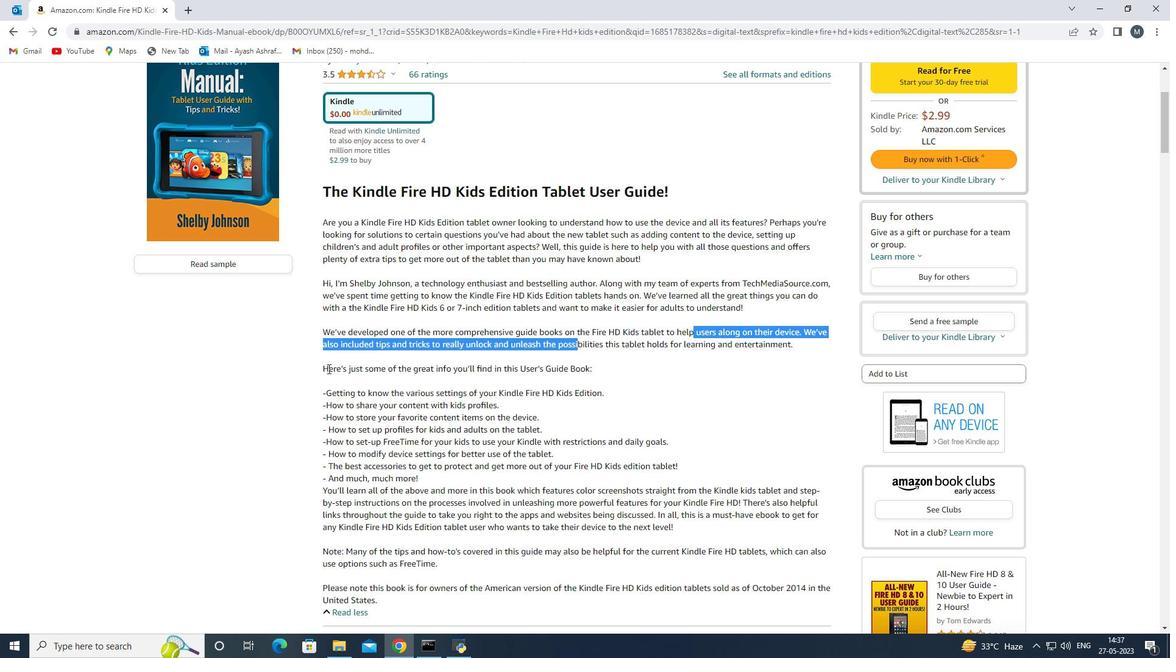 
Action: Mouse moved to (677, 373)
Screenshot: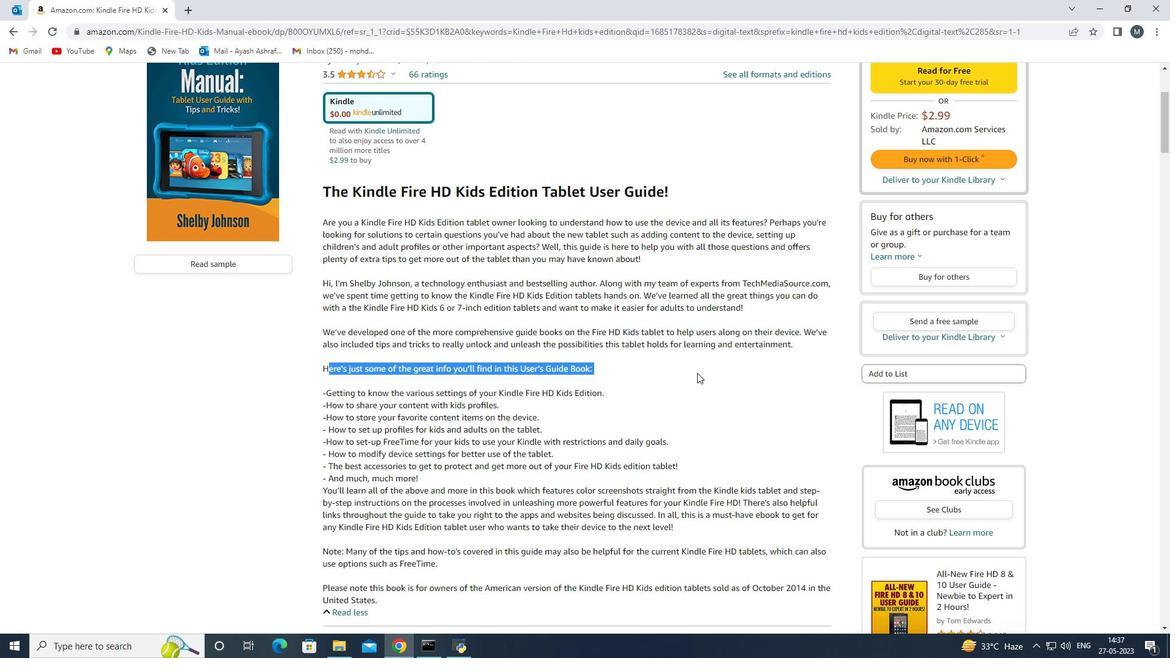 
Action: Mouse pressed left at (677, 373)
Screenshot: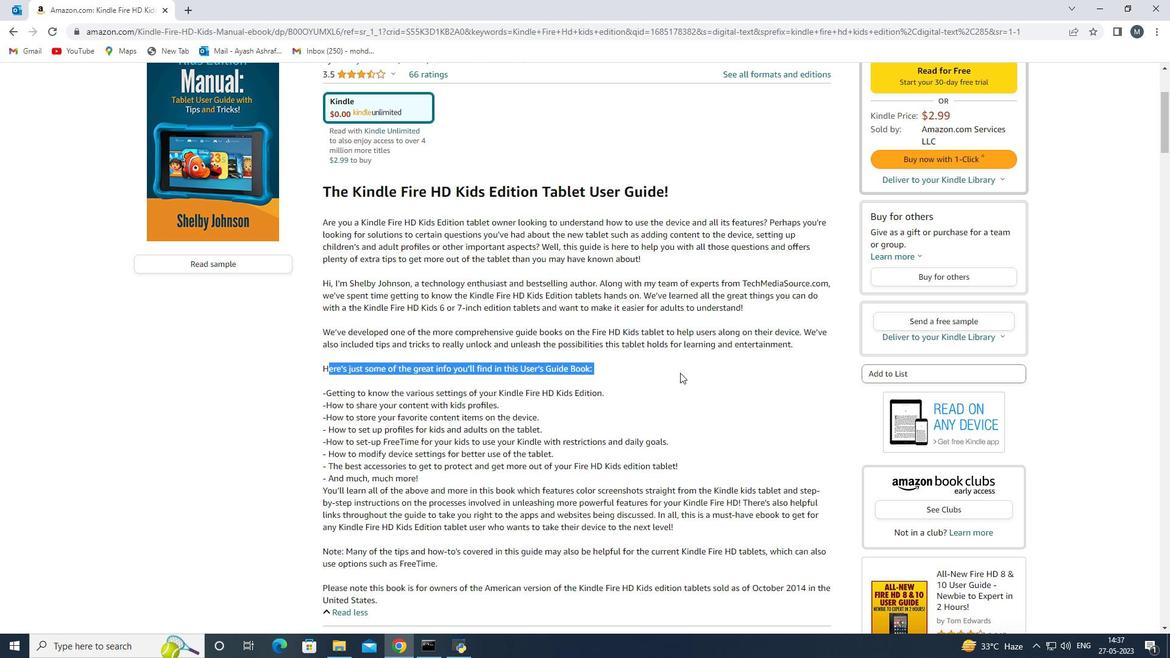 
Action: Mouse moved to (527, 367)
Screenshot: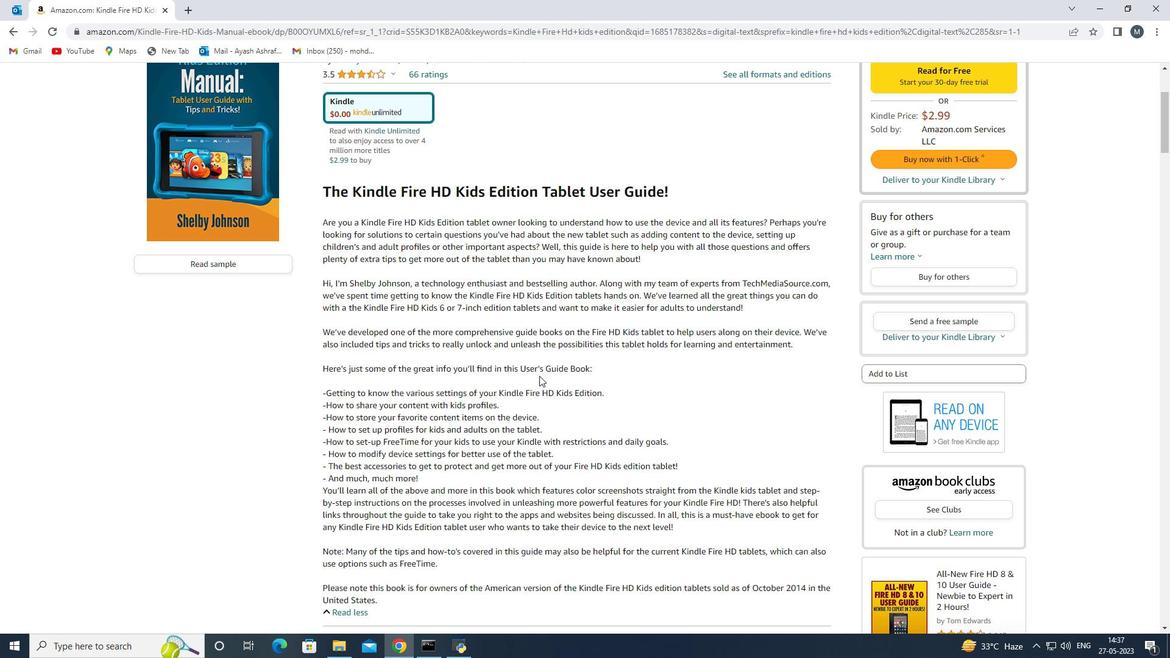 
Action: Mouse scrolled (527, 367) with delta (0, 0)
Screenshot: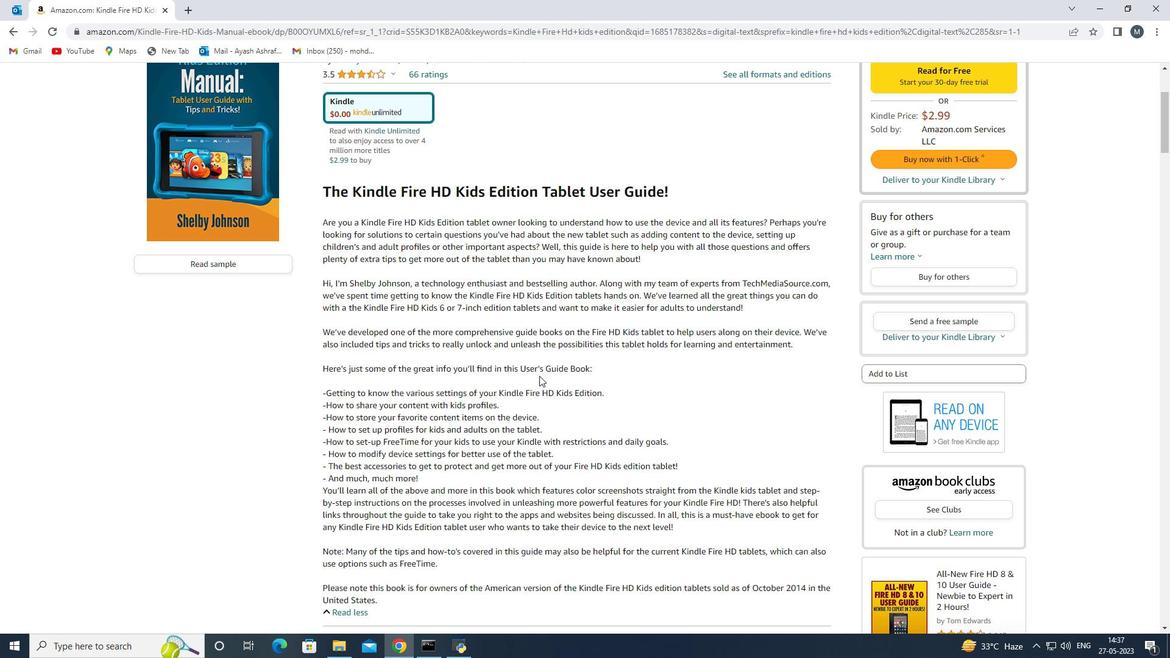 
Action: Mouse moved to (344, 332)
Screenshot: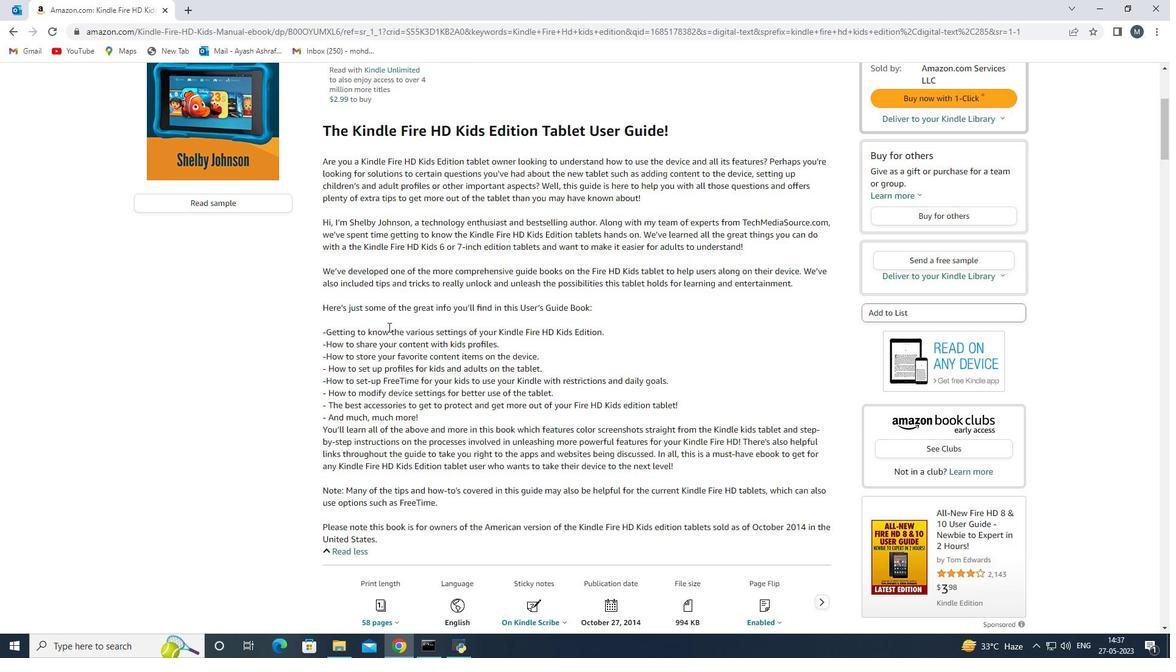 
Action: Mouse pressed left at (344, 332)
Screenshot: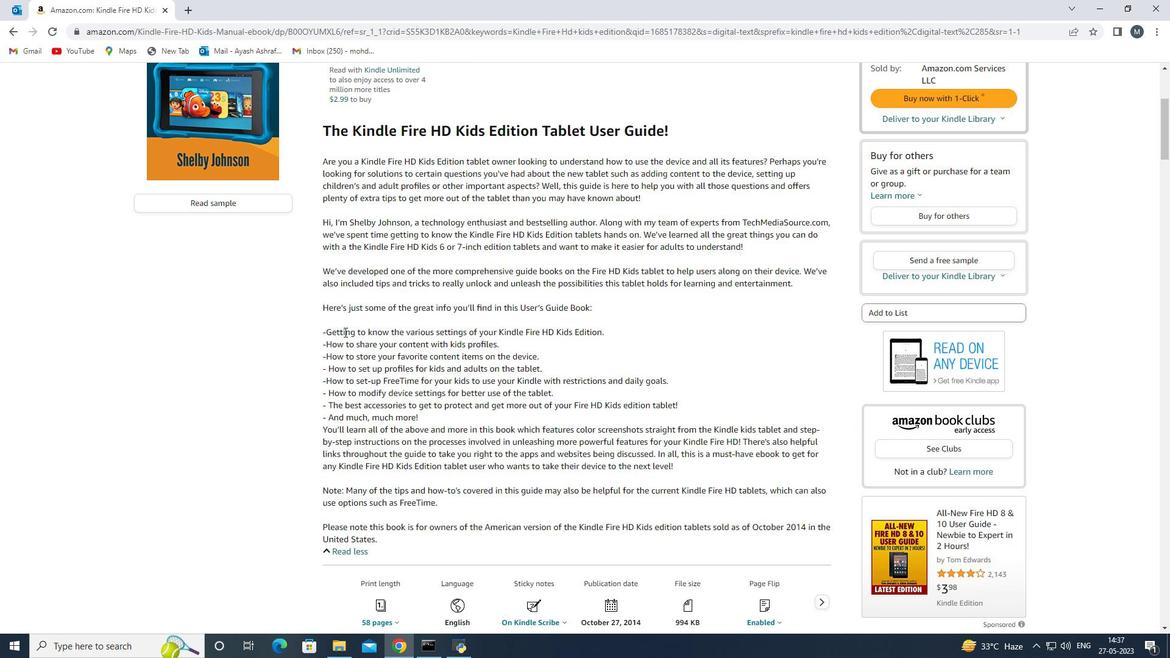 
Action: Mouse moved to (588, 334)
Screenshot: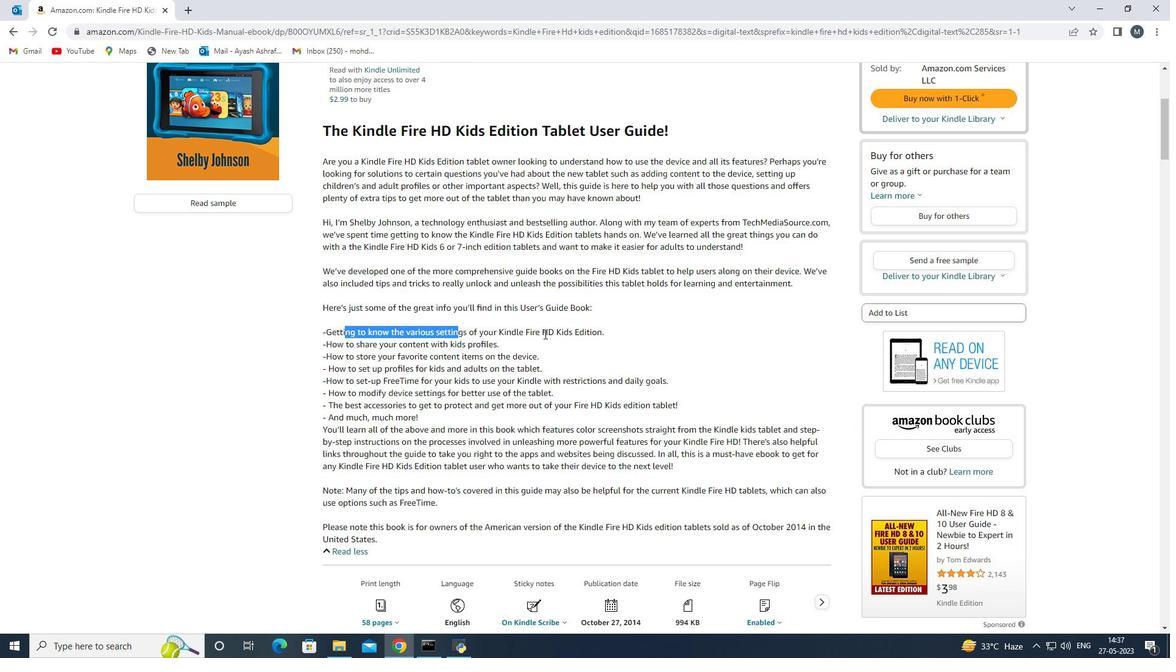 
Action: Mouse pressed left at (588, 334)
Screenshot: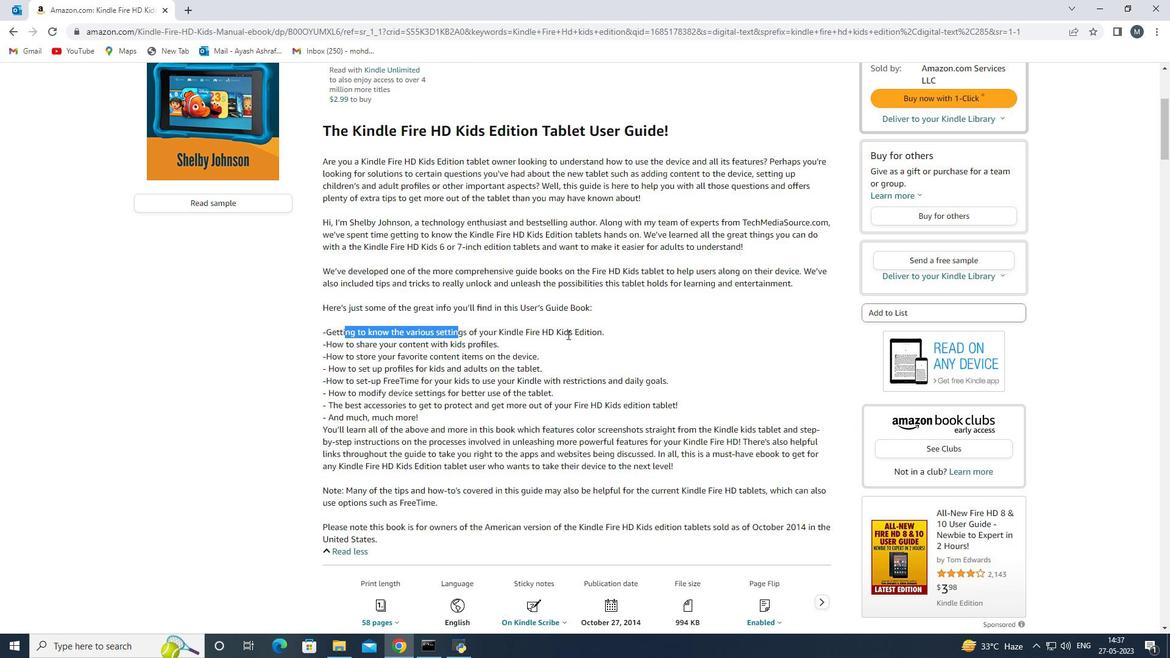 
Action: Mouse moved to (346, 356)
Screenshot: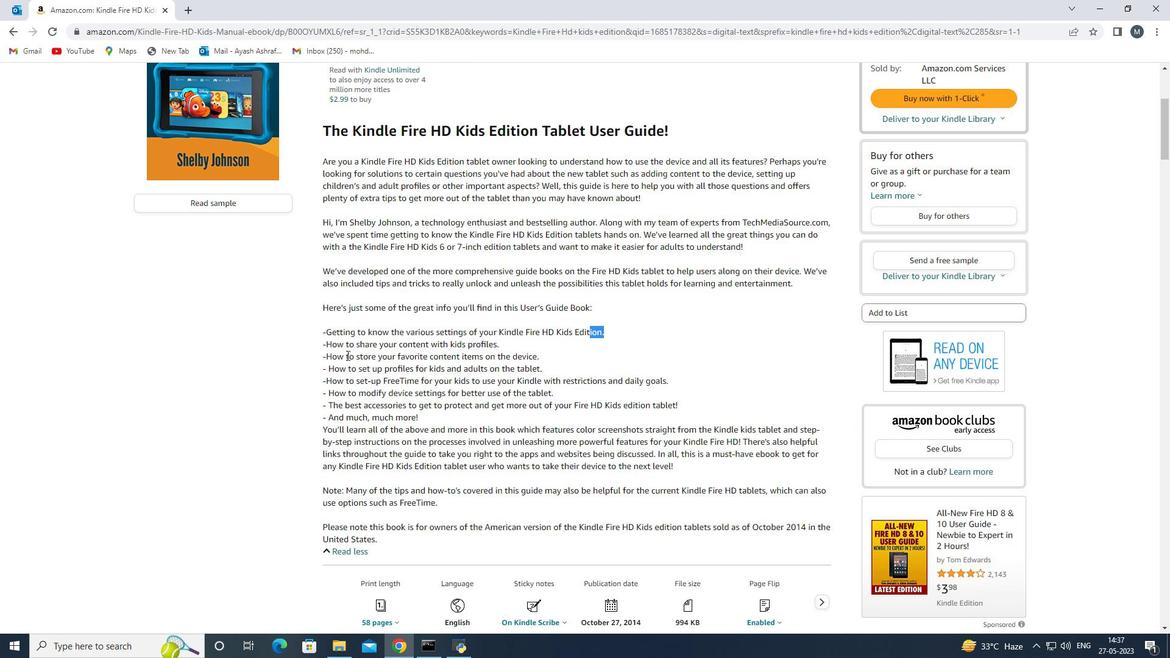 
Action: Mouse pressed left at (346, 356)
Screenshot: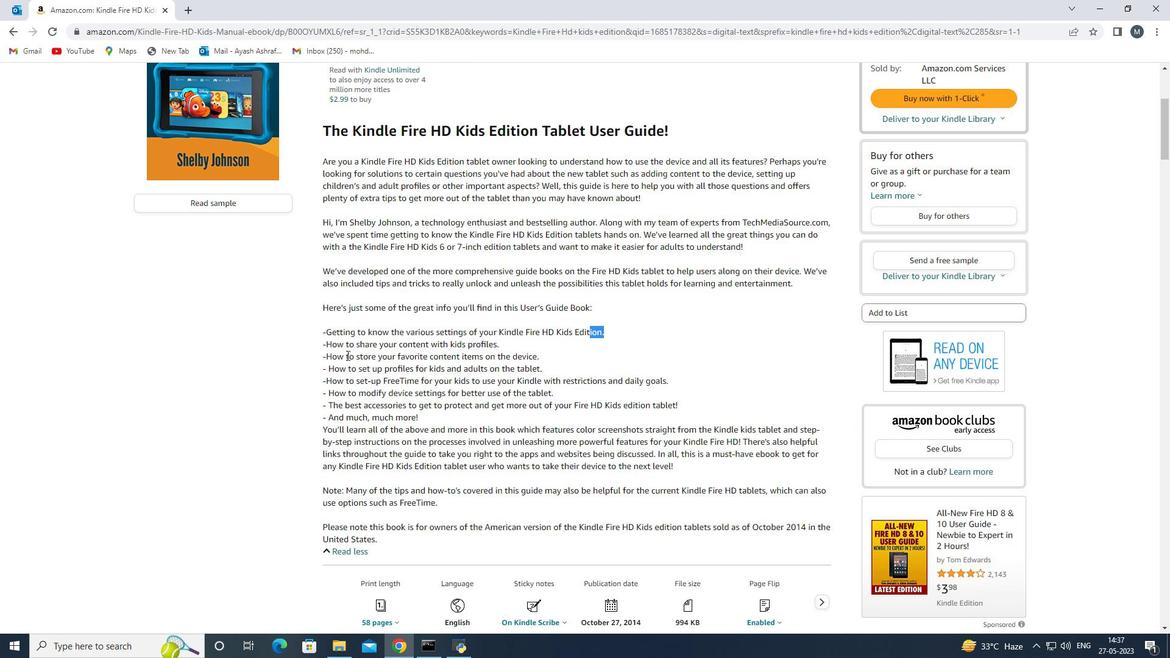
Action: Mouse moved to (565, 360)
Screenshot: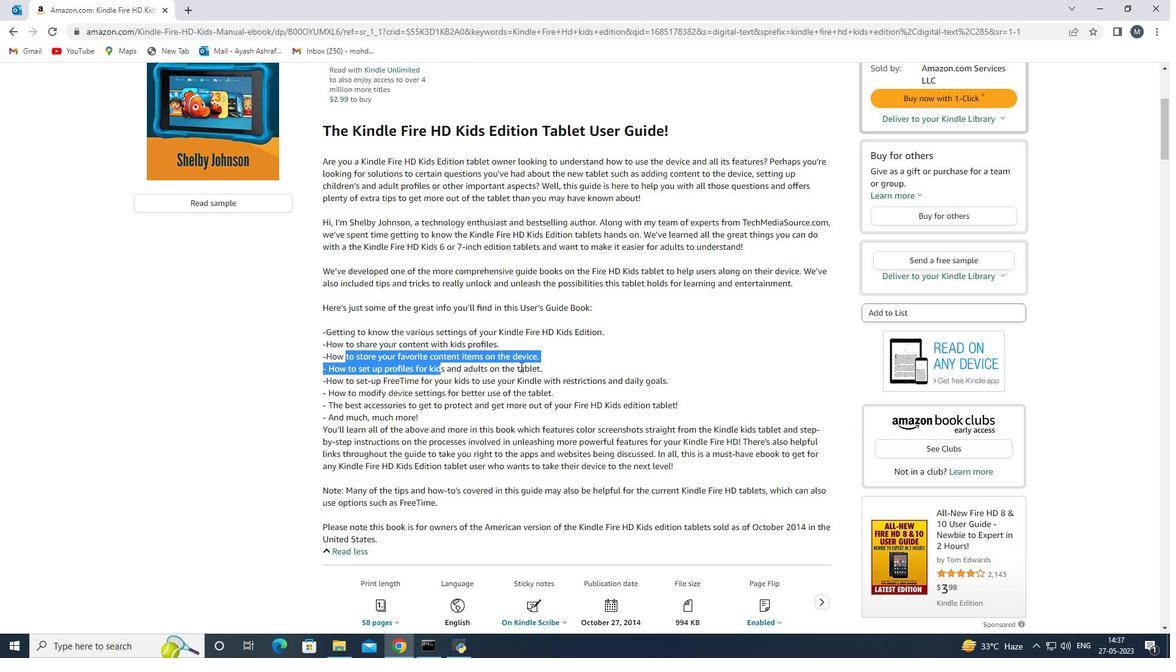 
Action: Mouse pressed left at (565, 360)
Screenshot: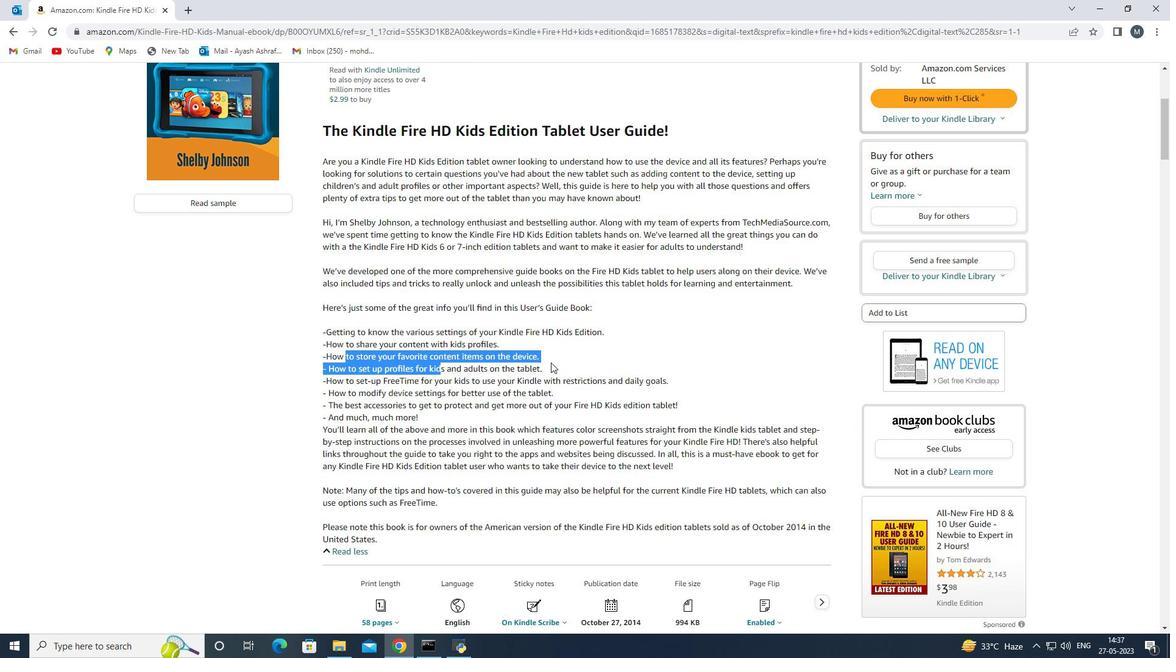 
Action: Mouse moved to (432, 357)
Screenshot: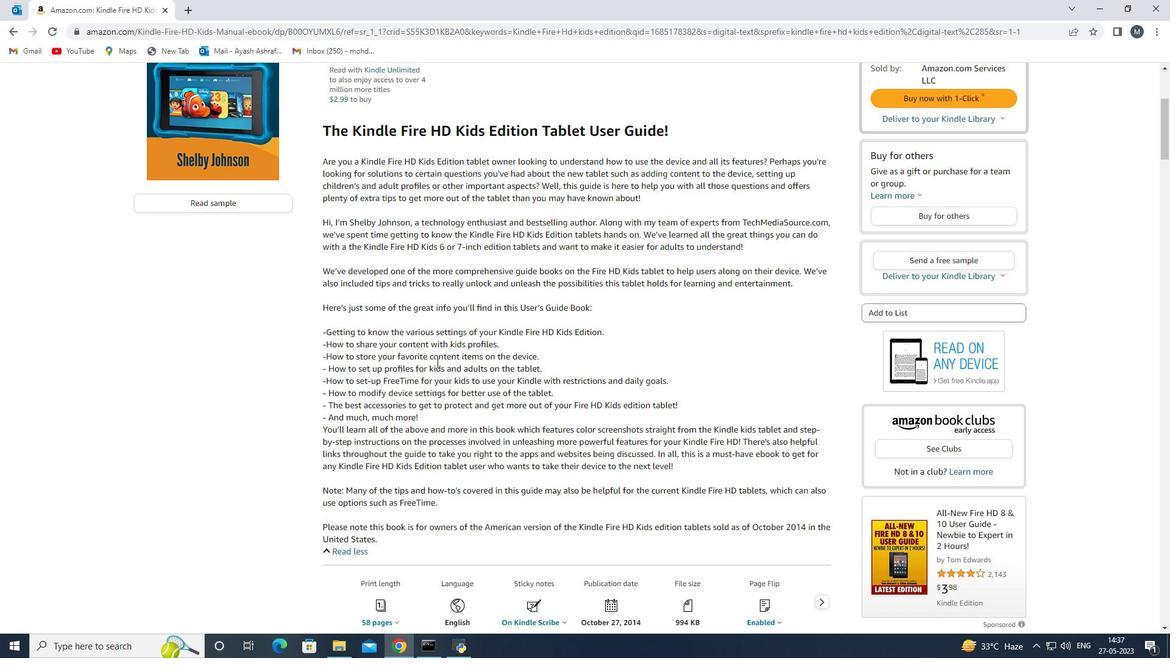 
Action: Mouse scrolled (432, 356) with delta (0, 0)
Screenshot: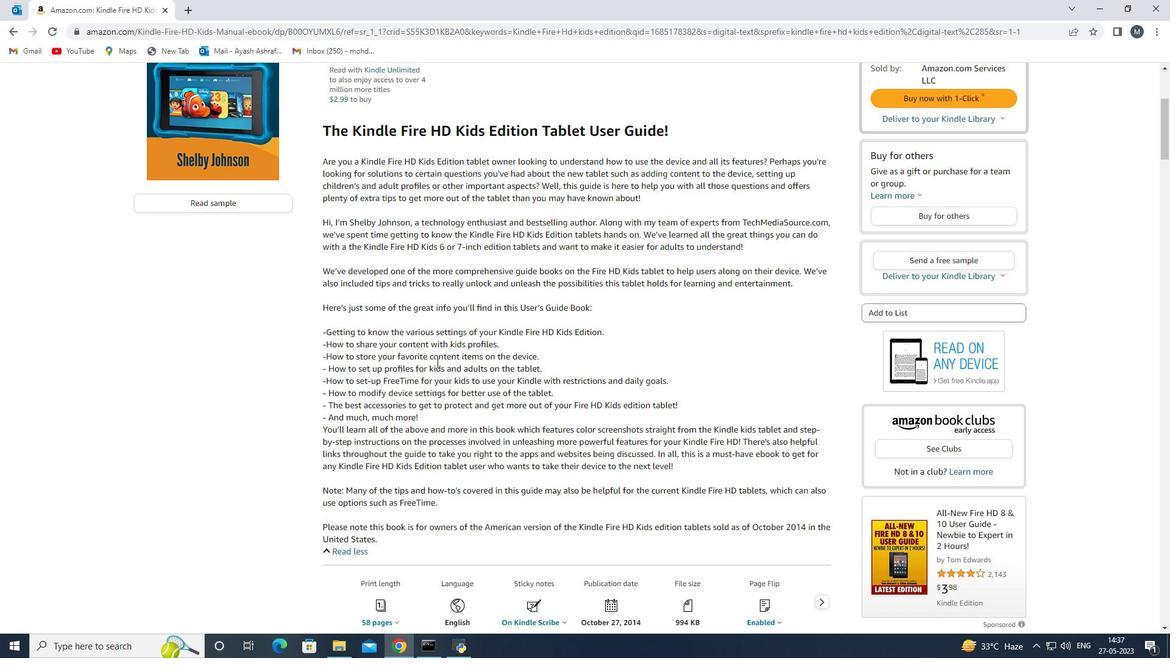 
Action: Mouse moved to (428, 350)
Screenshot: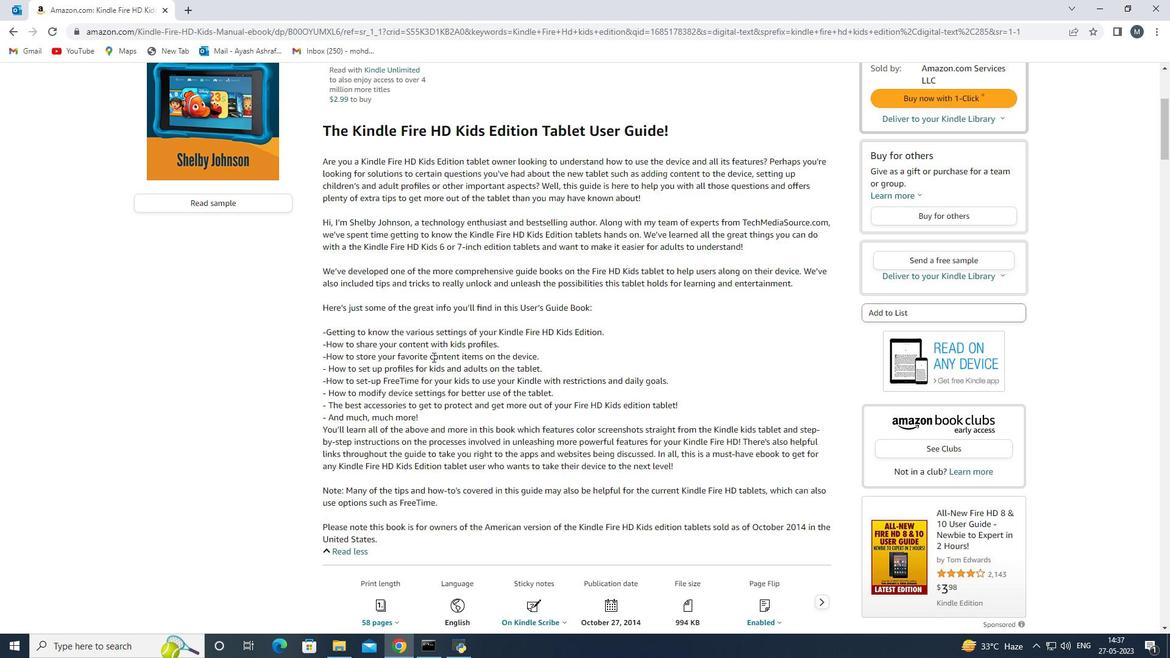 
Action: Mouse scrolled (428, 349) with delta (0, 0)
Screenshot: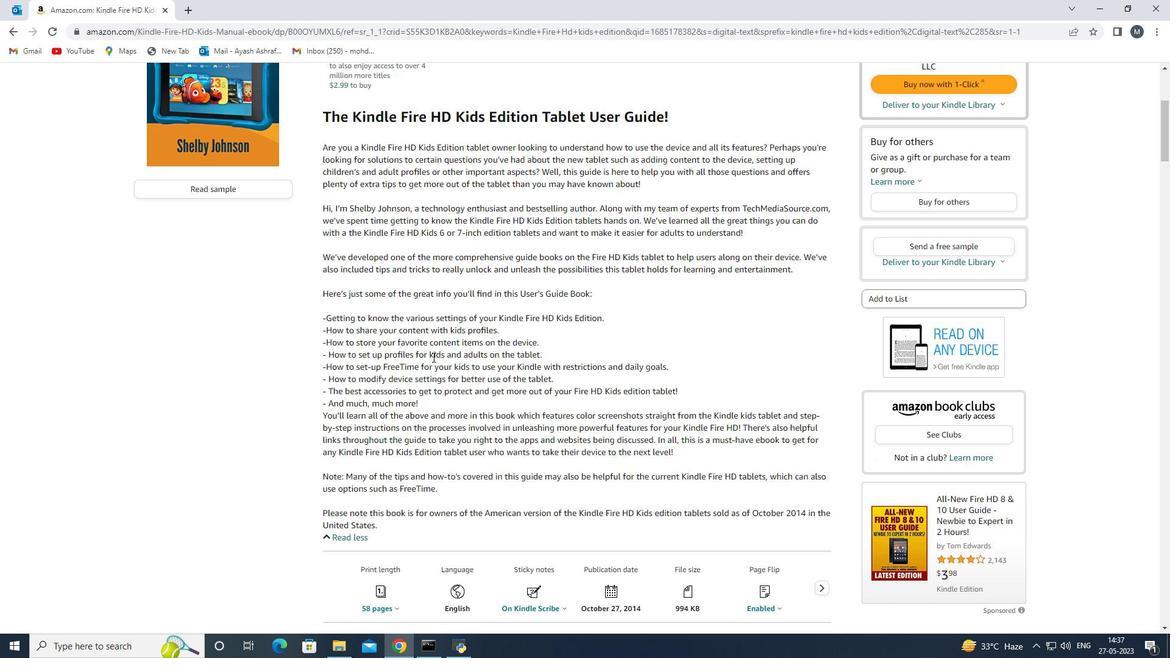 
Action: Mouse moved to (340, 343)
Screenshot: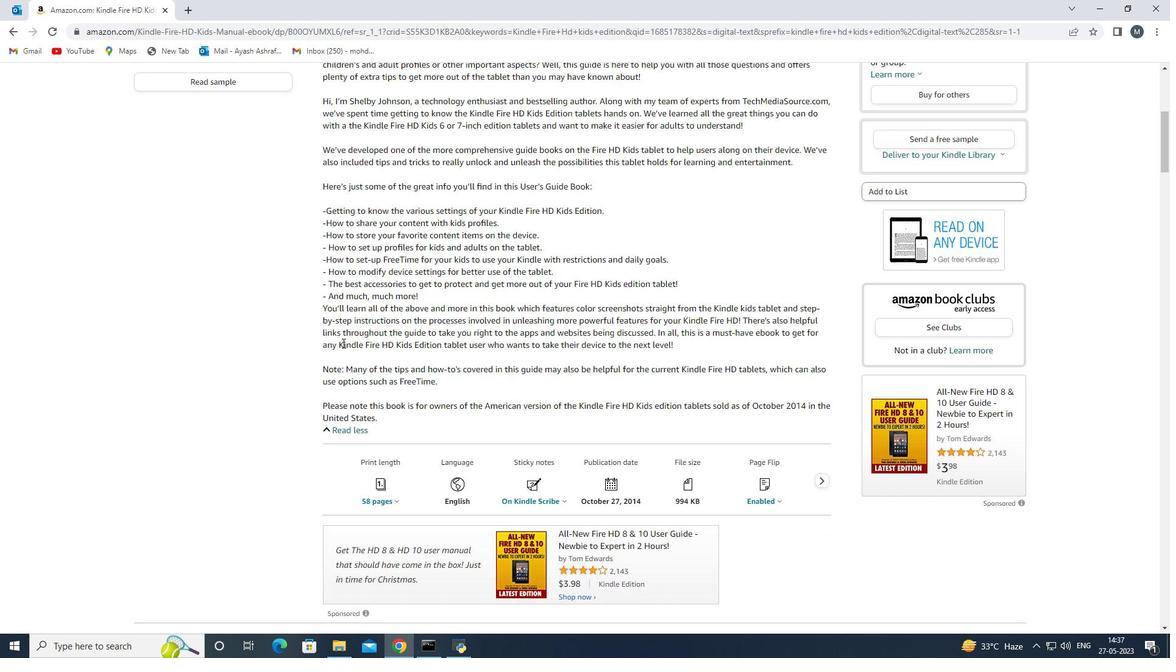 
Action: Mouse pressed left at (340, 343)
Screenshot: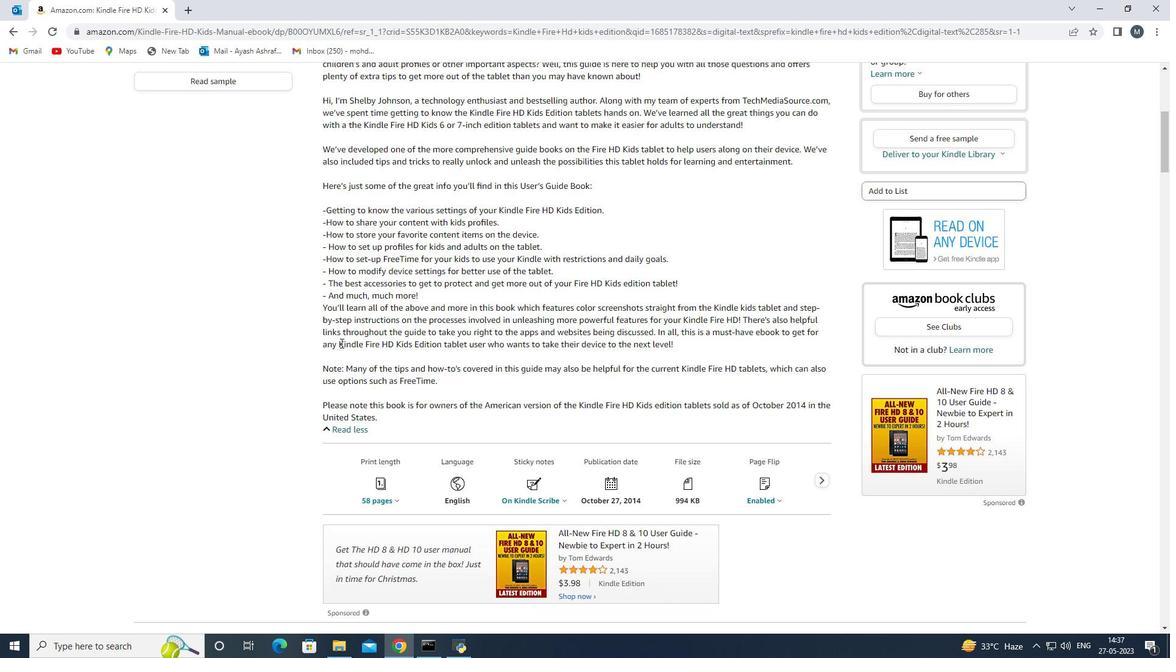 
Action: Mouse moved to (567, 336)
Screenshot: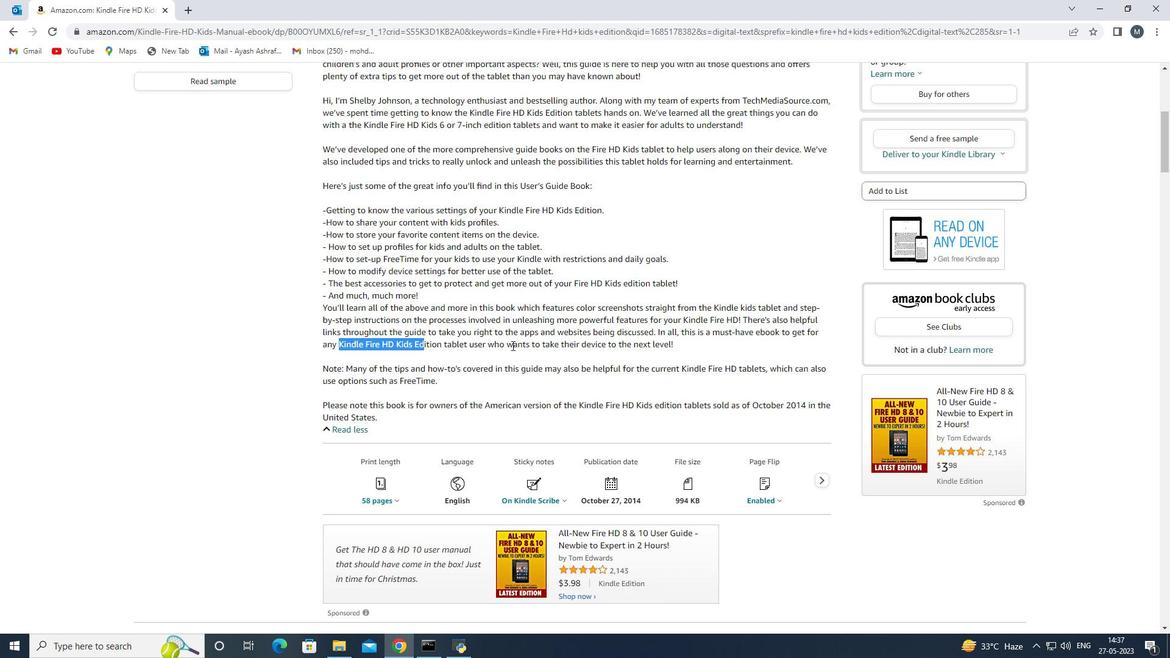 
Action: Mouse pressed left at (567, 336)
Screenshot: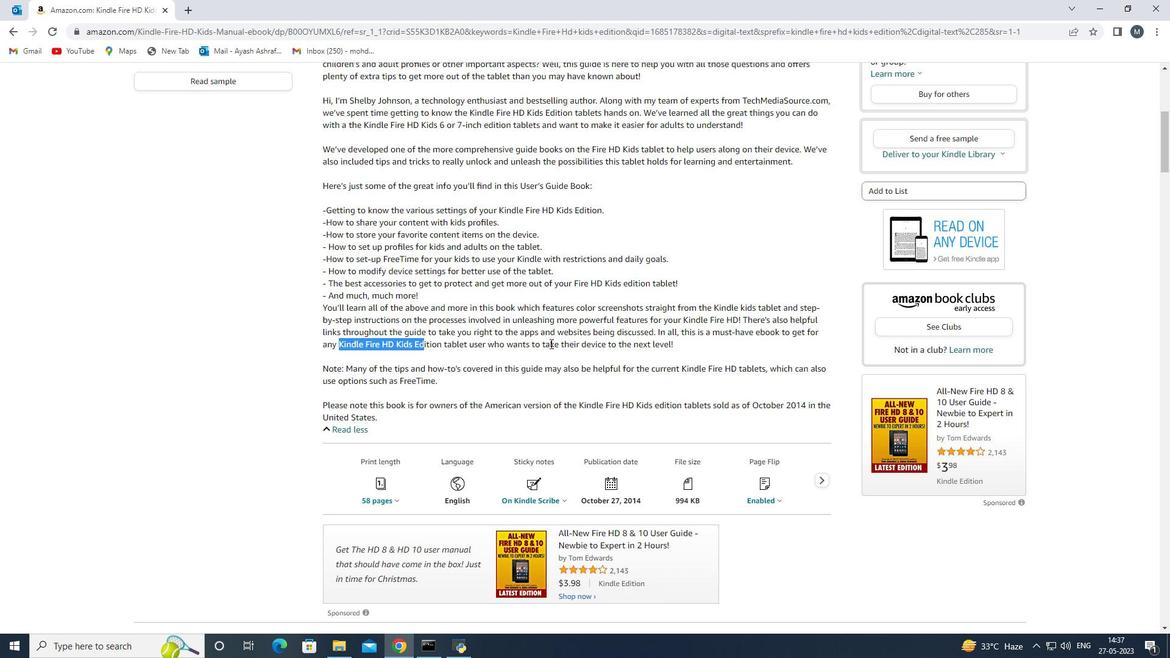 
Action: Mouse moved to (468, 299)
Screenshot: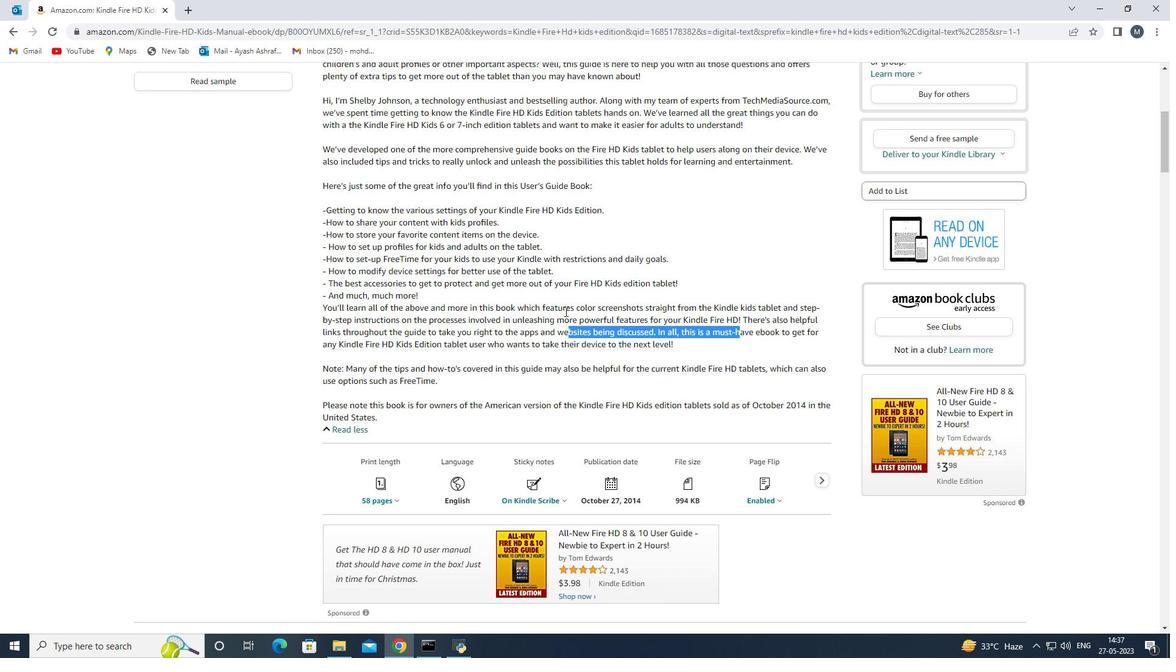 
Action: Mouse pressed left at (468, 299)
Screenshot: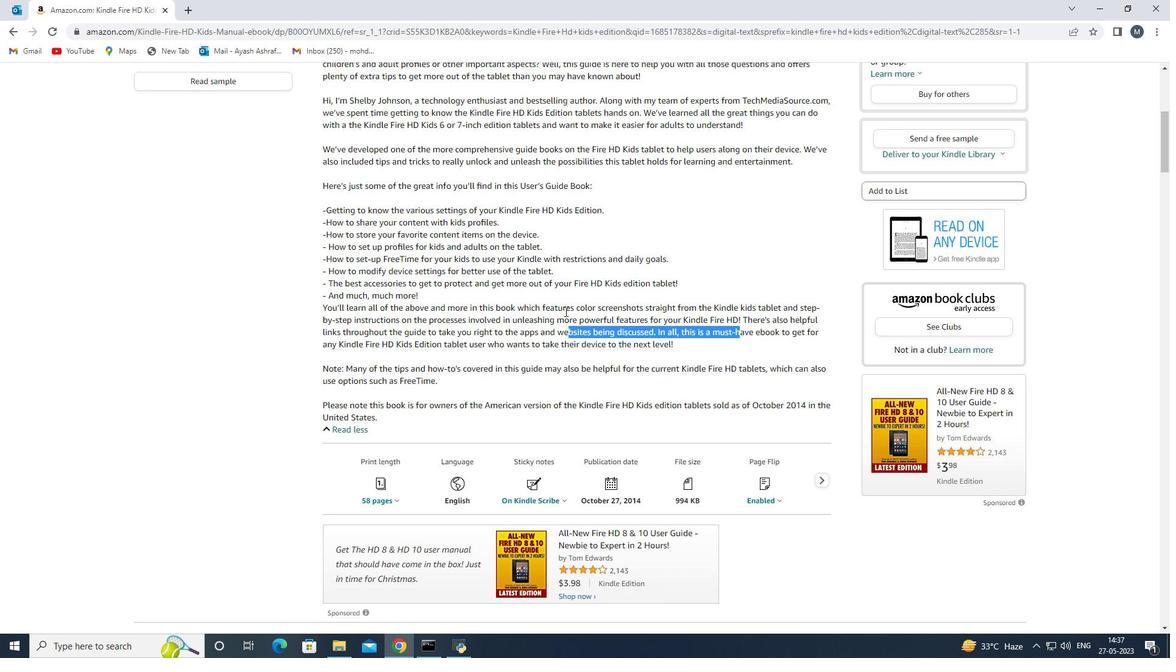 
Action: Mouse moved to (317, 304)
Screenshot: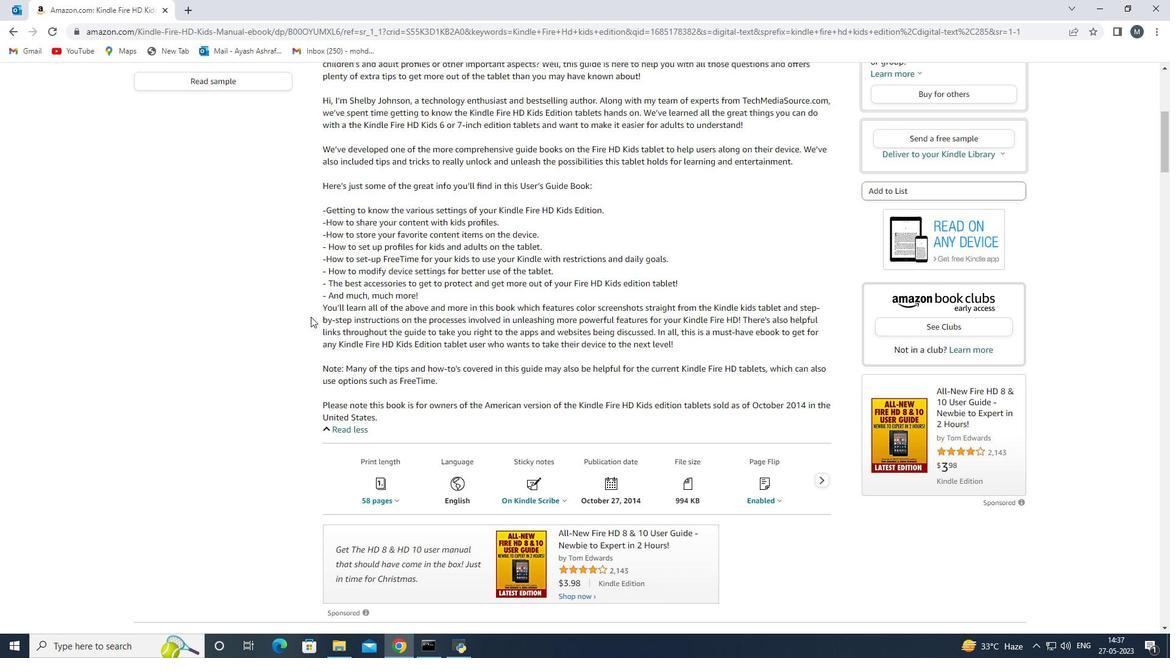 
Action: Mouse pressed left at (317, 304)
Screenshot: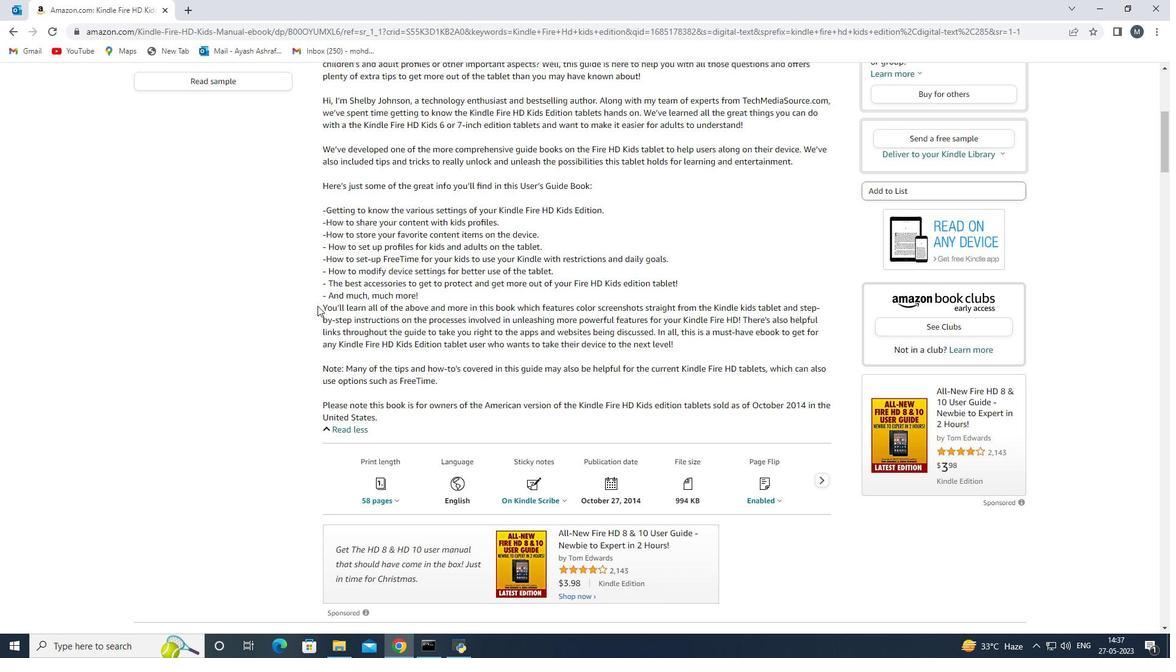 
Action: Mouse moved to (479, 383)
Screenshot: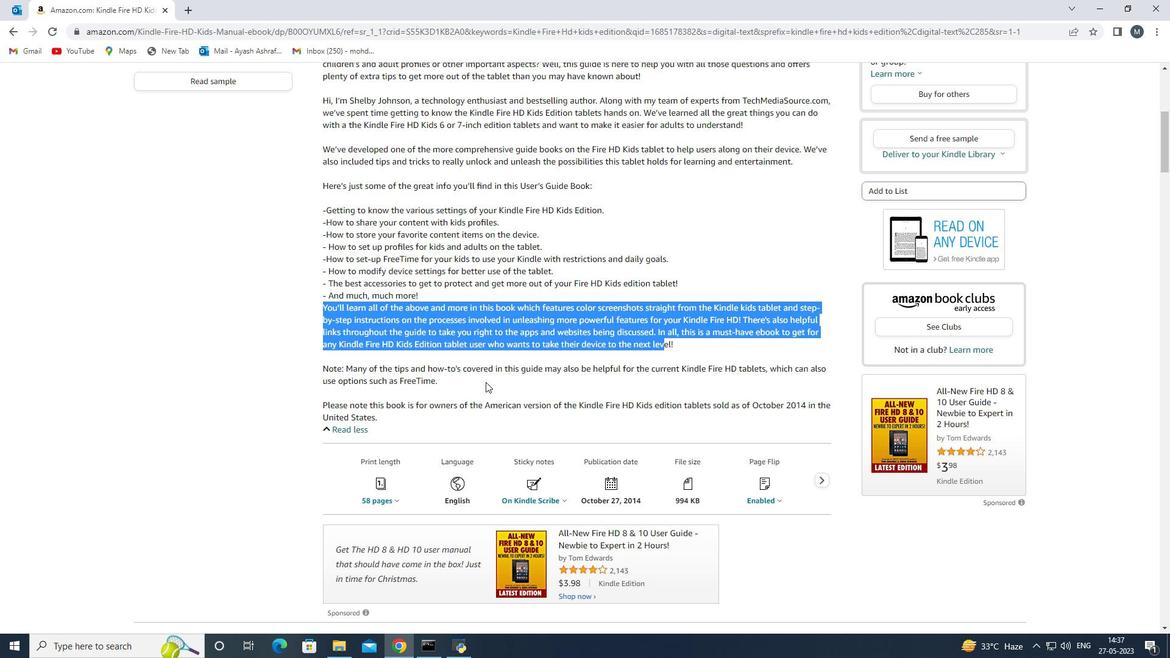 
Action: Mouse pressed left at (479, 383)
Screenshot: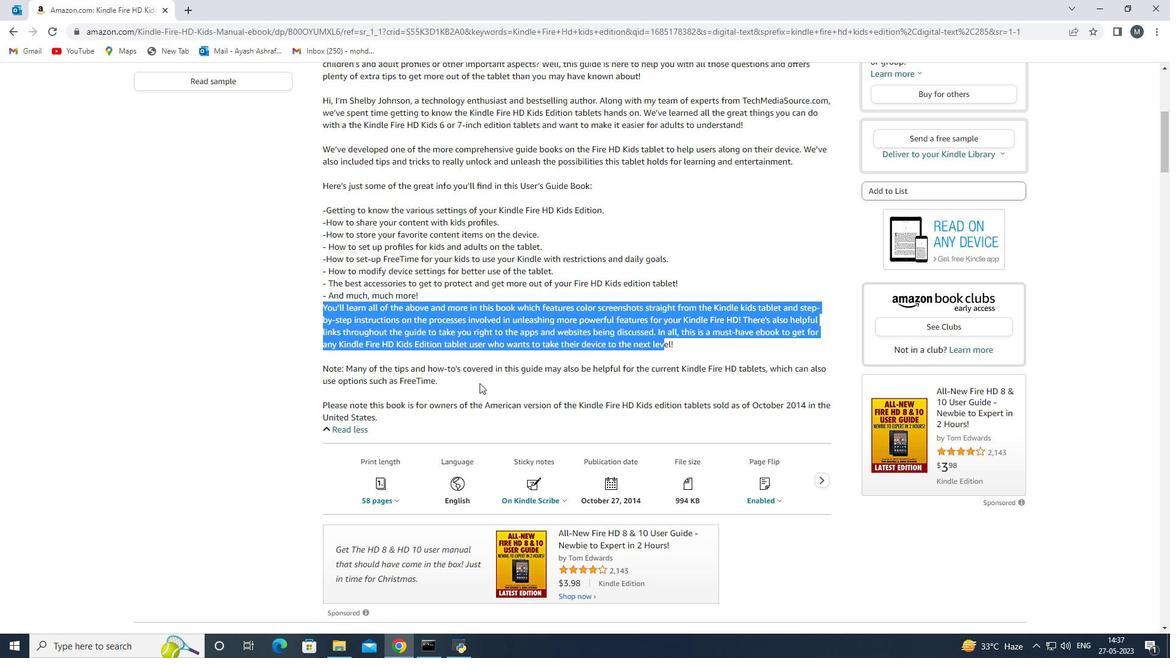 
Action: Mouse moved to (817, 376)
Screenshot: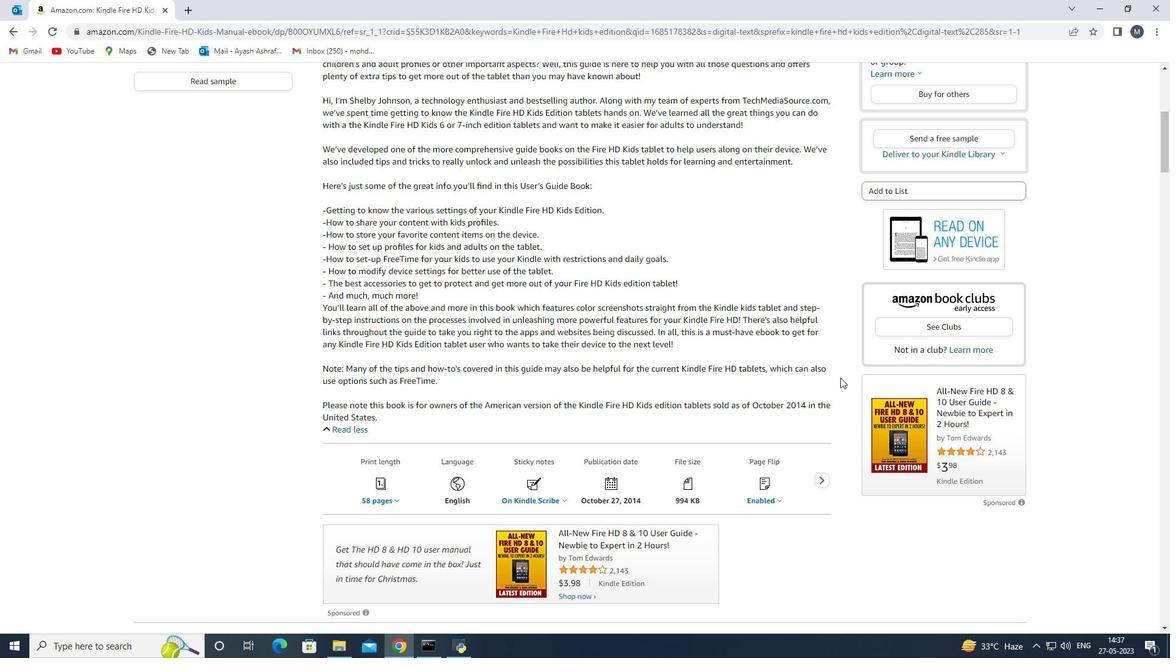 
Action: Mouse scrolled (817, 377) with delta (0, 0)
Screenshot: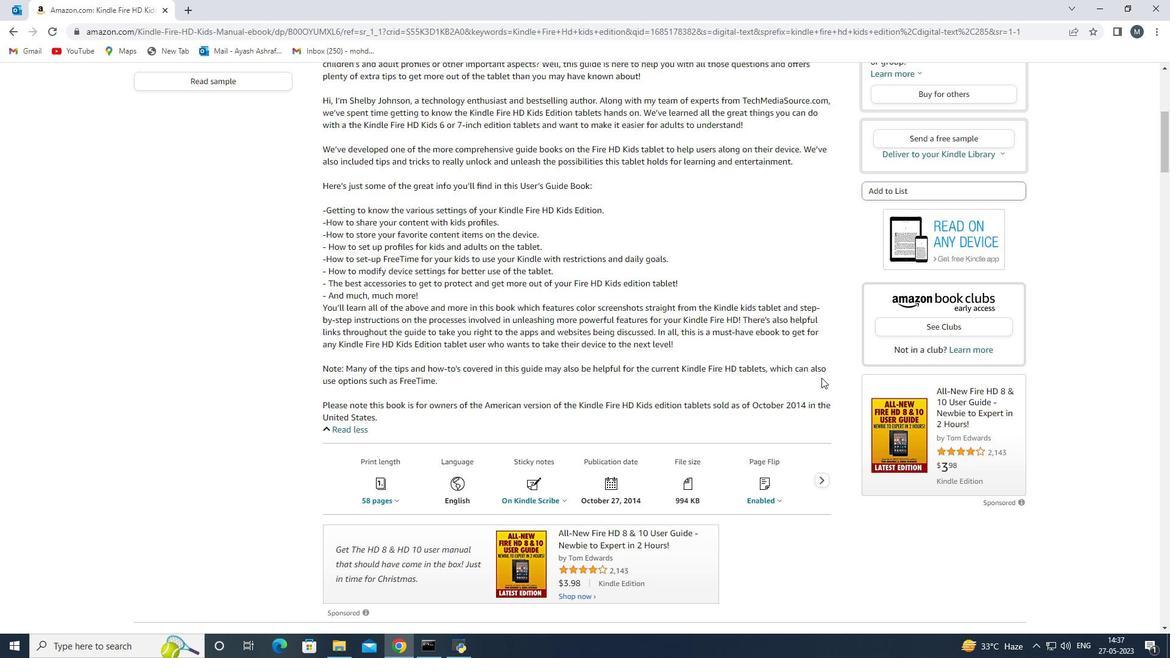 
Action: Mouse moved to (812, 376)
Screenshot: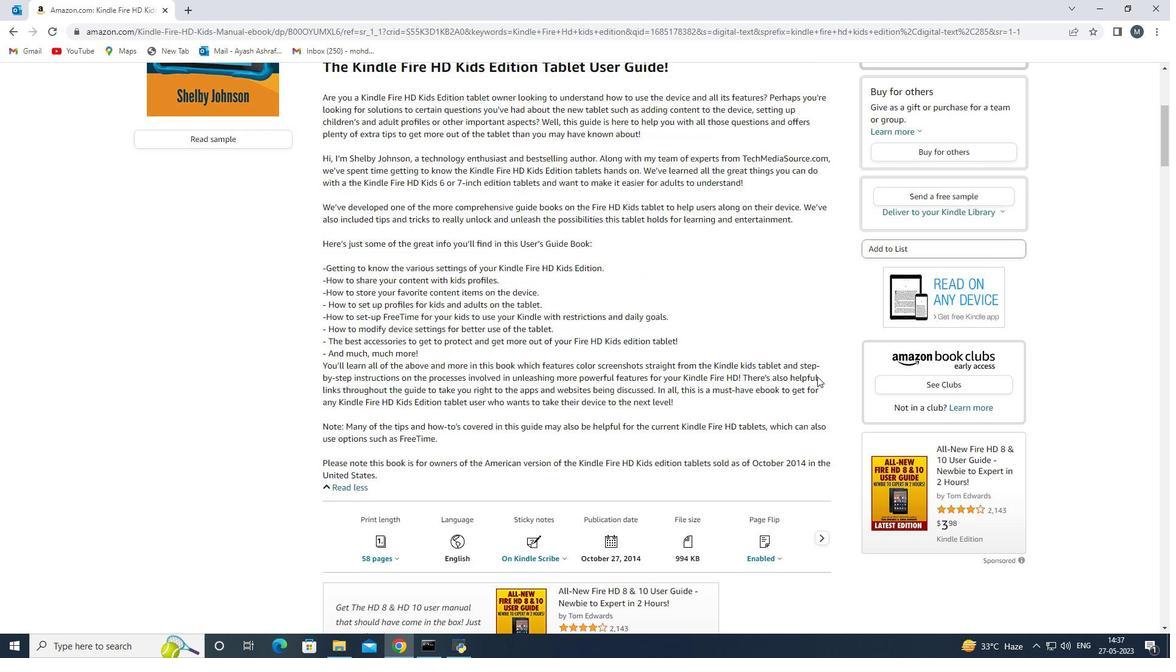 
Action: Mouse scrolled (812, 377) with delta (0, 0)
Screenshot: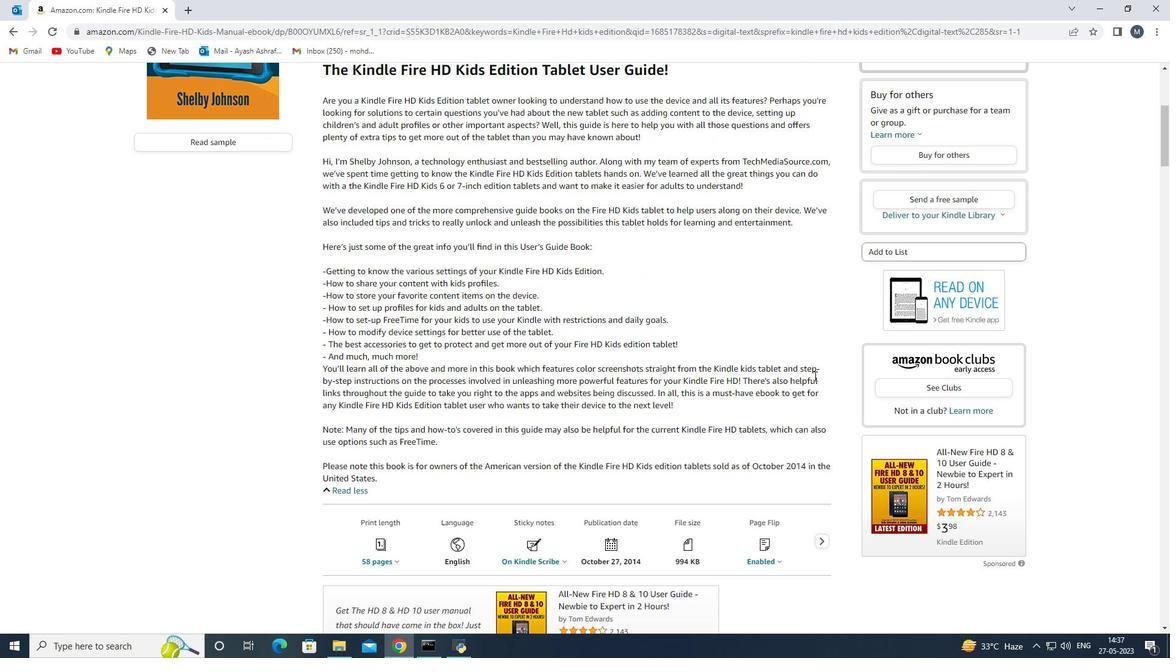 
Action: Mouse scrolled (812, 377) with delta (0, 0)
Screenshot: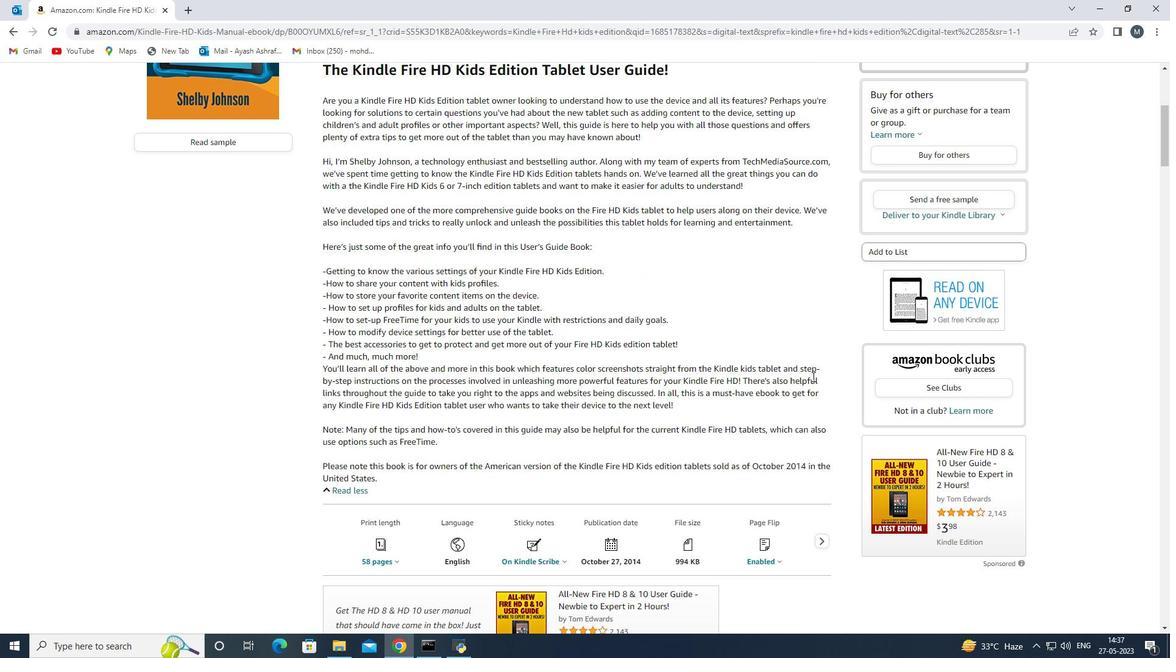 
Action: Mouse moved to (809, 380)
Screenshot: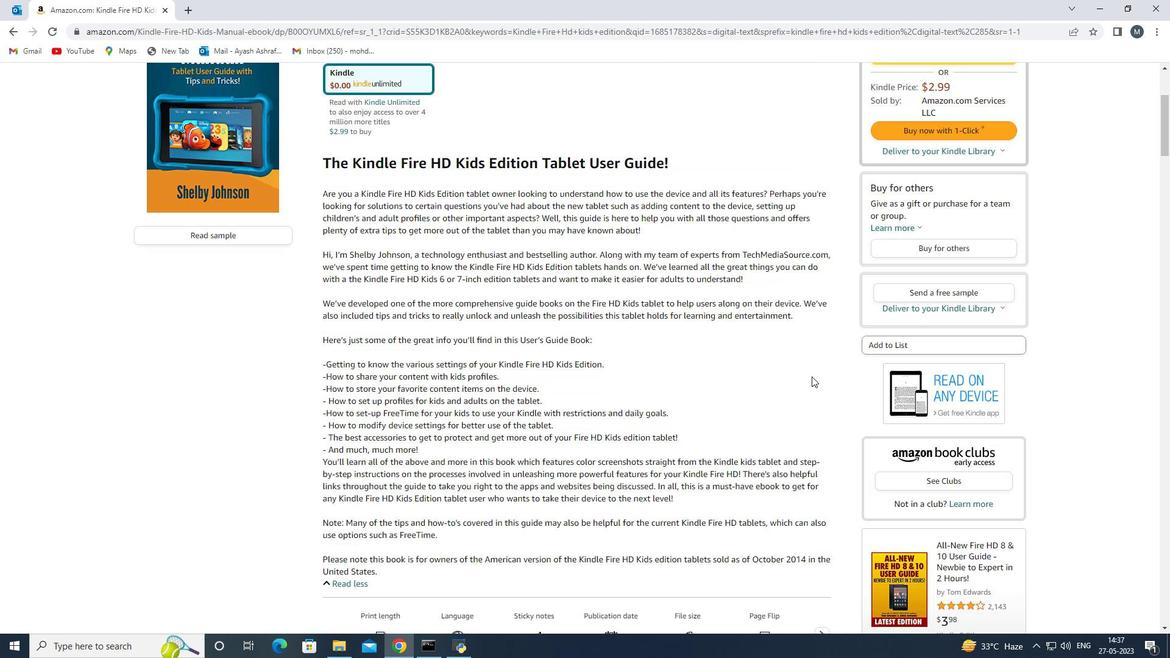 
Action: Mouse scrolled (809, 381) with delta (0, 0)
Screenshot: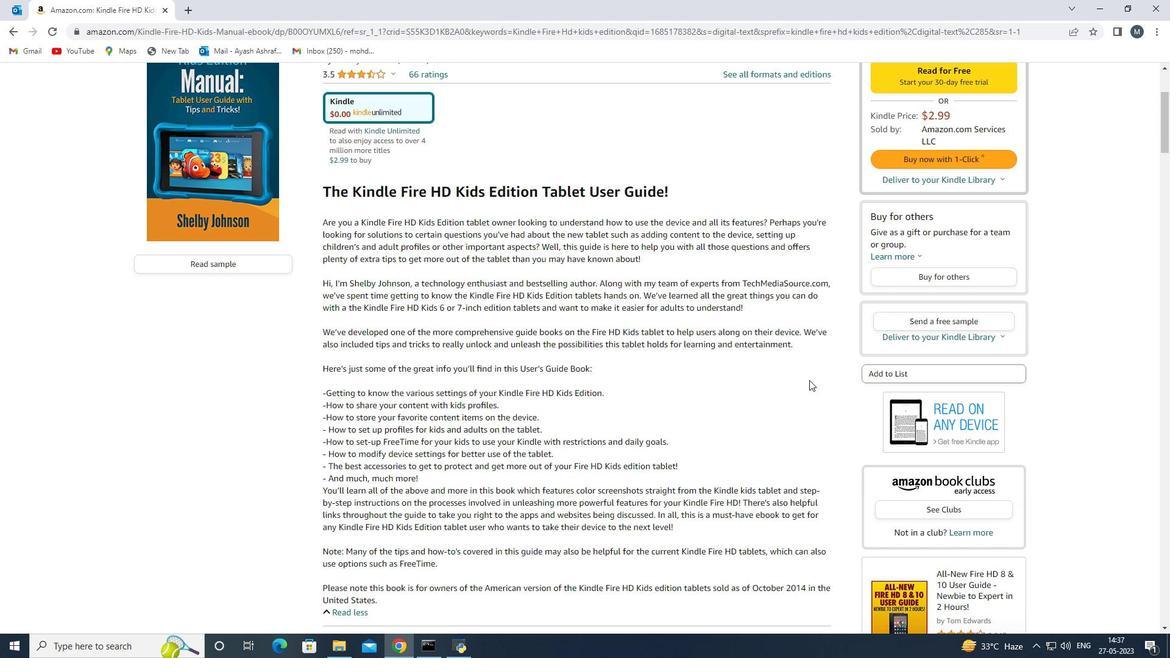 
Action: Mouse moved to (805, 381)
Screenshot: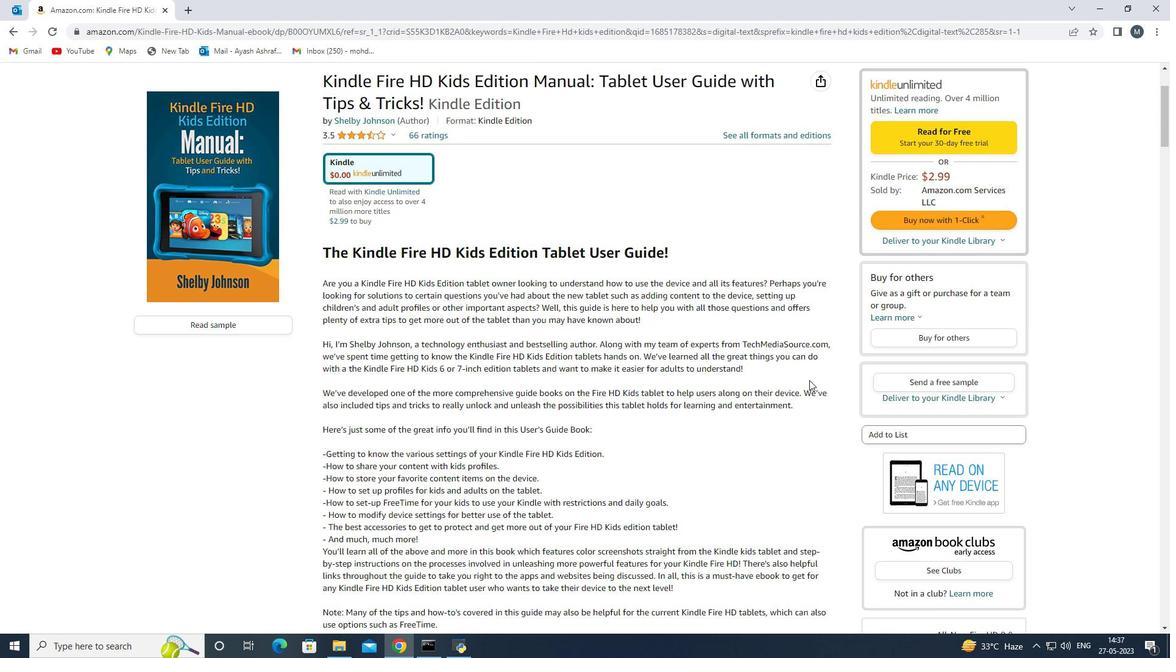 
Action: Mouse scrolled (805, 382) with delta (0, 0)
Screenshot: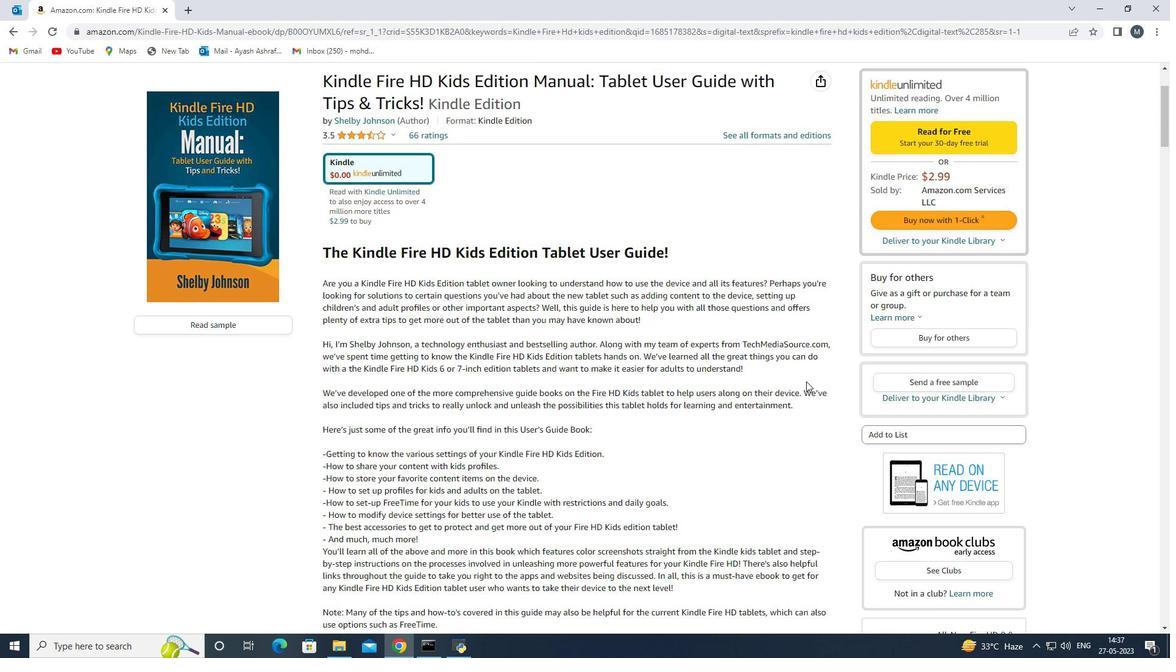
Action: Mouse scrolled (805, 382) with delta (0, 0)
Screenshot: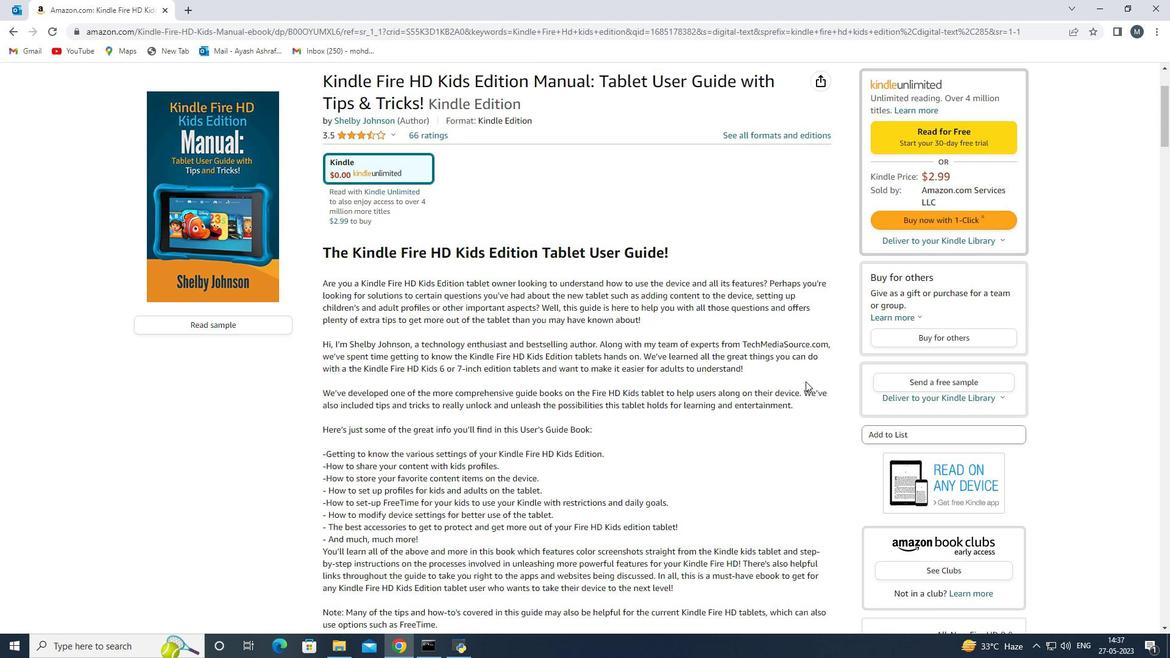 
Action: Mouse moved to (908, 428)
Screenshot: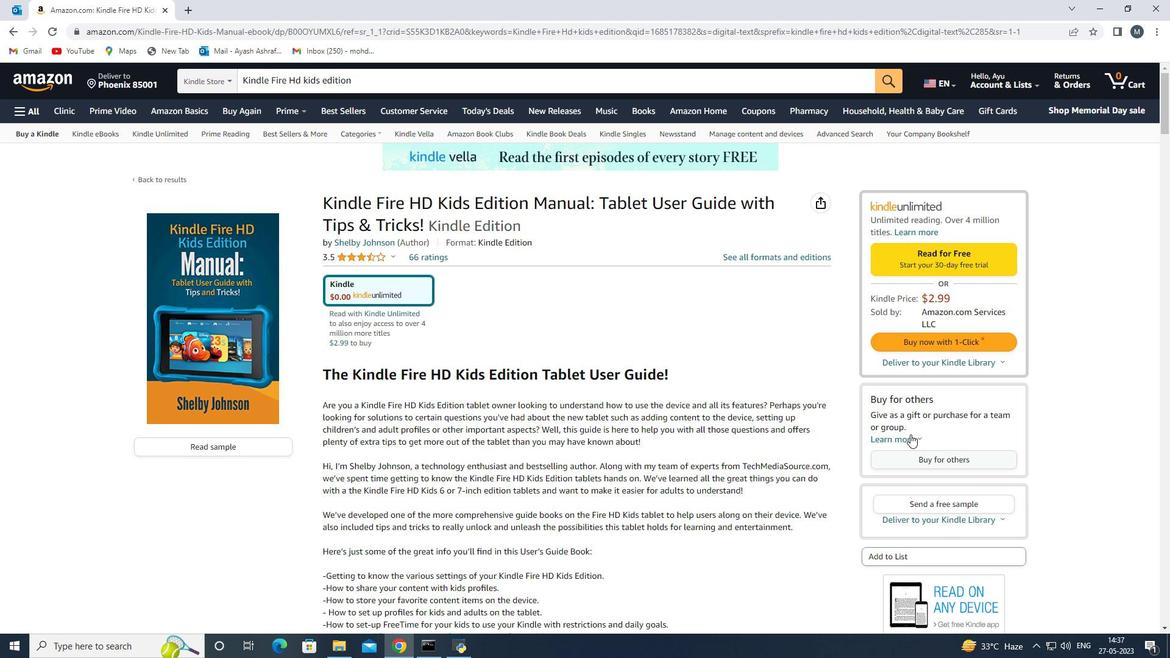 
Action: Mouse scrolled (908, 429) with delta (0, 0)
Screenshot: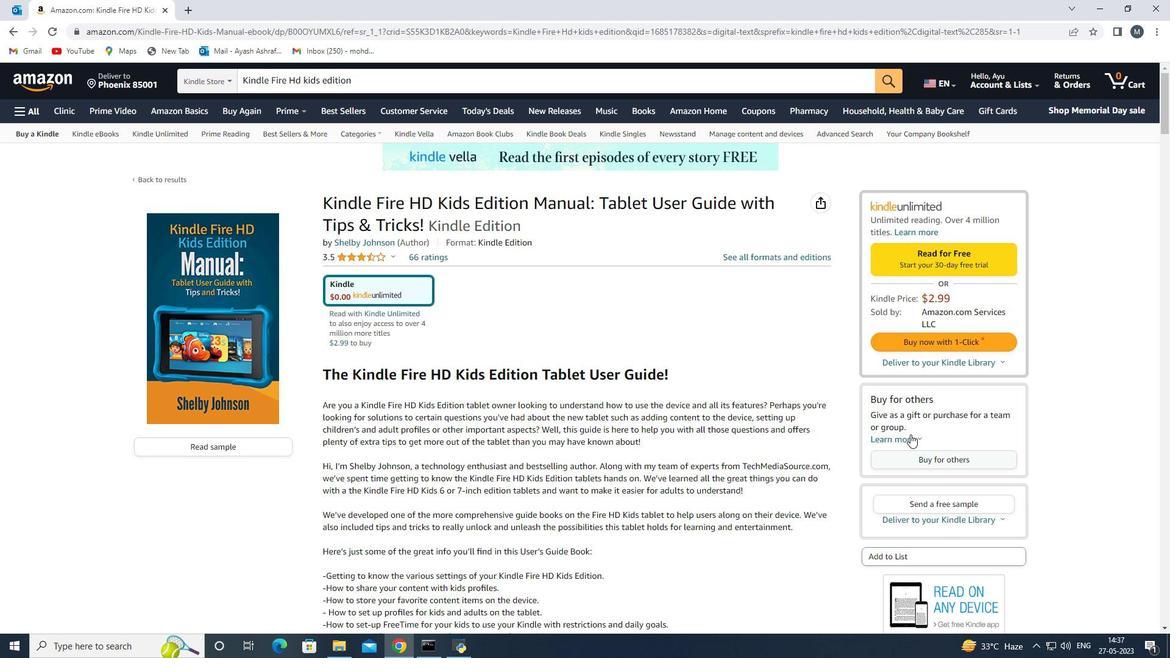 
Action: Mouse moved to (924, 339)
Screenshot: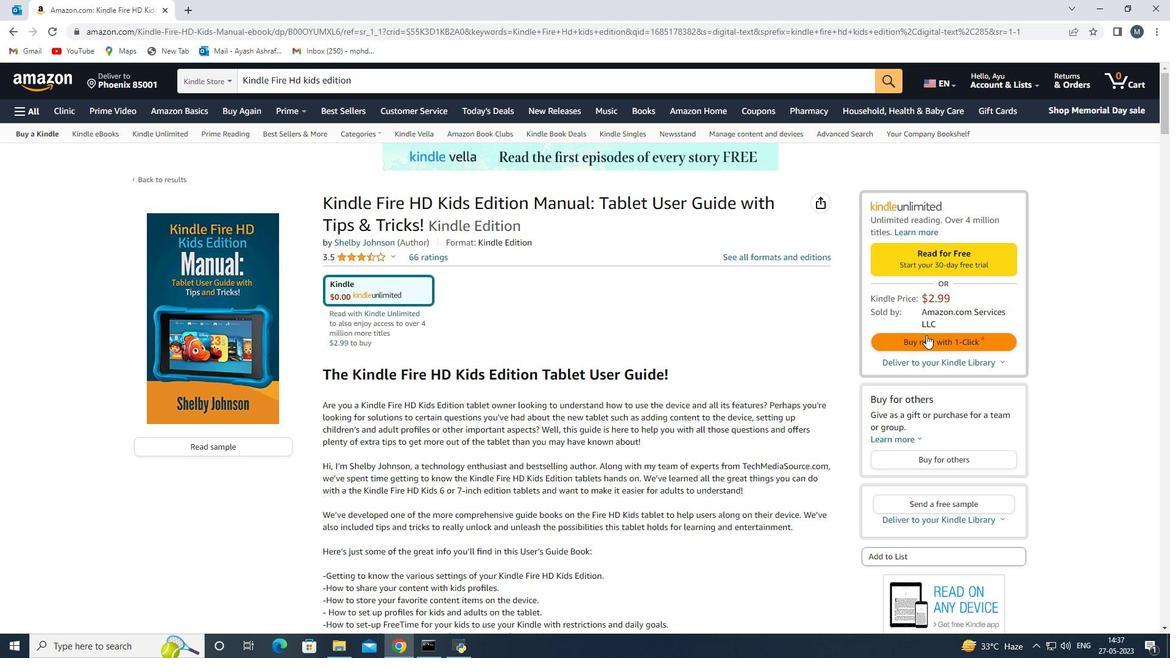 
Action: Mouse pressed left at (924, 339)
Screenshot: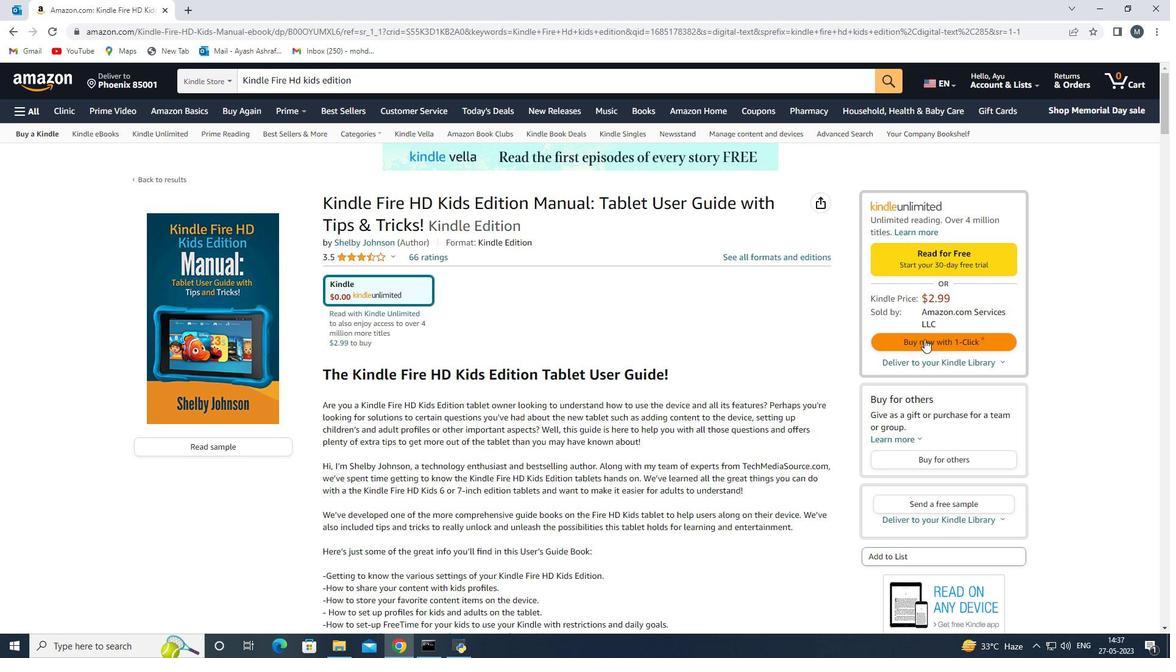 
Action: Mouse moved to (136, 430)
Screenshot: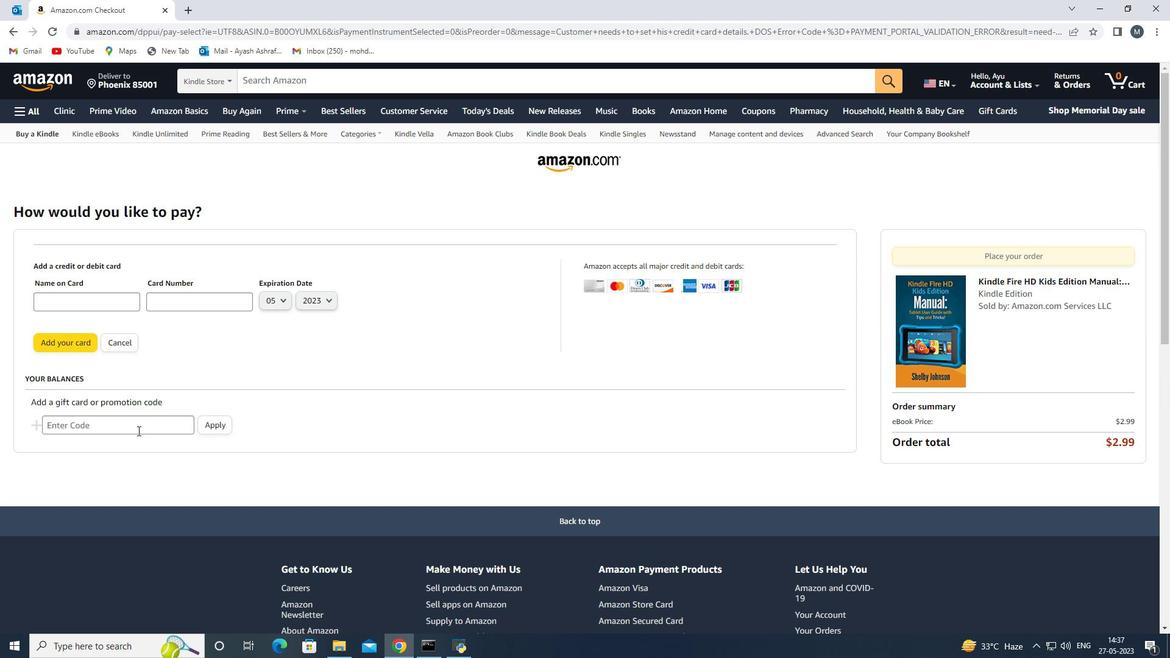 
Action: Mouse pressed left at (136, 430)
Screenshot: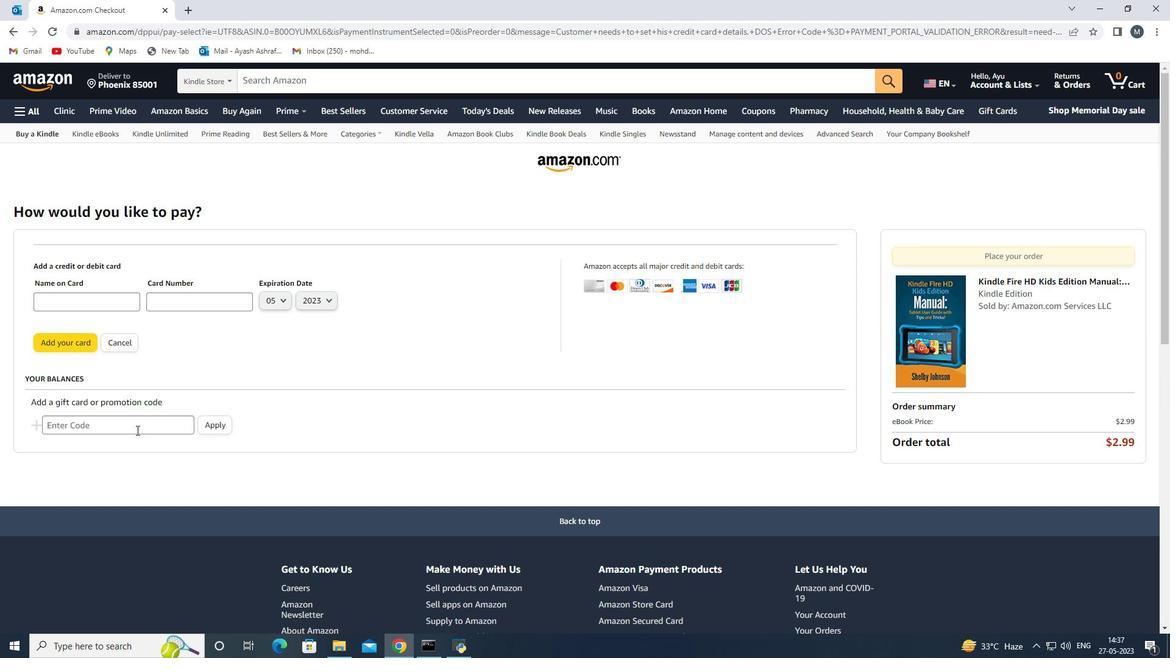 
Action: Mouse moved to (76, 306)
Screenshot: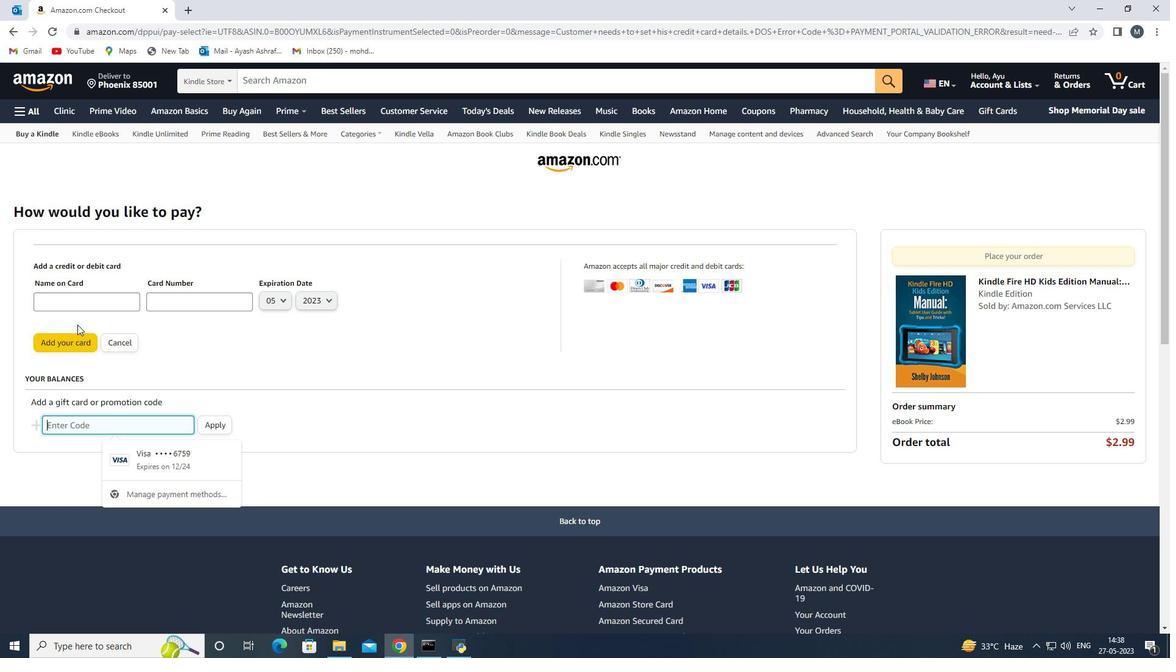 
Action: Mouse pressed left at (76, 306)
Screenshot: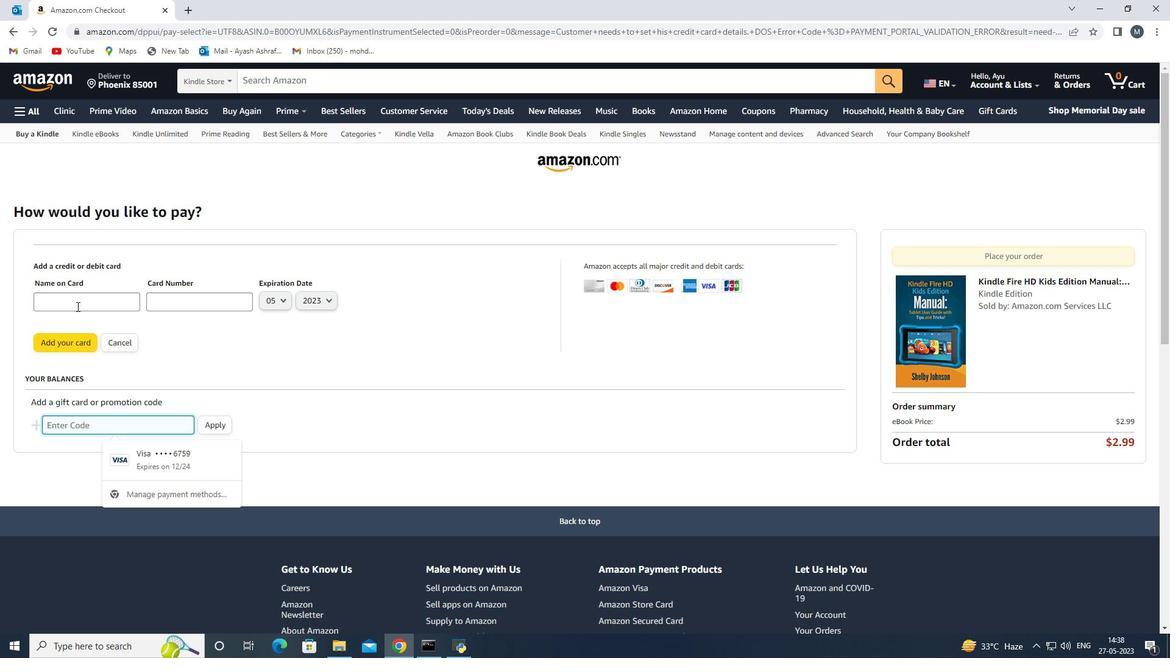 
Action: Mouse moved to (95, 349)
Screenshot: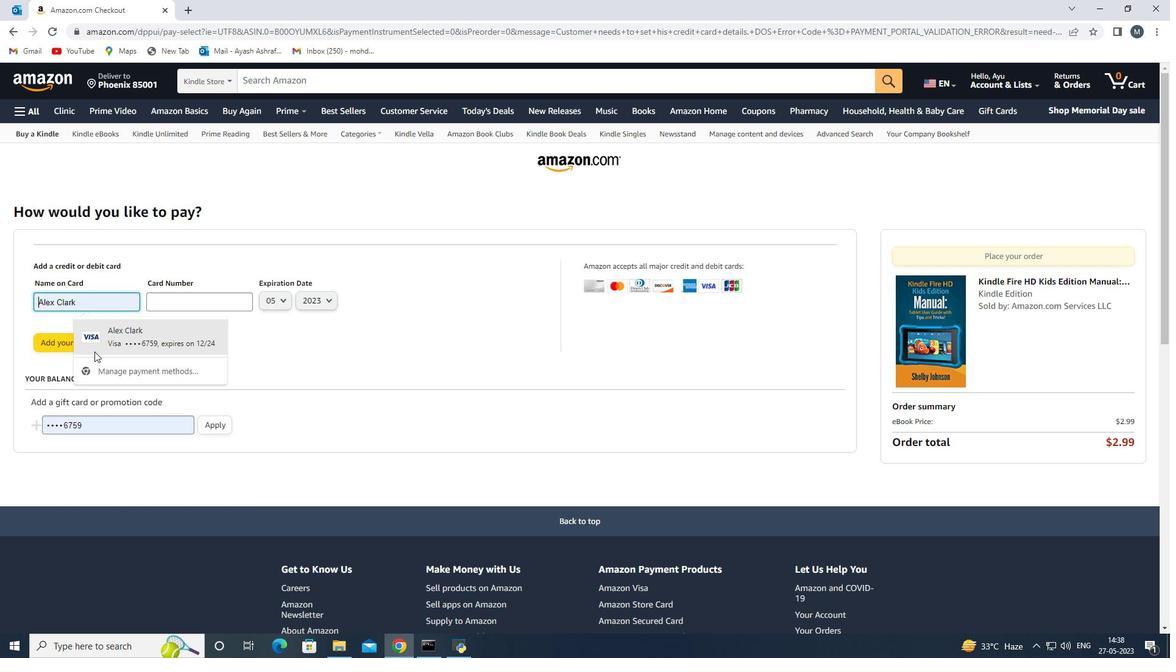 
Action: Mouse pressed left at (95, 349)
Screenshot: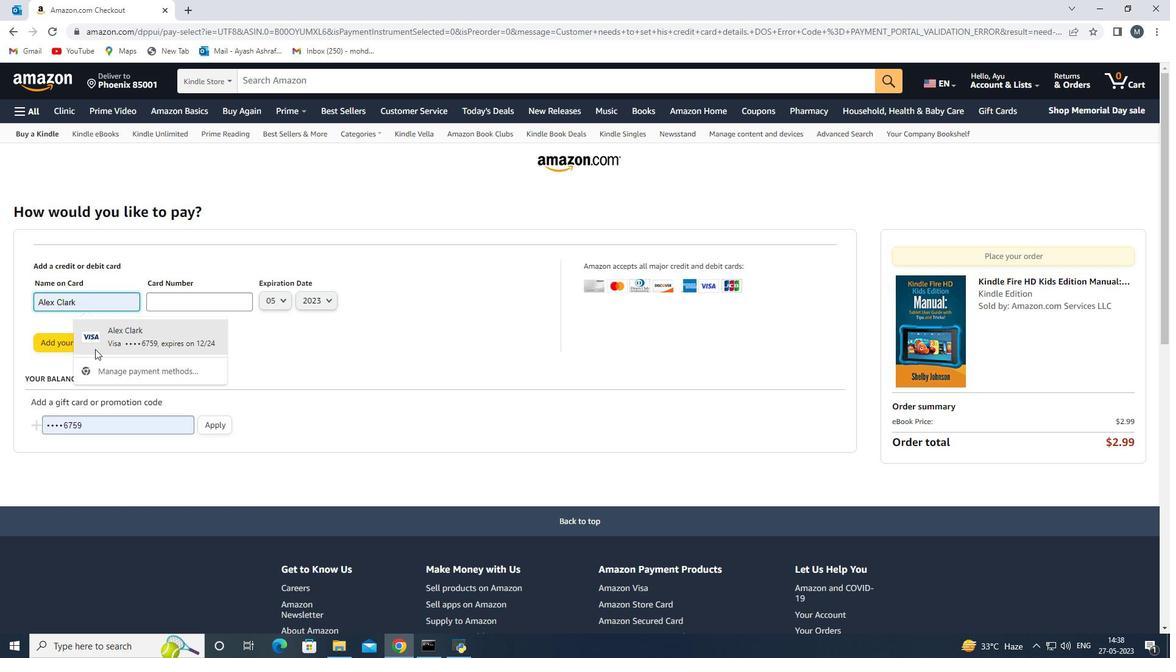 
Action: Mouse moved to (128, 431)
Screenshot: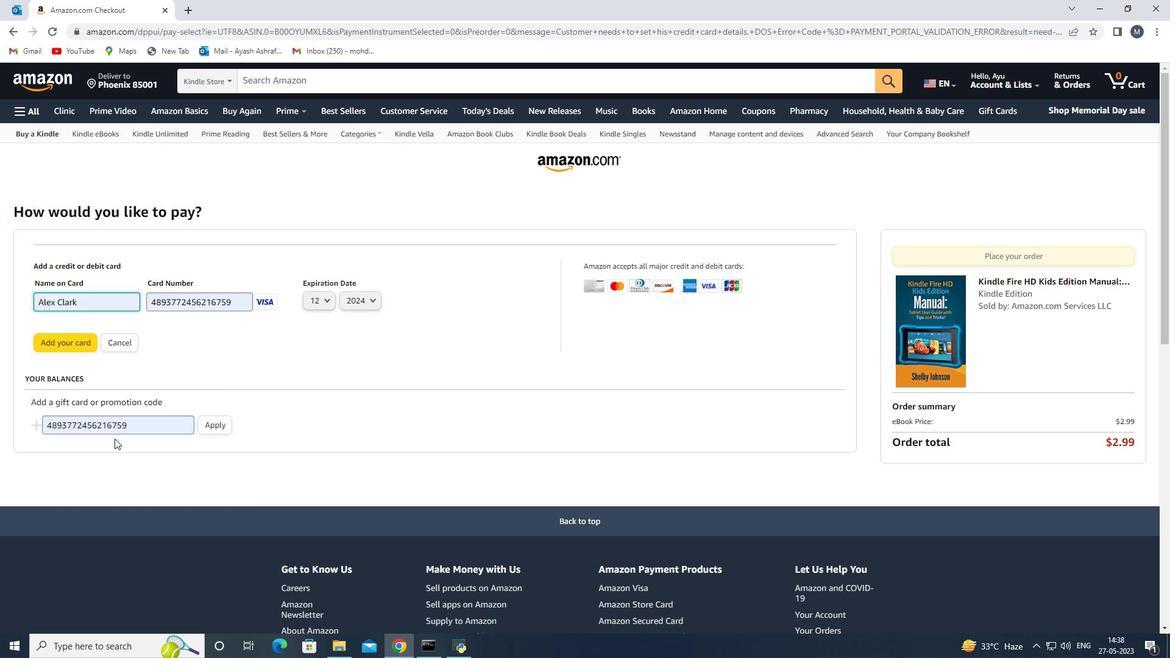 
Action: Mouse pressed left at (128, 431)
Screenshot: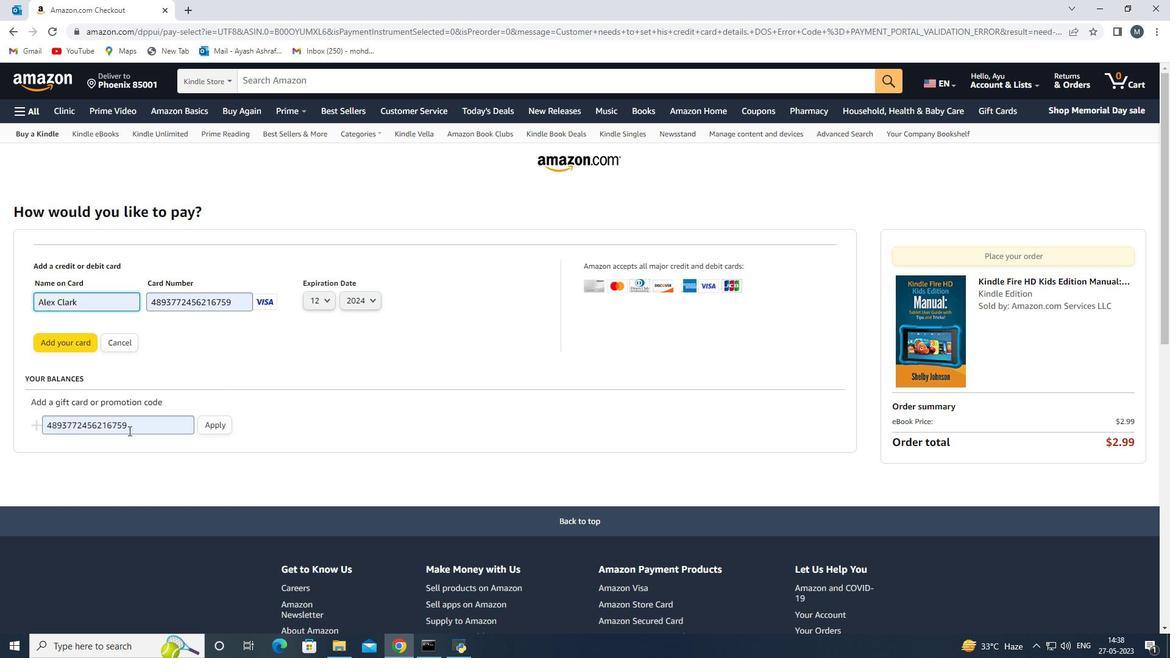 
Action: Mouse moved to (127, 426)
Screenshot: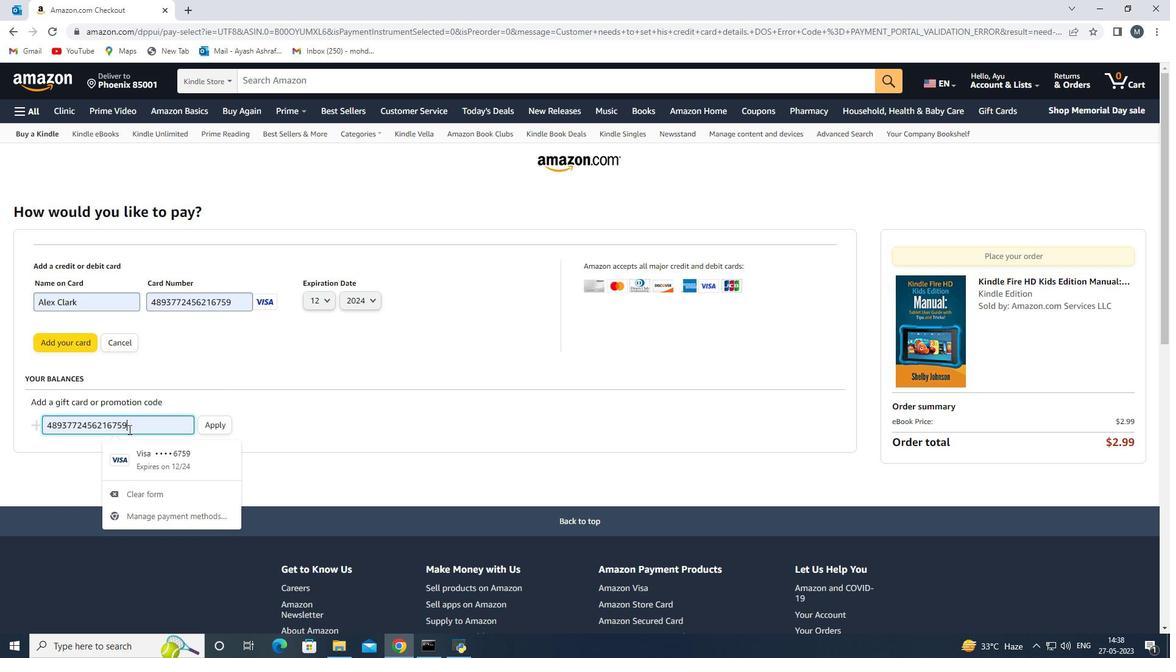 
Action: Key pressed <Key.backspace><Key.backspace><Key.backspace><Key.backspace><Key.backspace><Key.backspace><Key.backspace><Key.backspace><Key.backspace><Key.backspace><Key.backspace><Key.backspace><Key.backspace><Key.backspace><Key.backspace><Key.backspace><Key.backspace><Key.backspace><Key.backspace><Key.backspace><Key.backspace><Key.backspace><Key.backspace><Key.backspace><Key.backspace><Key.backspace><Key.backspace><Key.backspace><Key.backspace><Key.backspace><Key.backspace><Key.backspace><Key.backspace><Key.backspace><Key.backspace><Key.backspace><Key.backspace><Key.backspace><Key.backspace>
Screenshot: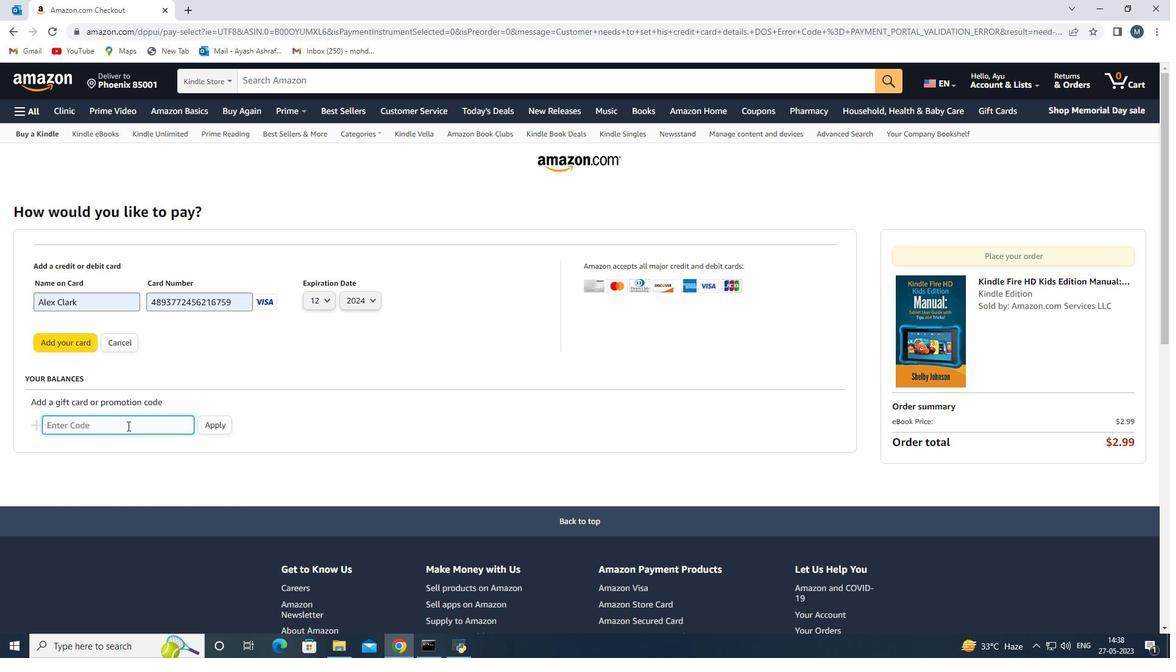 
Action: Mouse moved to (209, 427)
Screenshot: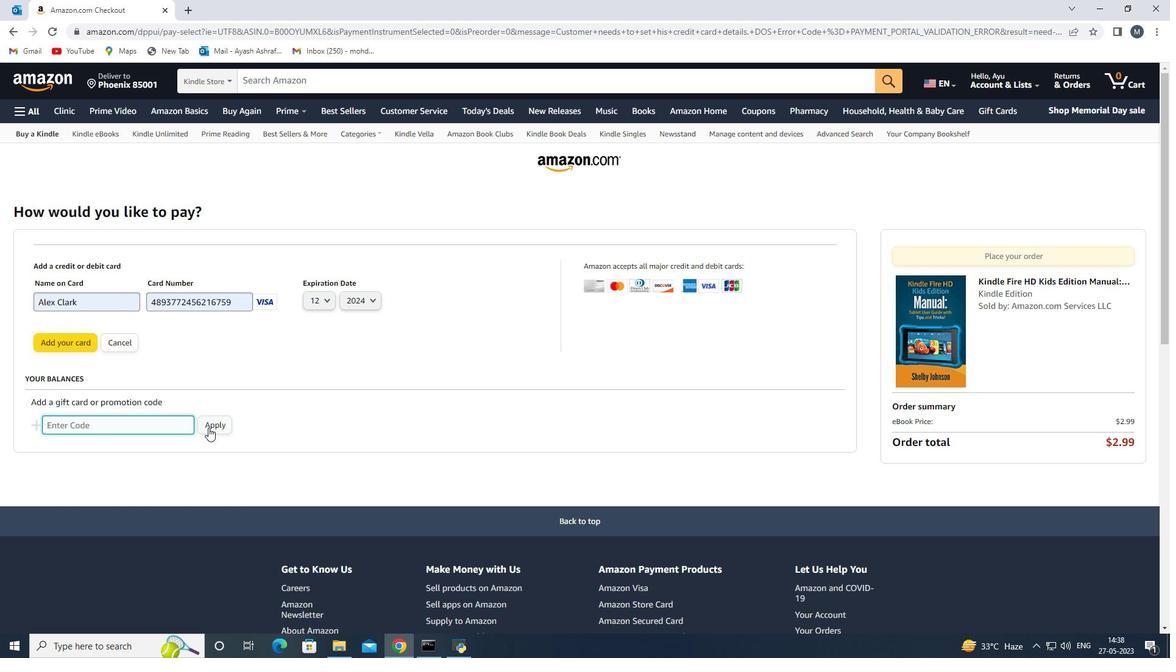 
Action: Mouse pressed left at (209, 427)
Screenshot: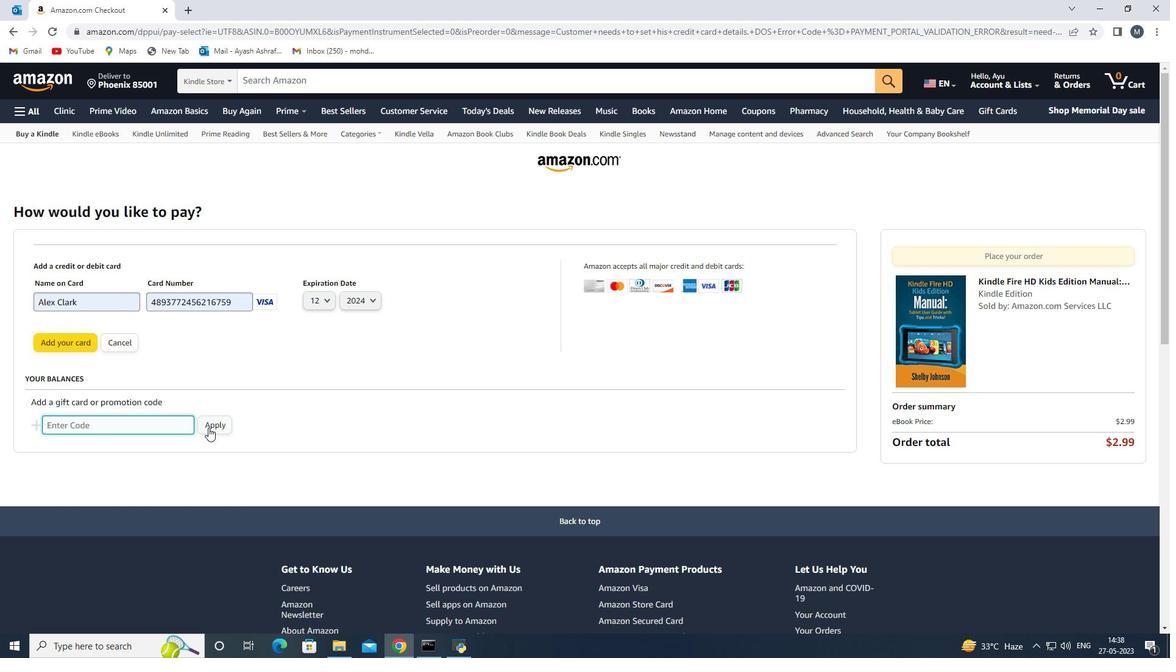 
Action: Mouse moved to (127, 412)
Screenshot: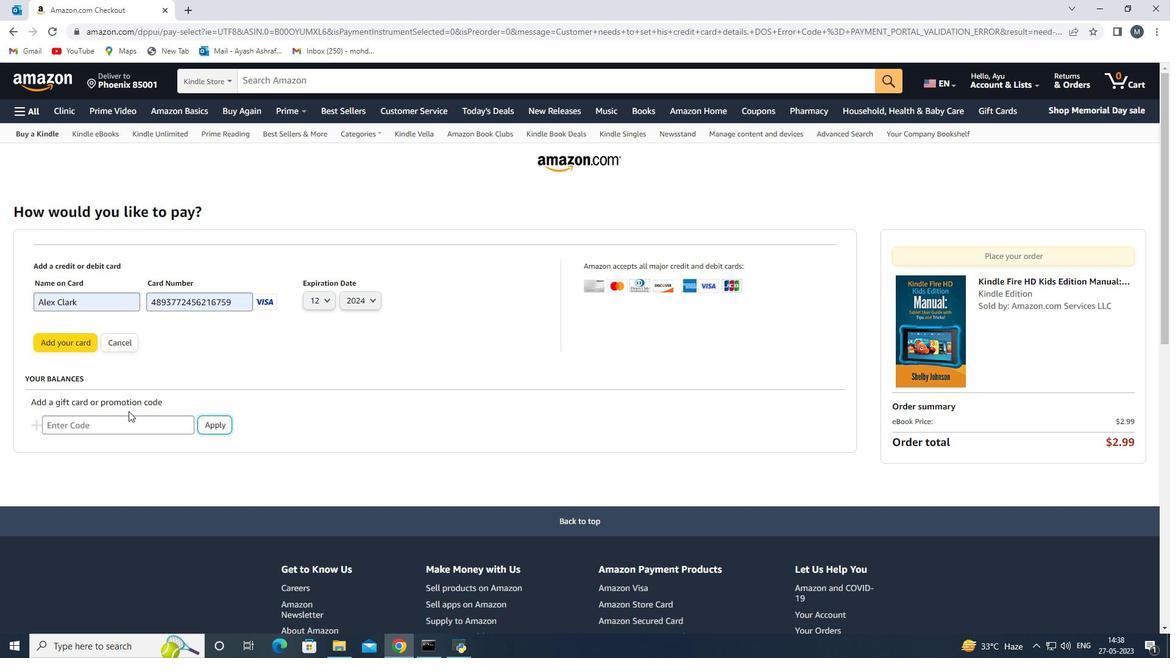 
Action: Mouse pressed left at (127, 412)
Screenshot: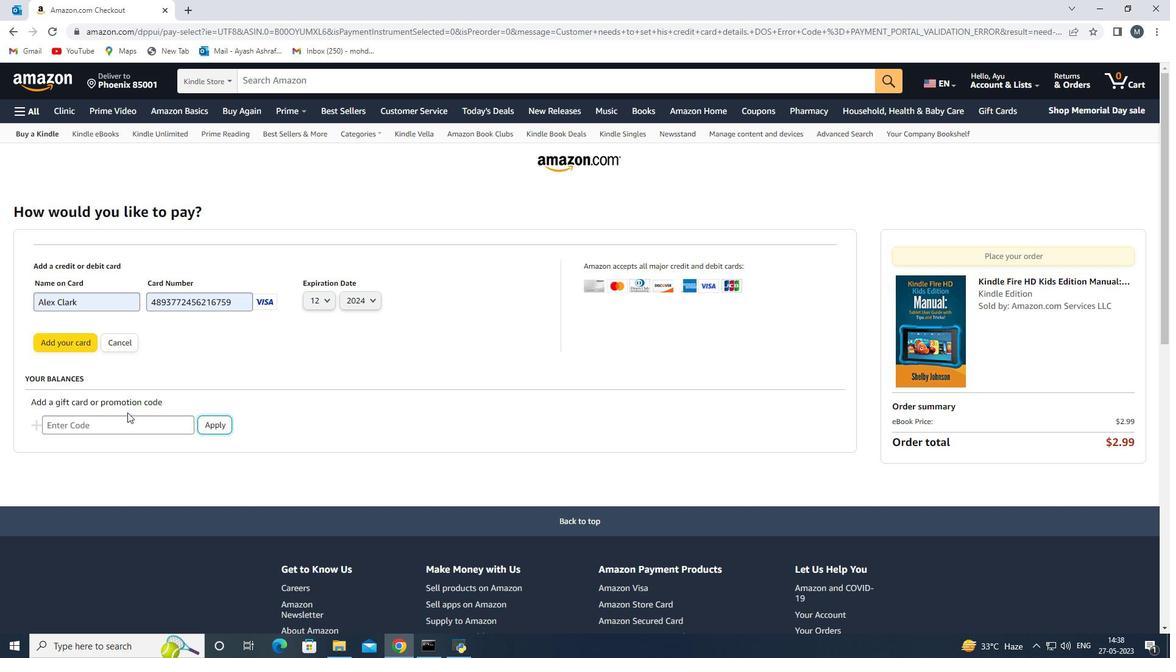 
Action: Mouse moved to (121, 424)
Screenshot: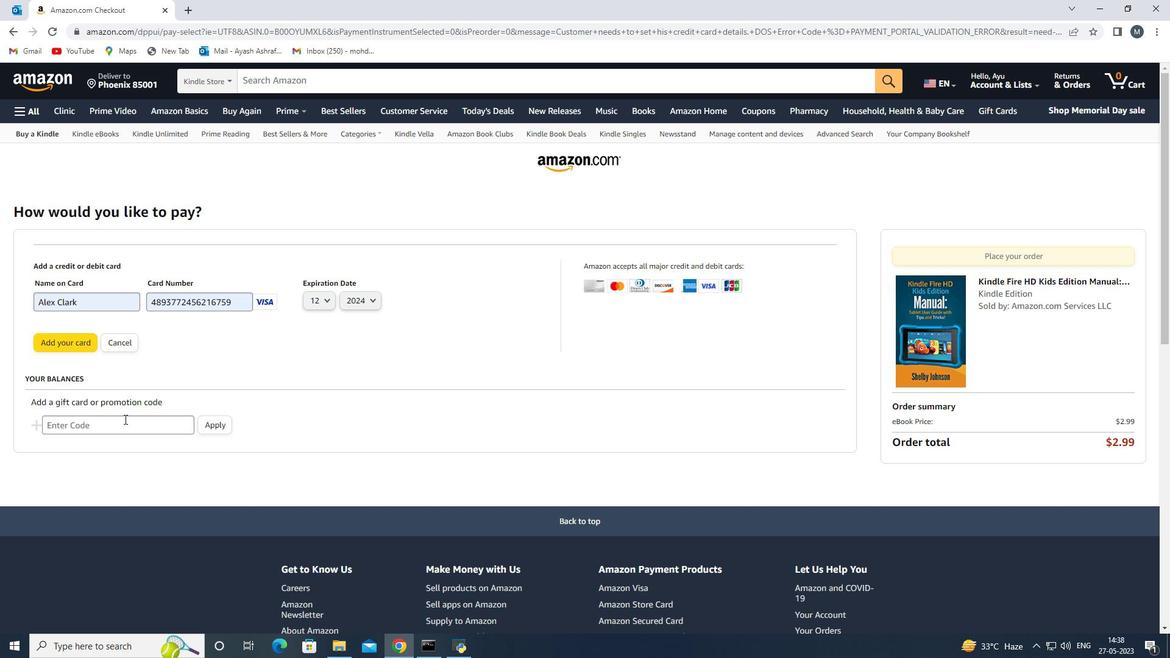 
Action: Mouse pressed left at (121, 424)
Screenshot: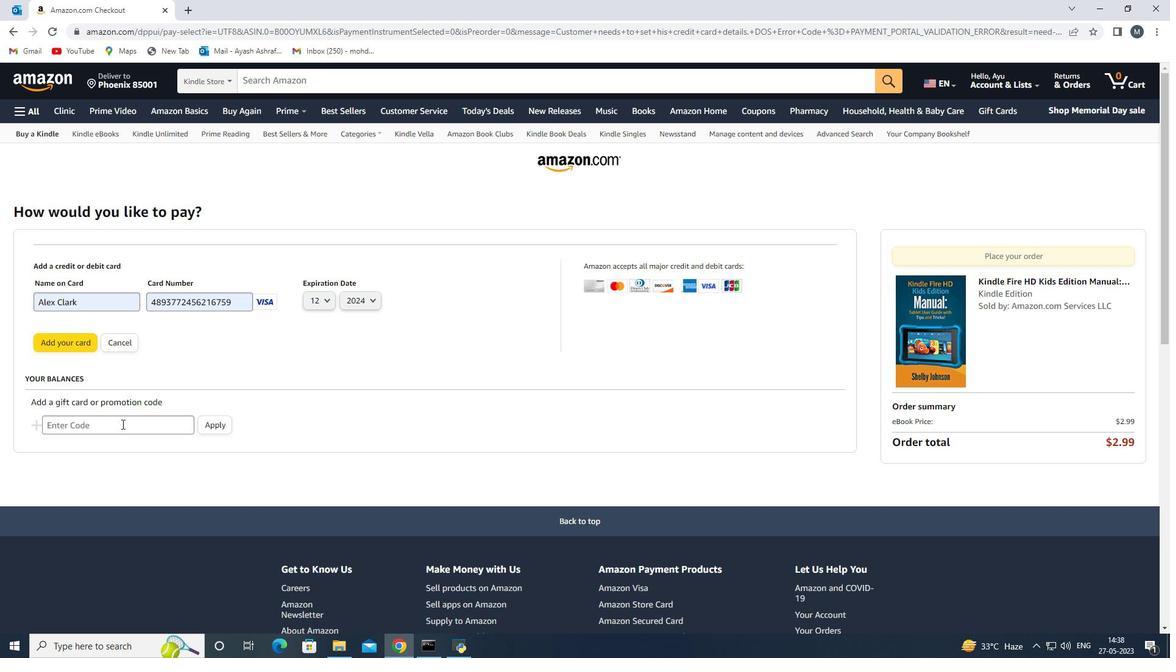 
Action: Mouse moved to (131, 448)
Screenshot: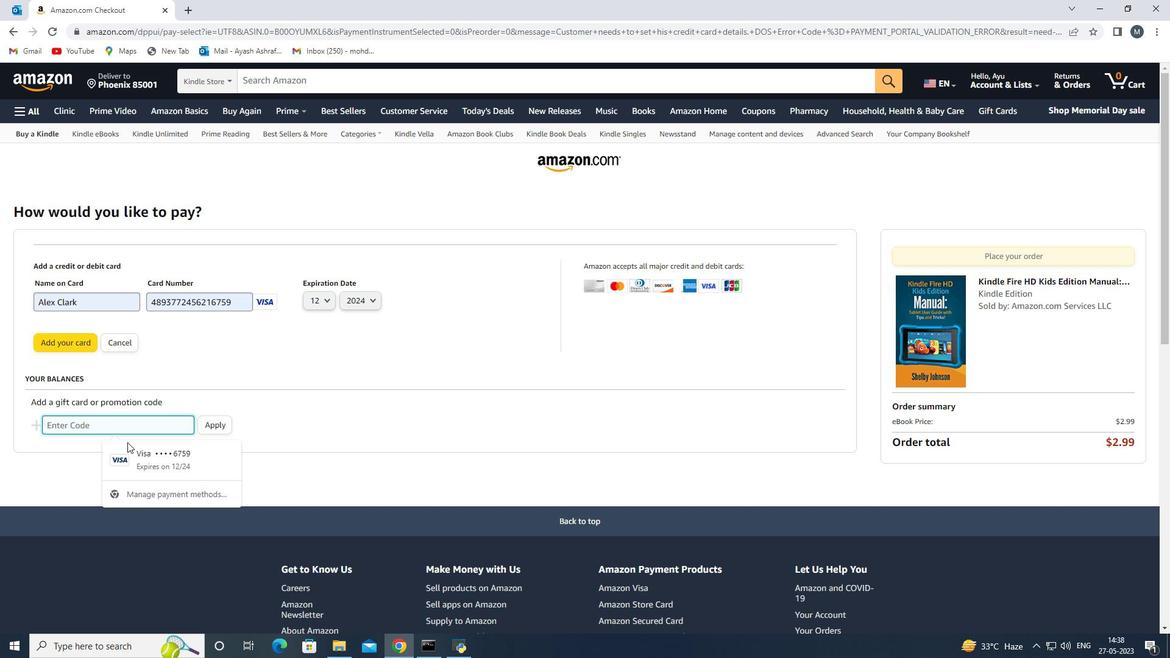 
Action: Mouse pressed left at (131, 448)
Screenshot: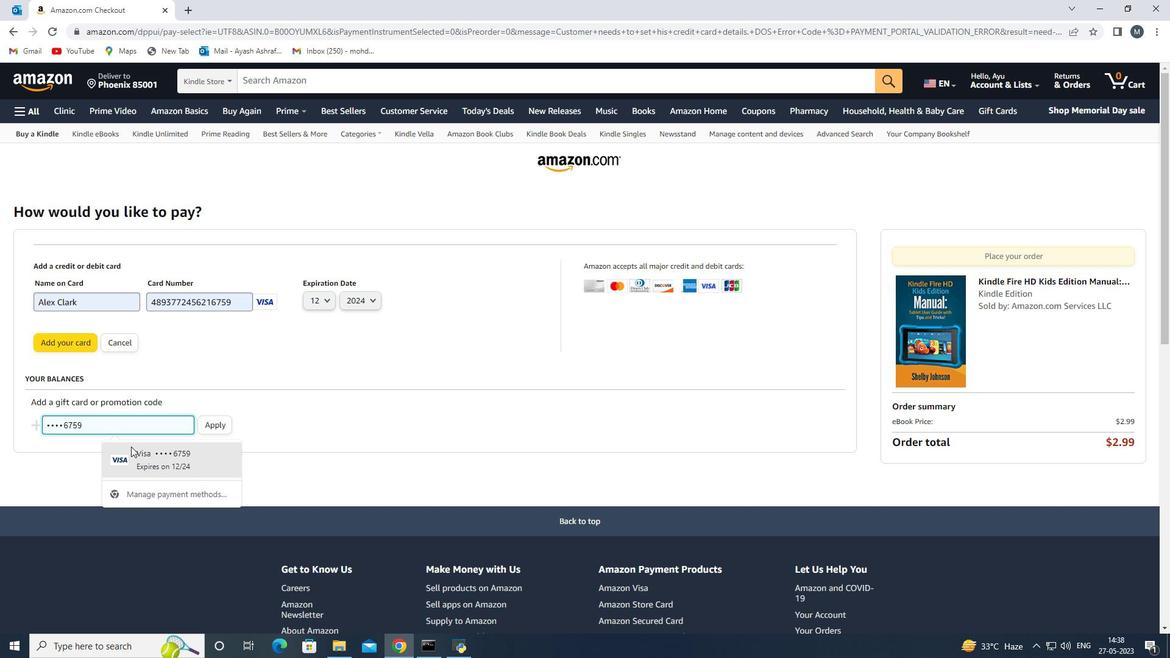 
Action: Mouse moved to (131, 449)
Screenshot: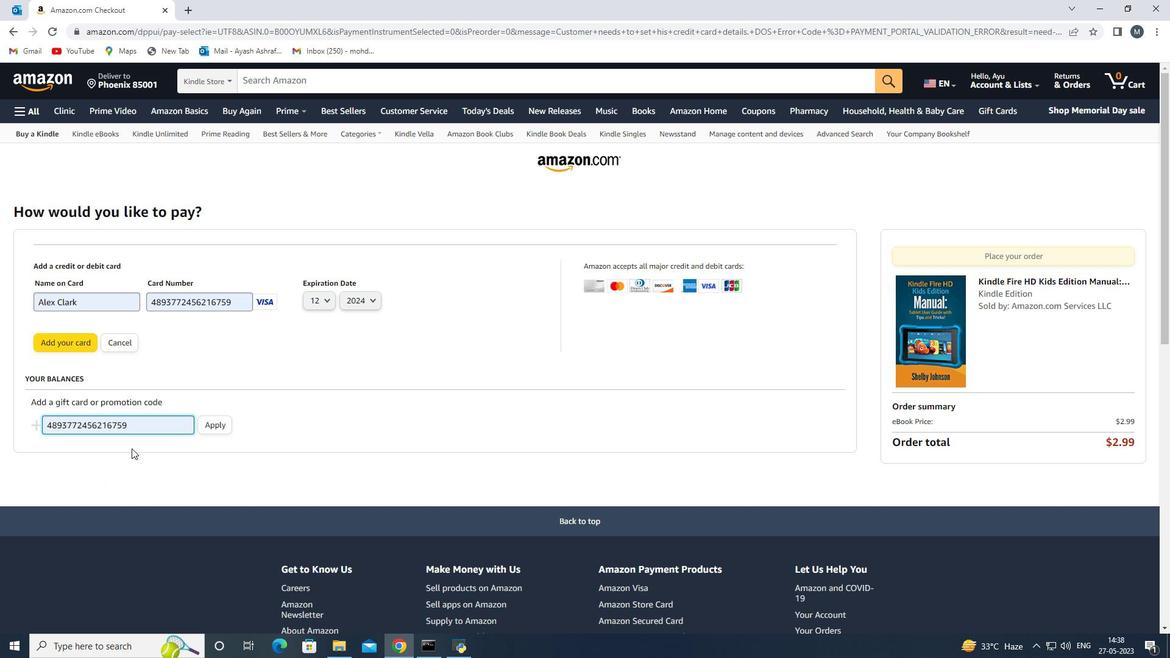
